 Task: Look for space in Cabinda, Angola from 5th June, 2023 to 16th June, 2023 for 2 adults in price range Rs.14000 to Rs.18000. Place can be entire place with 1  bedroom having 1 bed and 1 bathroom. Property type can be house, flat, hotel. Amenities needed are: air conditioning, bbq grill, smoking allowed. Booking option can be shelf check-in. Required host language is English.
Action: Mouse moved to (399, 78)
Screenshot: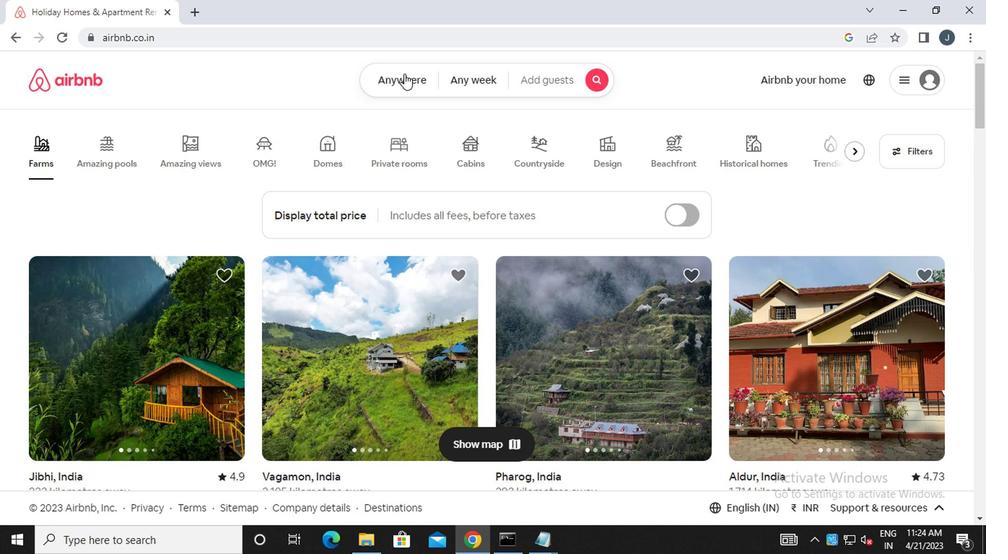 
Action: Mouse pressed left at (399, 78)
Screenshot: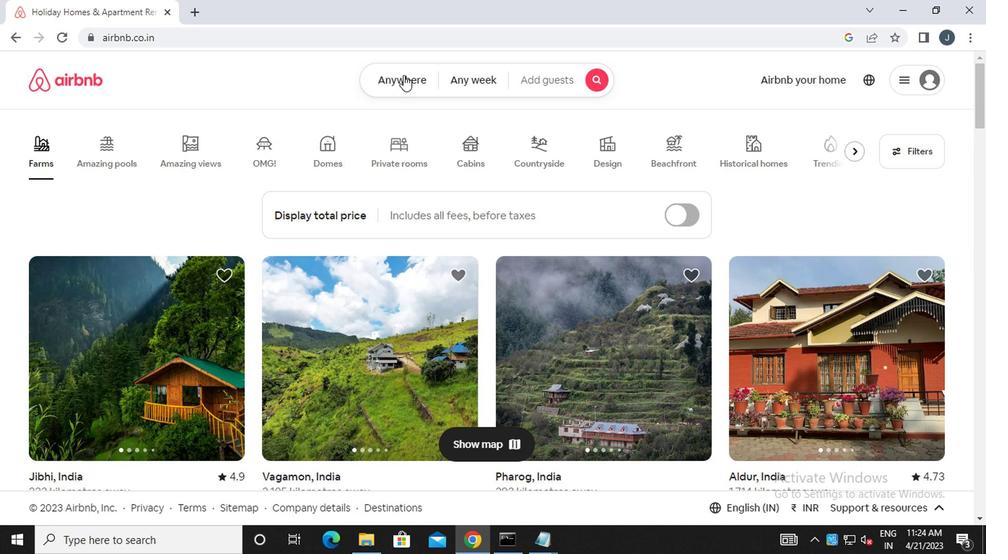 
Action: Mouse moved to (292, 141)
Screenshot: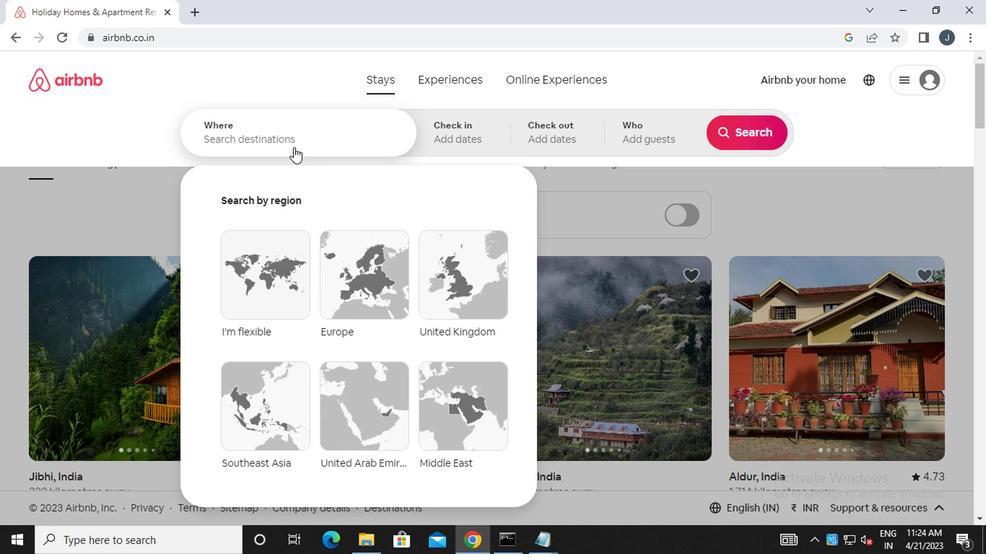 
Action: Mouse pressed left at (292, 141)
Screenshot: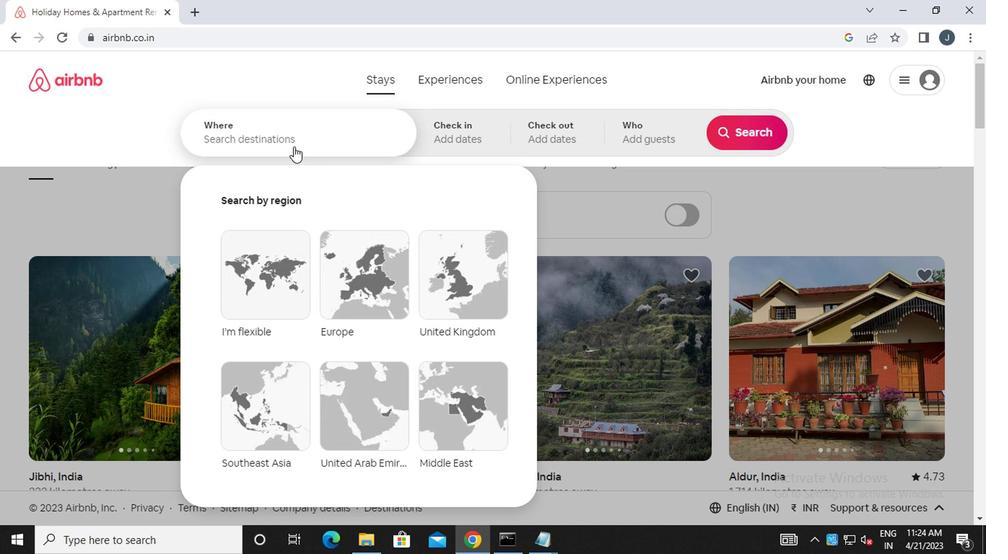 
Action: Mouse moved to (293, 141)
Screenshot: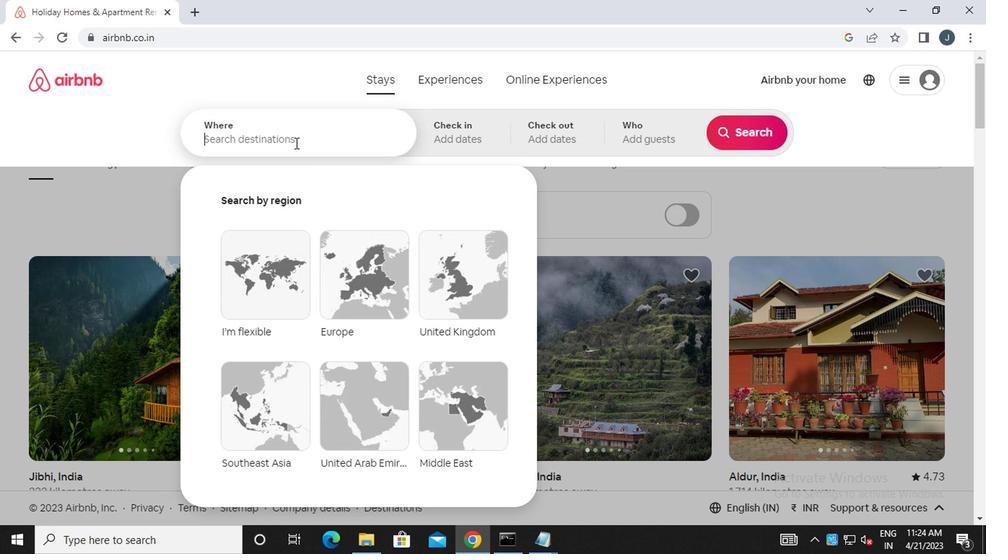 
Action: Key pressed c<Key.caps_lock>abinda
Screenshot: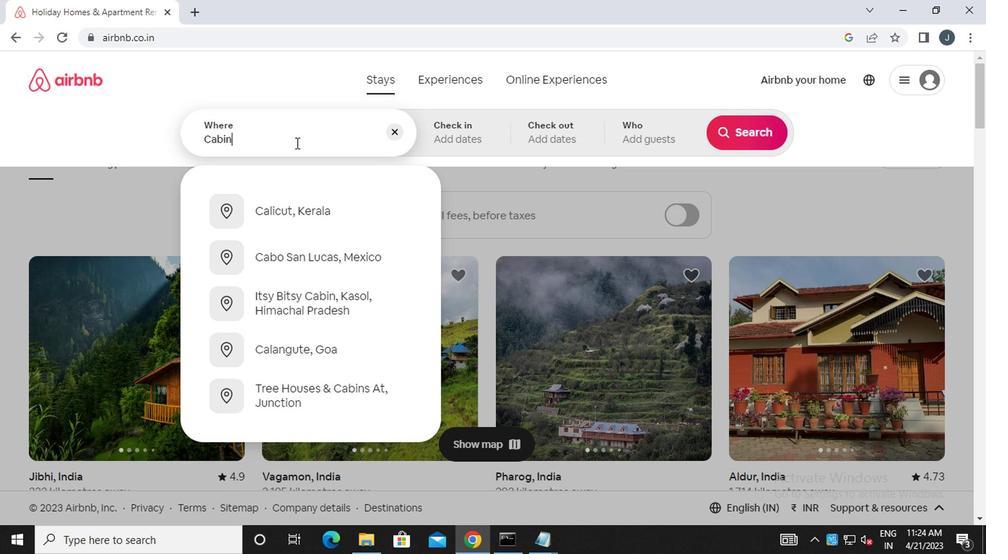 
Action: Mouse moved to (293, 142)
Screenshot: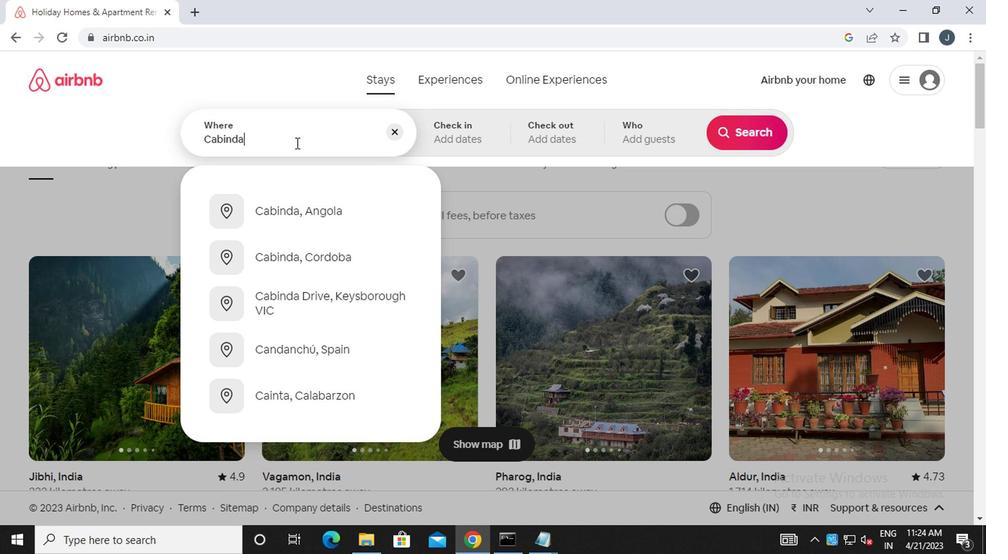
Action: Mouse scrolled (293, 141) with delta (0, -1)
Screenshot: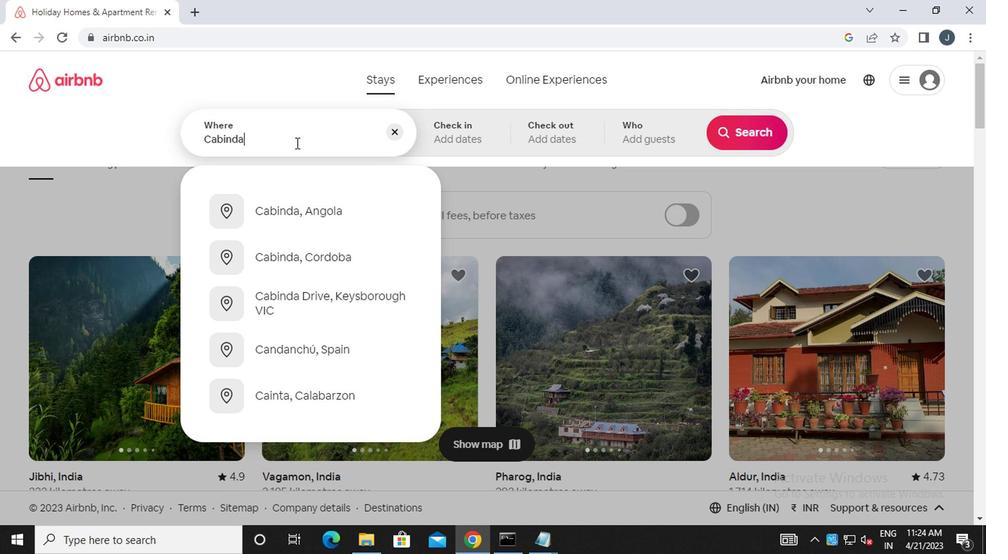 
Action: Mouse moved to (247, 173)
Screenshot: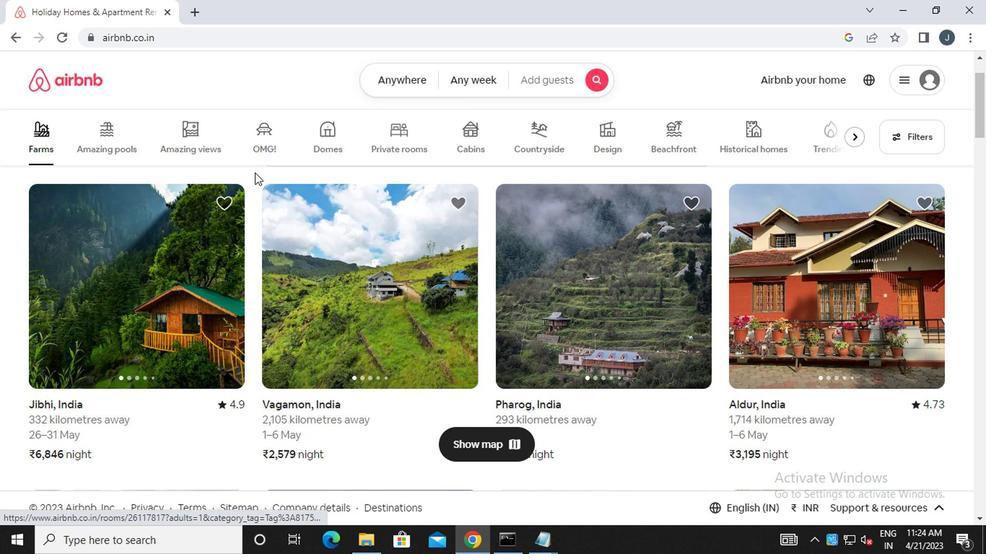 
Action: Mouse scrolled (247, 173) with delta (0, 0)
Screenshot: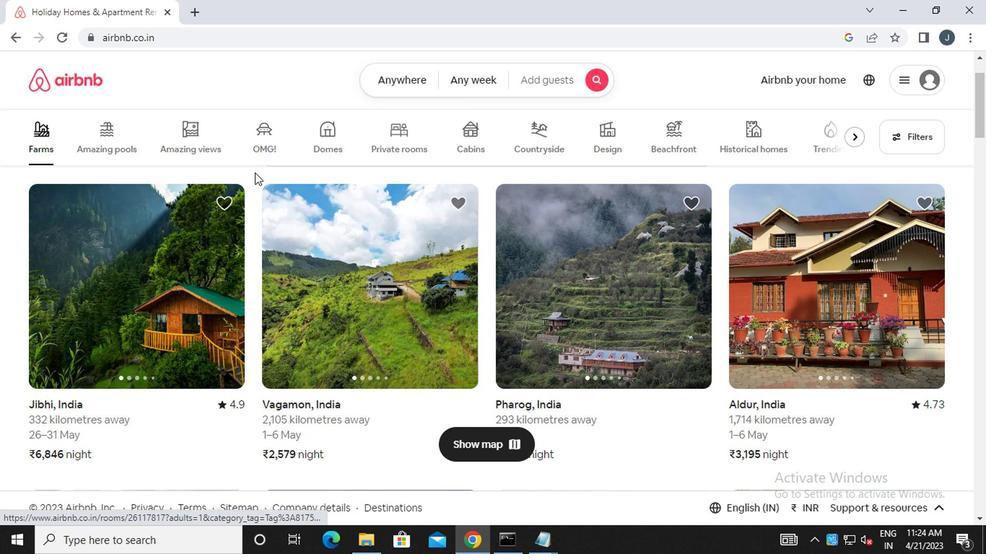 
Action: Mouse scrolled (247, 173) with delta (0, 0)
Screenshot: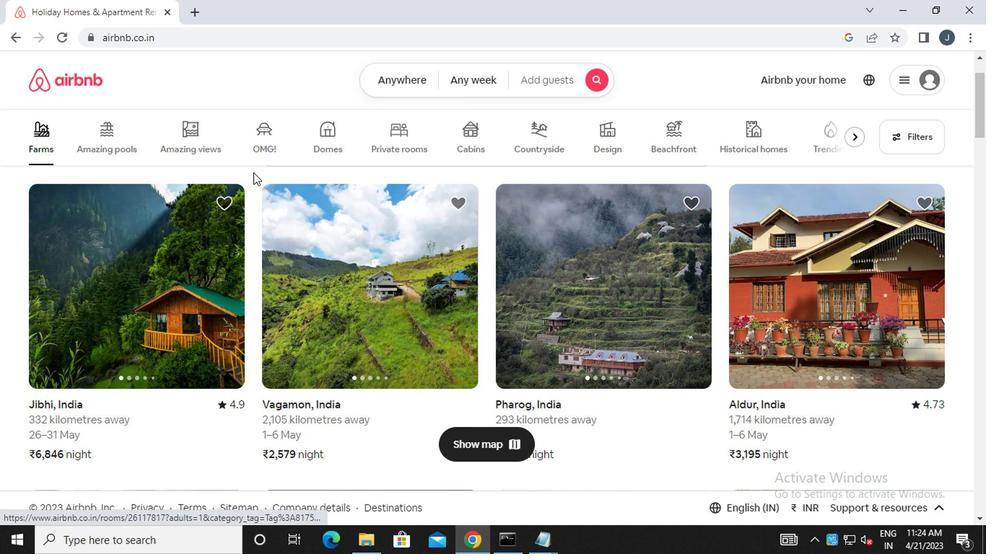 
Action: Mouse moved to (322, 316)
Screenshot: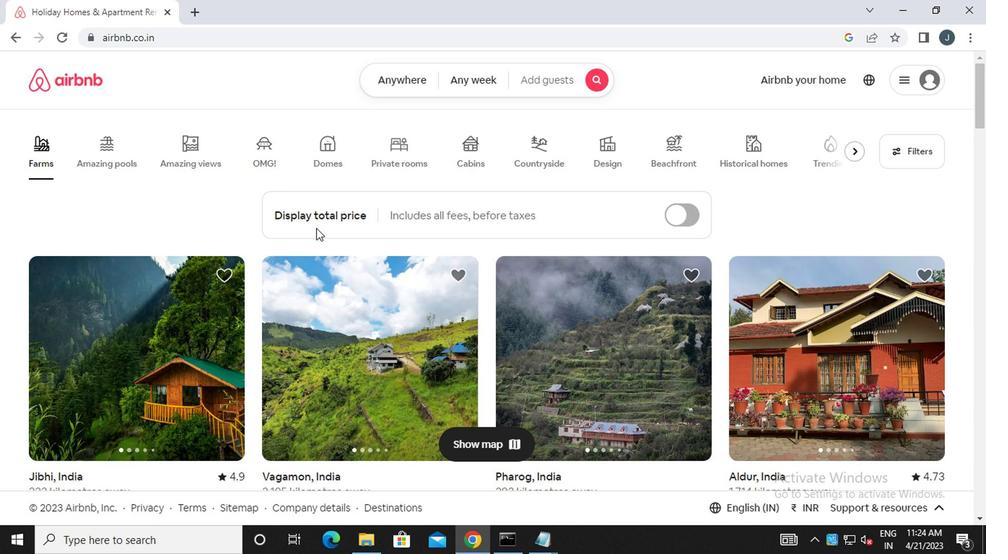 
Action: Mouse scrolled (322, 317) with delta (0, 1)
Screenshot: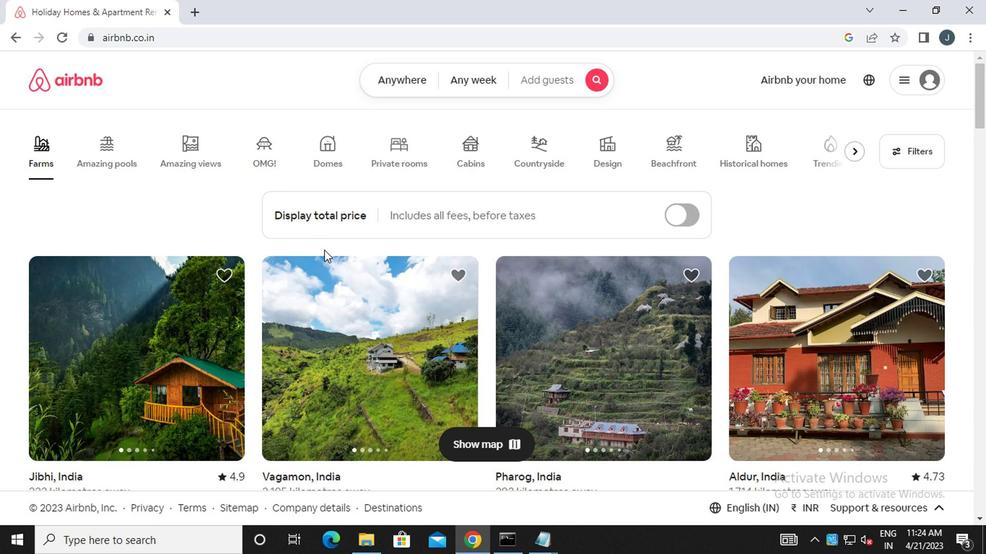 
Action: Mouse scrolled (322, 317) with delta (0, 1)
Screenshot: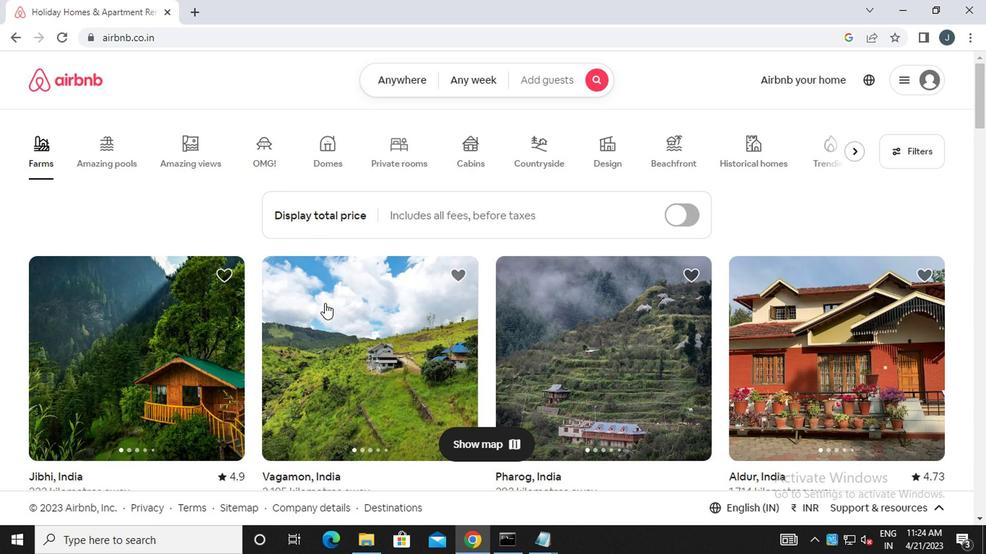 
Action: Mouse moved to (312, 194)
Screenshot: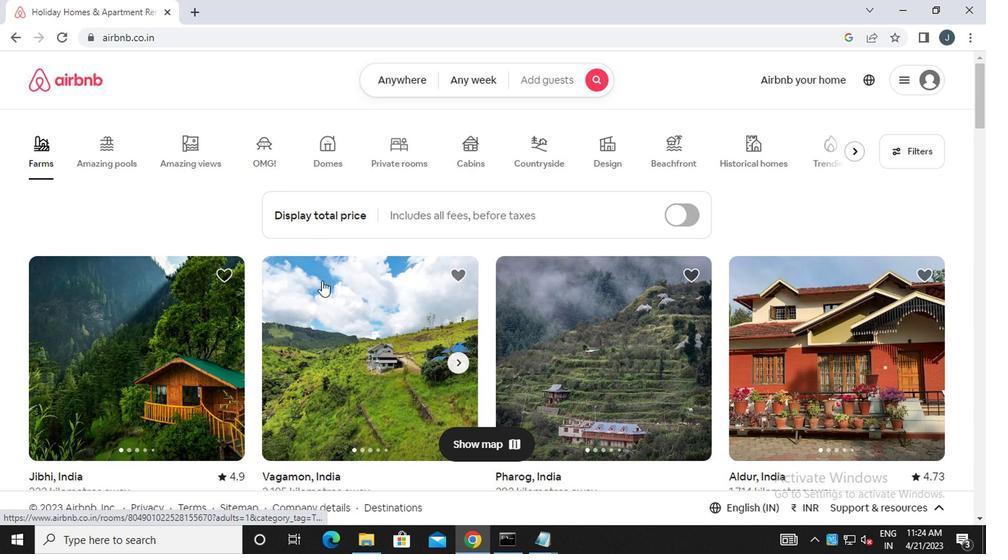 
Action: Mouse scrolled (312, 194) with delta (0, 0)
Screenshot: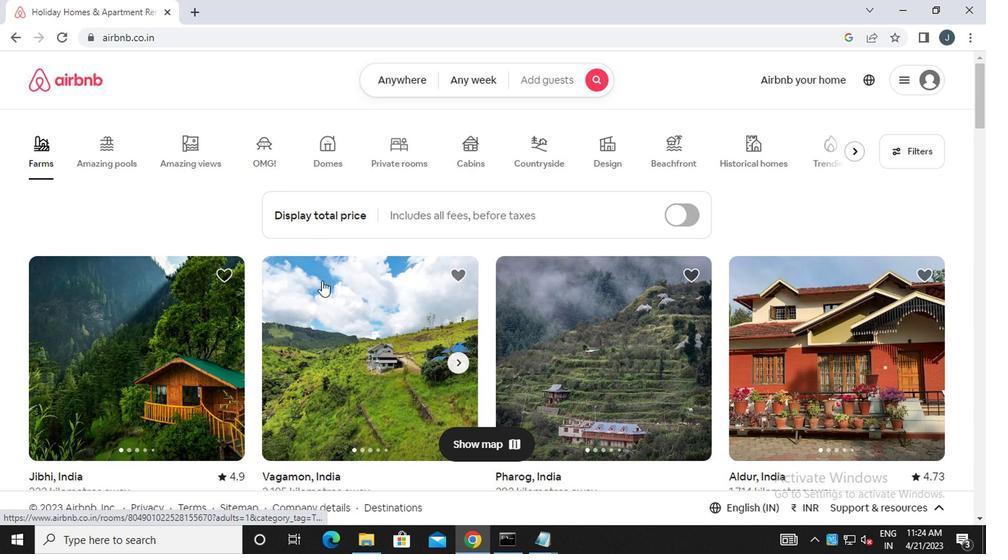 
Action: Mouse moved to (377, 81)
Screenshot: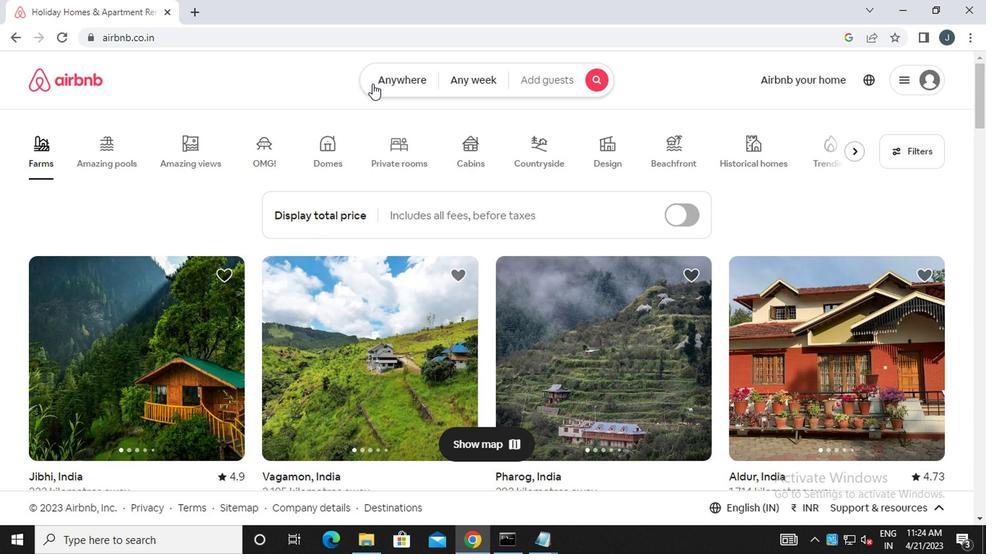
Action: Mouse pressed left at (377, 81)
Screenshot: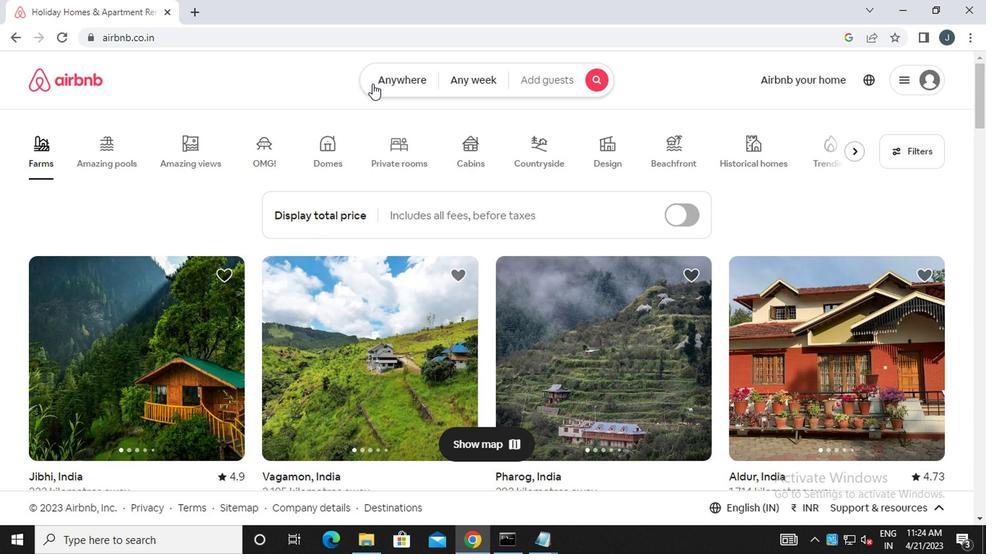 
Action: Mouse moved to (302, 145)
Screenshot: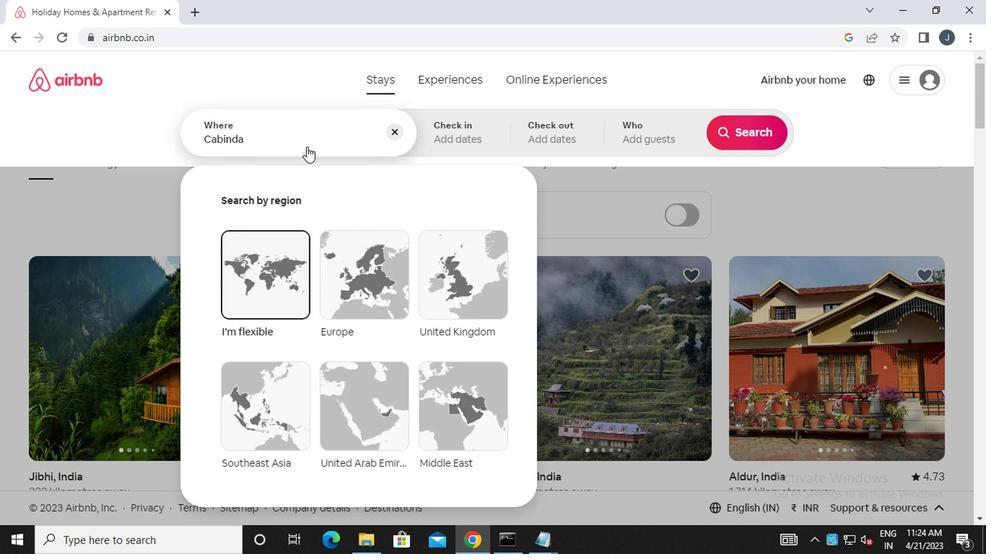 
Action: Mouse pressed left at (302, 145)
Screenshot: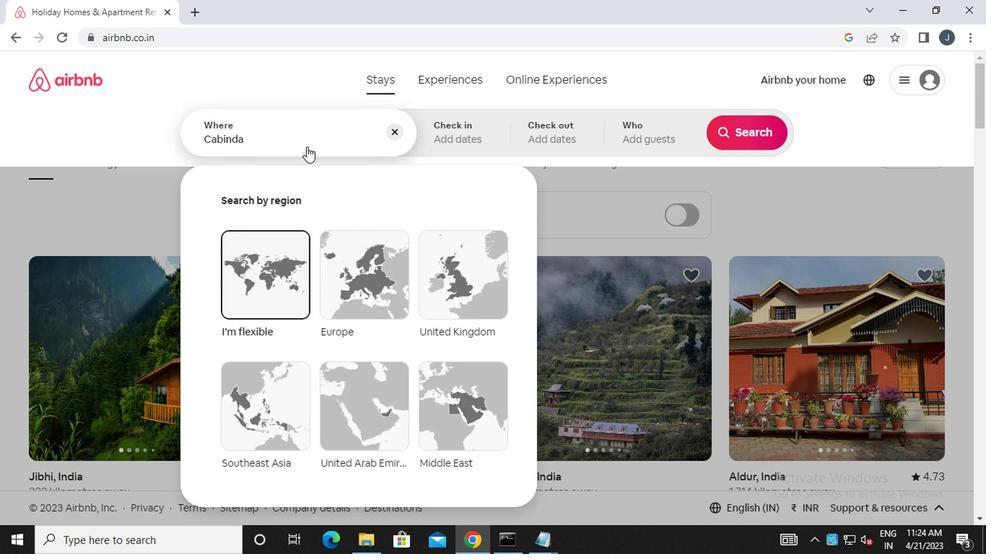 
Action: Mouse moved to (302, 141)
Screenshot: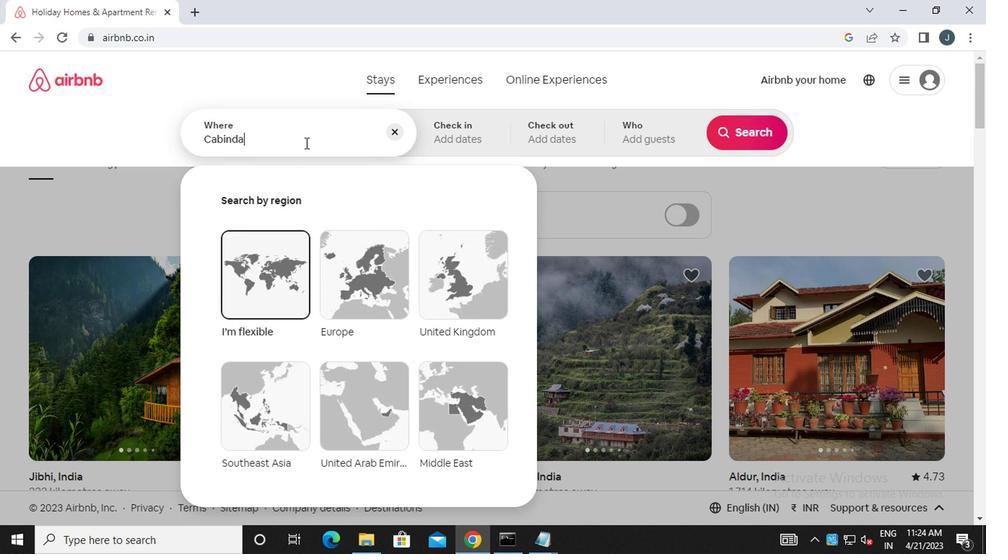 
Action: Key pressed <Key.space>
Screenshot: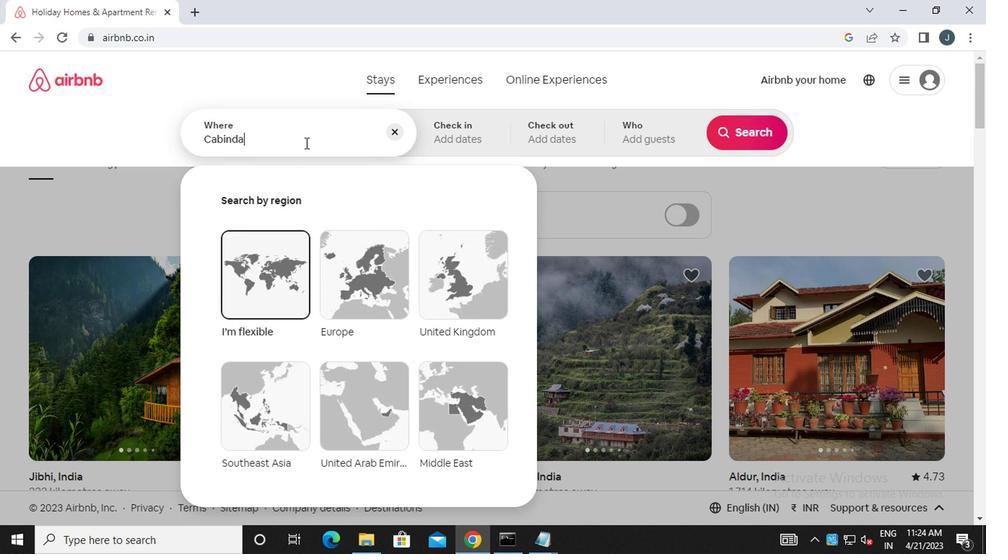 
Action: Mouse moved to (318, 207)
Screenshot: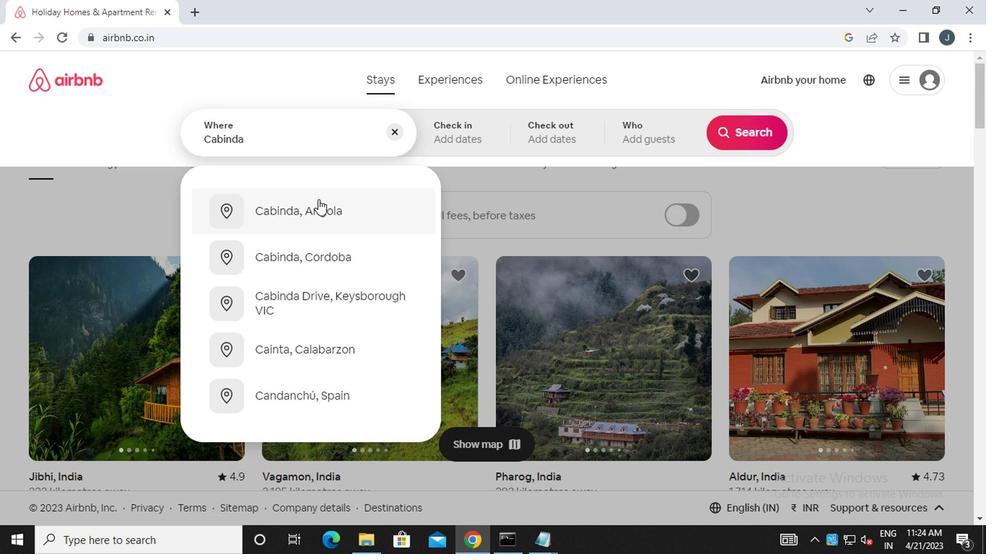 
Action: Mouse pressed left at (318, 207)
Screenshot: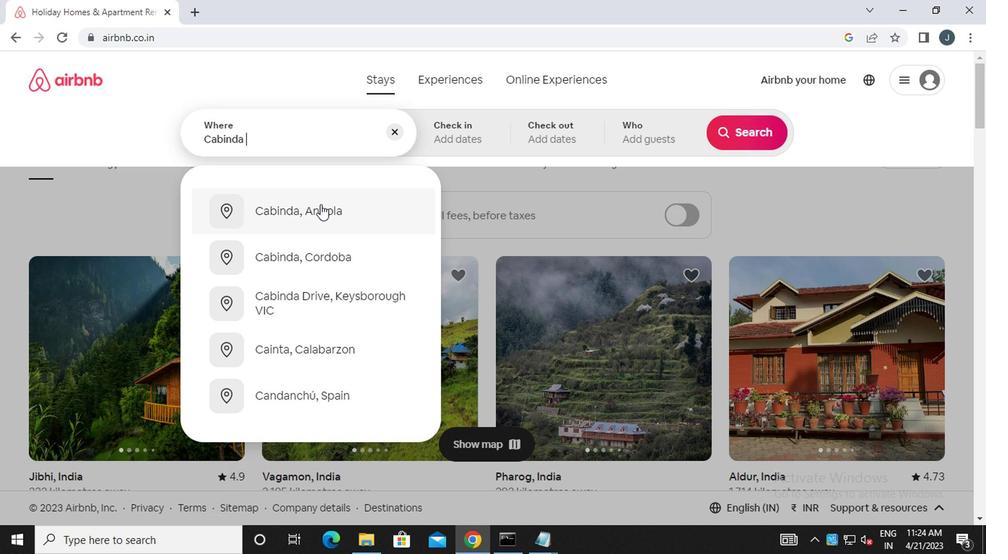 
Action: Mouse moved to (734, 243)
Screenshot: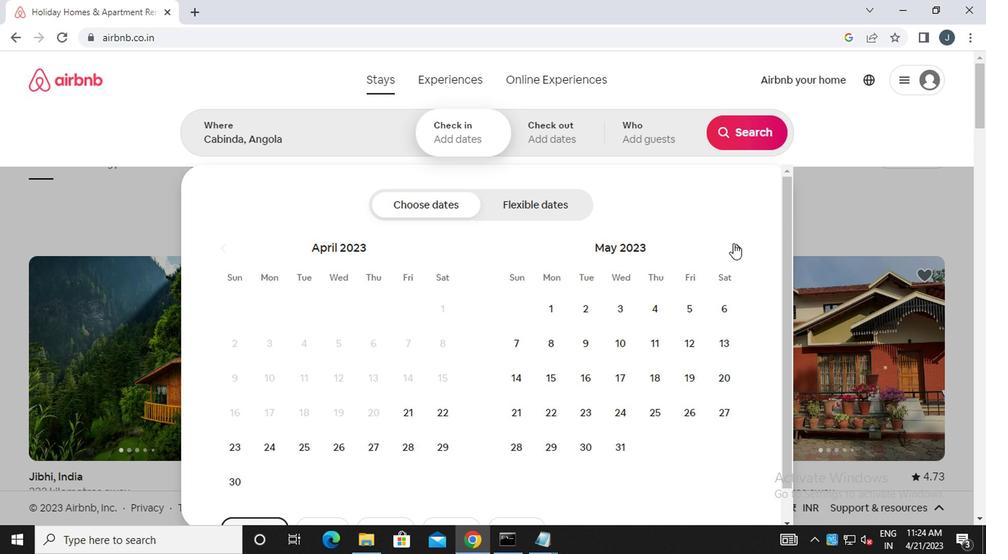 
Action: Mouse pressed left at (734, 243)
Screenshot: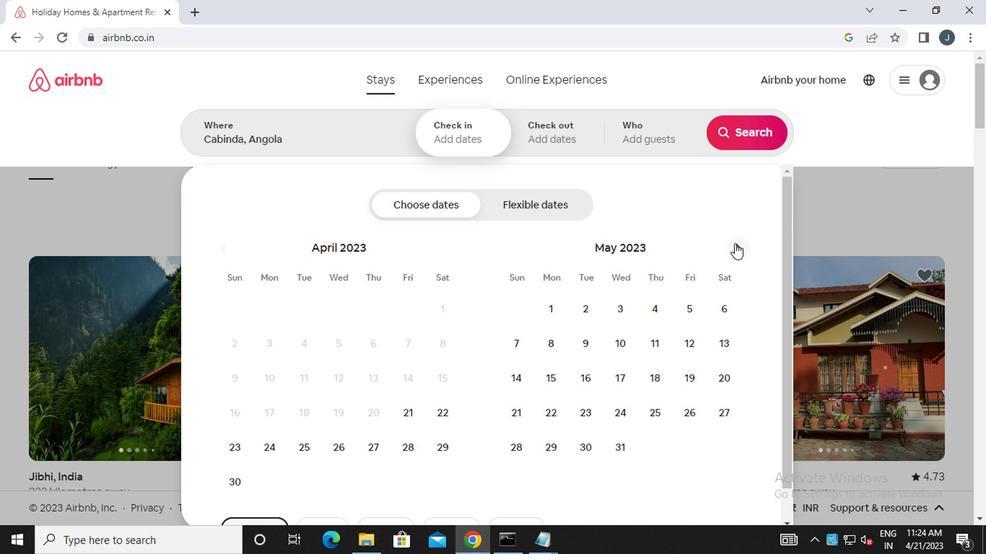 
Action: Mouse moved to (549, 349)
Screenshot: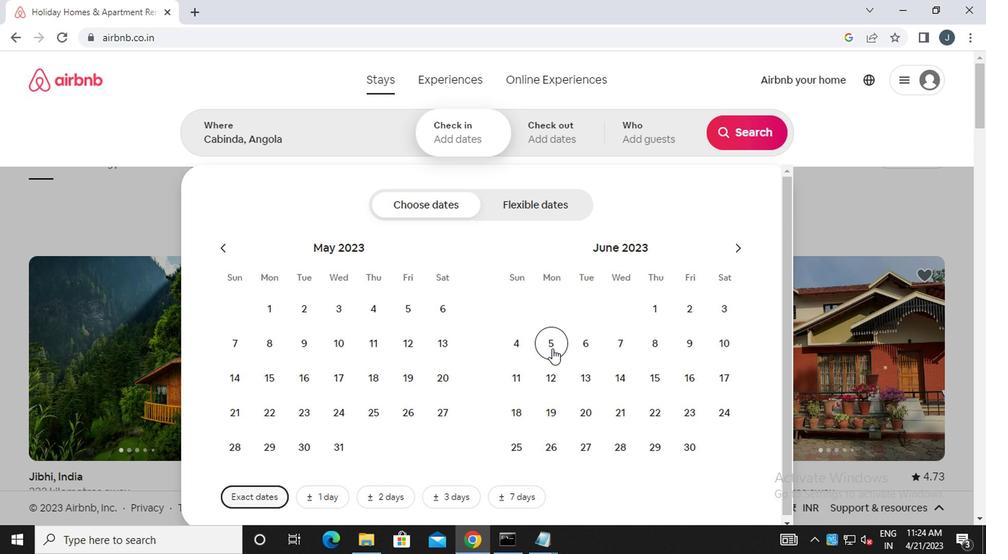 
Action: Mouse pressed left at (549, 349)
Screenshot: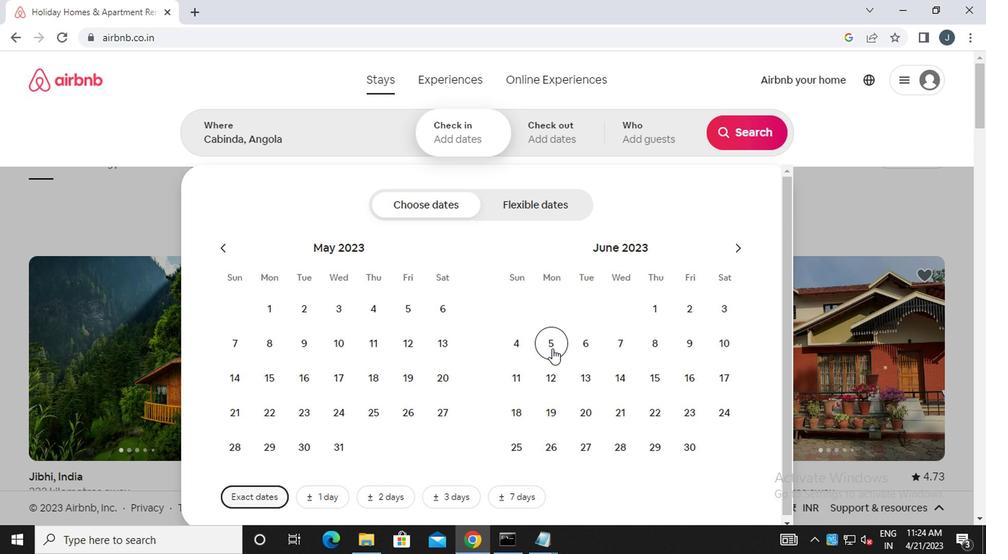 
Action: Mouse moved to (673, 379)
Screenshot: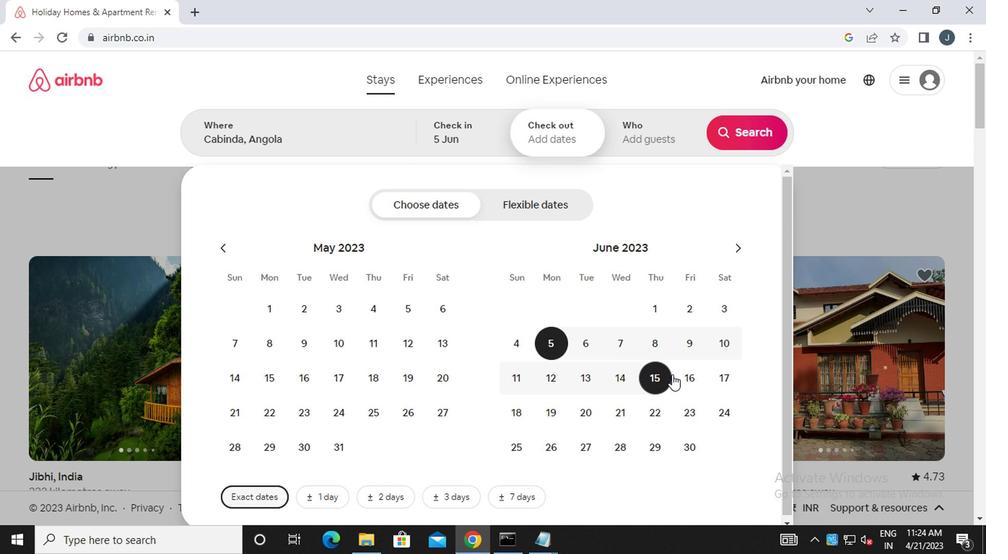 
Action: Mouse pressed left at (673, 379)
Screenshot: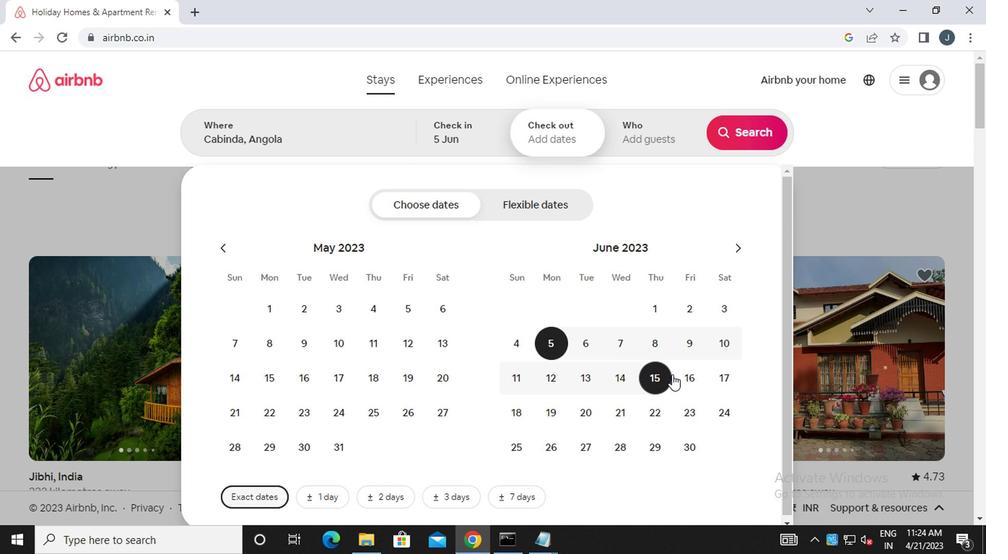 
Action: Mouse moved to (644, 135)
Screenshot: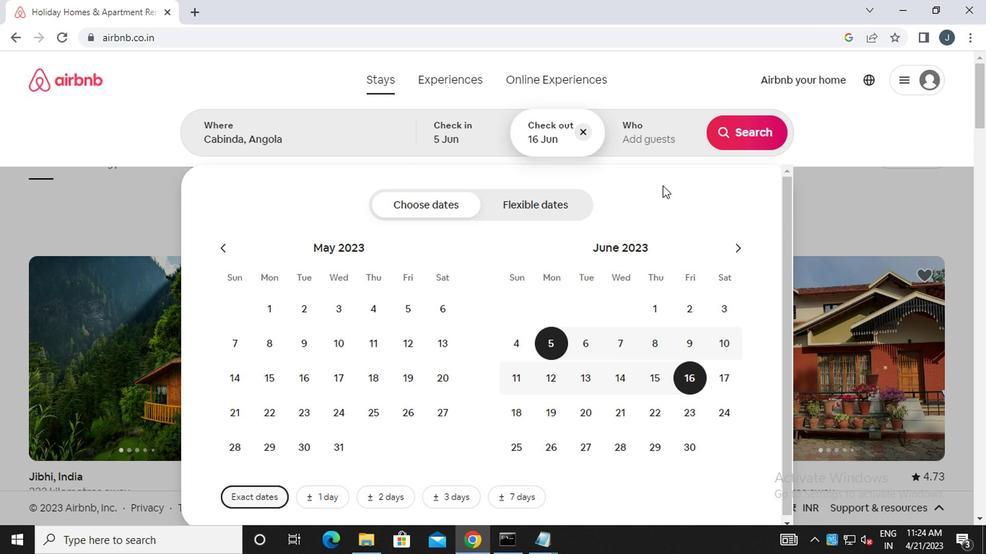 
Action: Mouse pressed left at (644, 135)
Screenshot: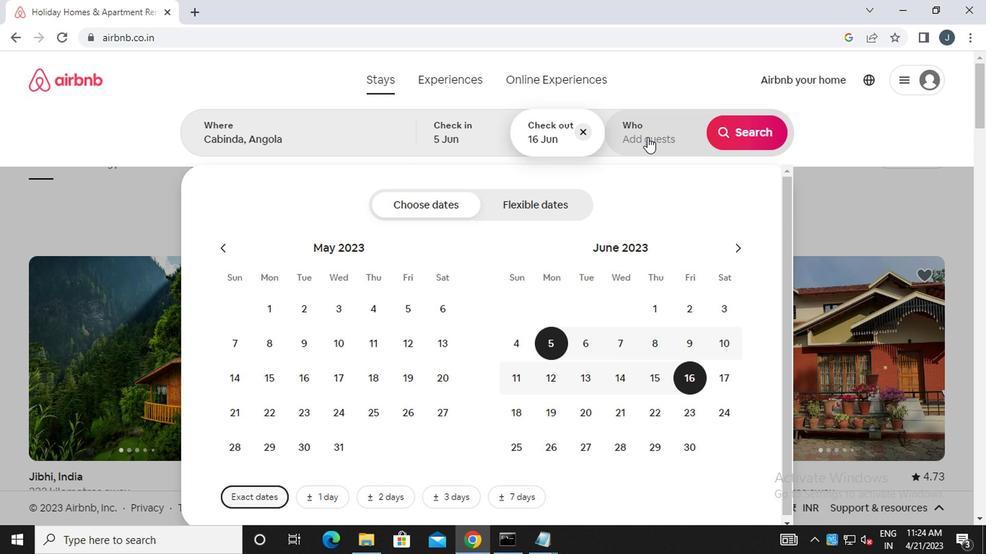 
Action: Mouse moved to (747, 205)
Screenshot: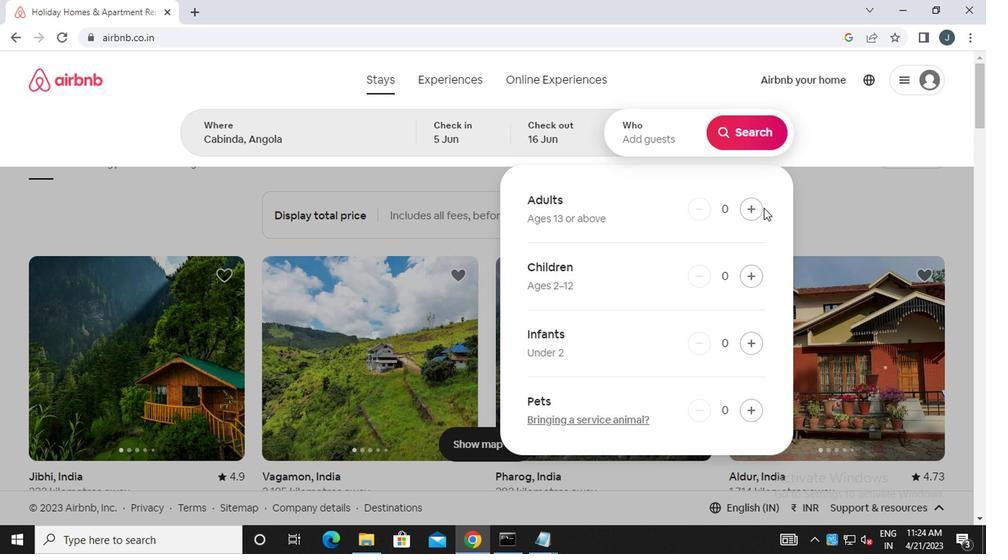 
Action: Mouse pressed left at (747, 205)
Screenshot: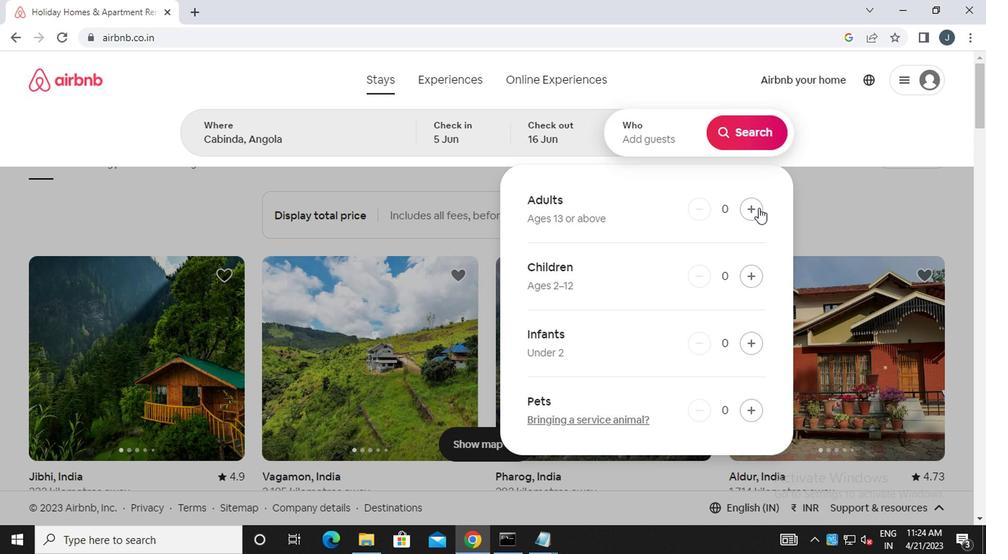 
Action: Mouse moved to (747, 205)
Screenshot: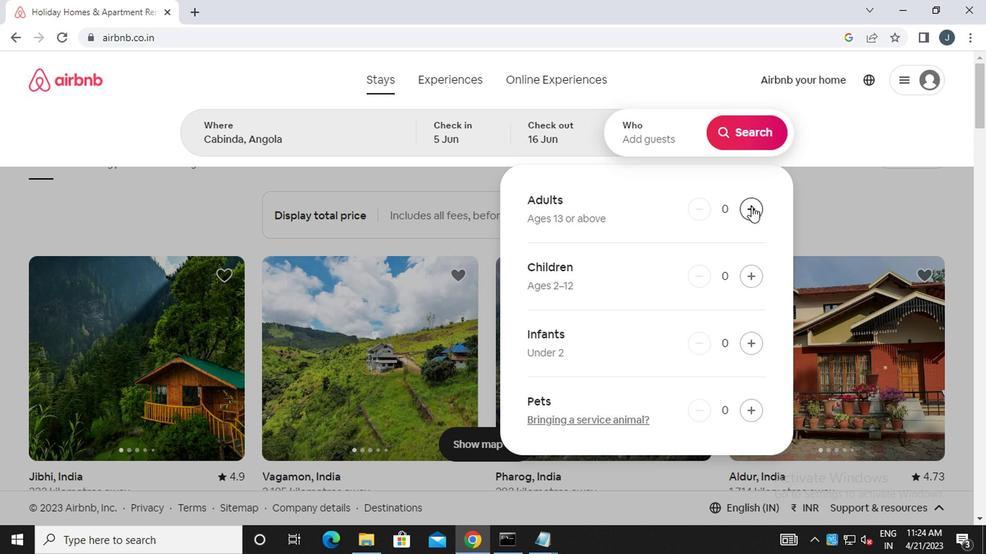 
Action: Mouse pressed left at (747, 205)
Screenshot: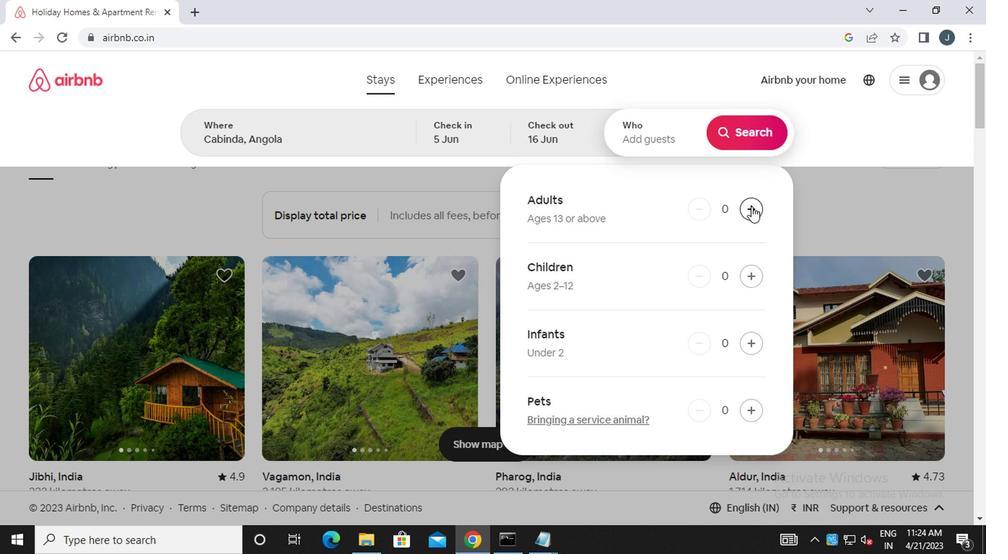 
Action: Mouse moved to (737, 121)
Screenshot: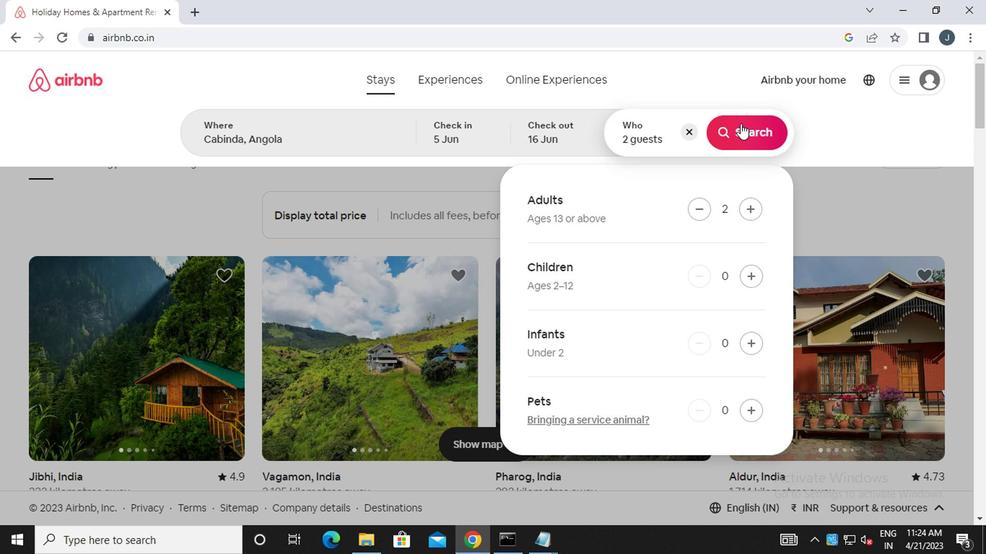 
Action: Mouse pressed left at (737, 121)
Screenshot: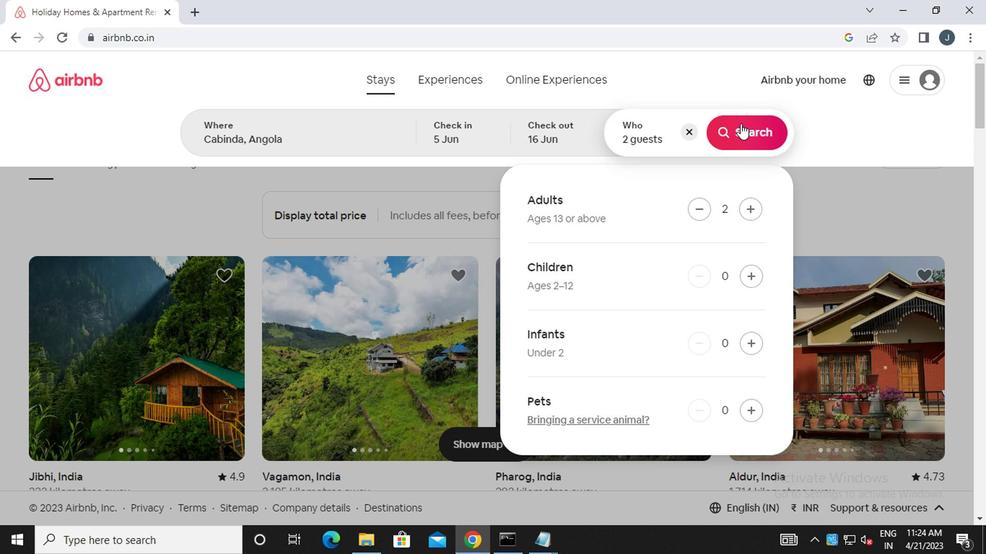 
Action: Mouse moved to (916, 143)
Screenshot: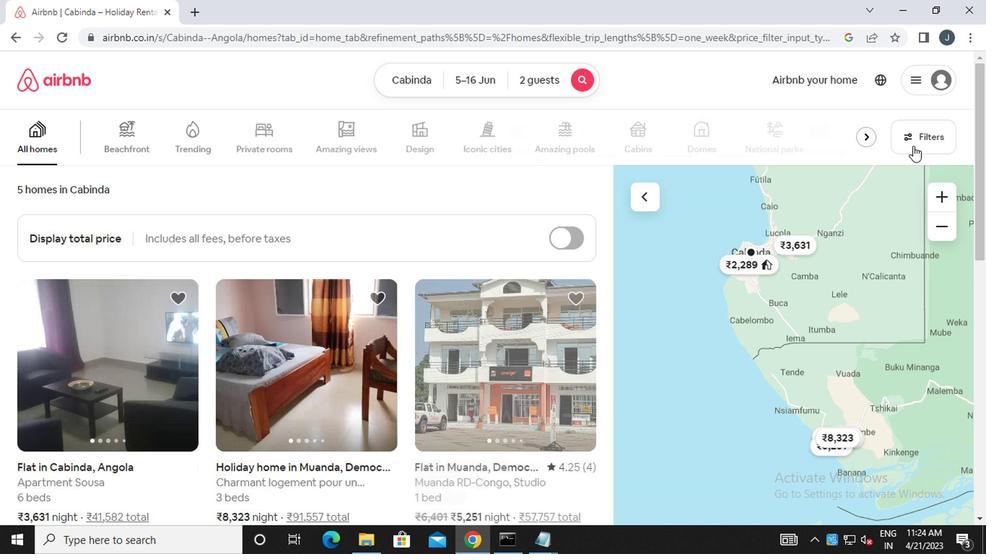 
Action: Mouse pressed left at (916, 143)
Screenshot: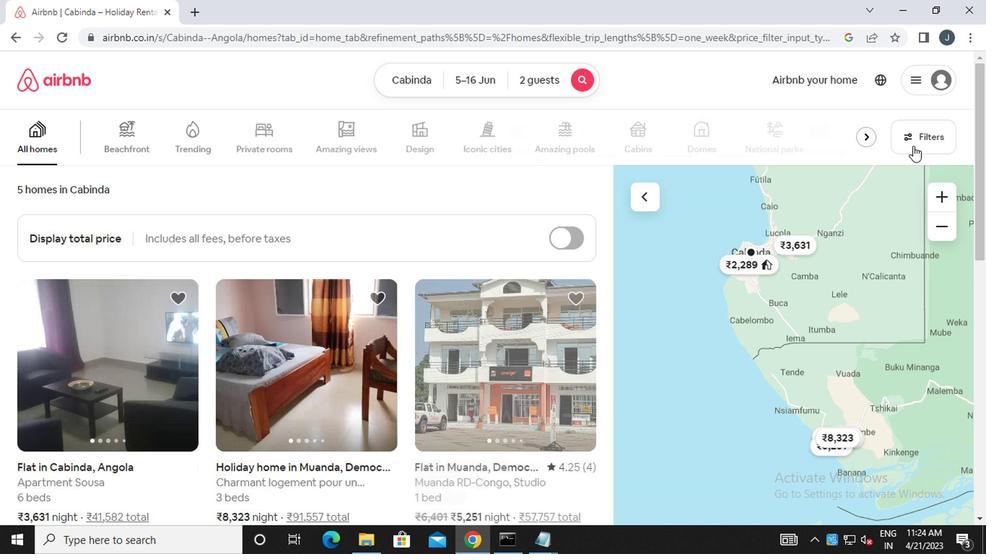 
Action: Mouse moved to (314, 314)
Screenshot: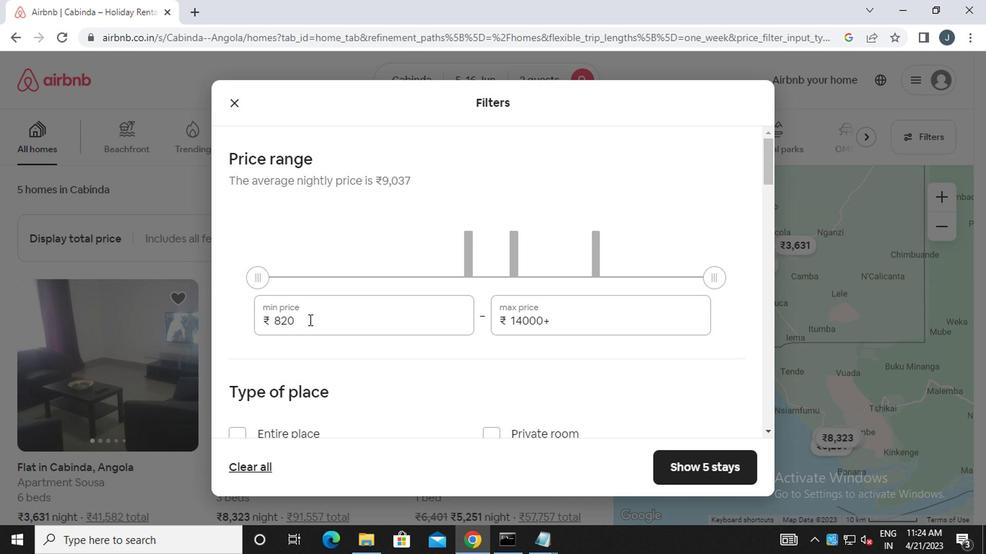 
Action: Mouse pressed left at (314, 314)
Screenshot: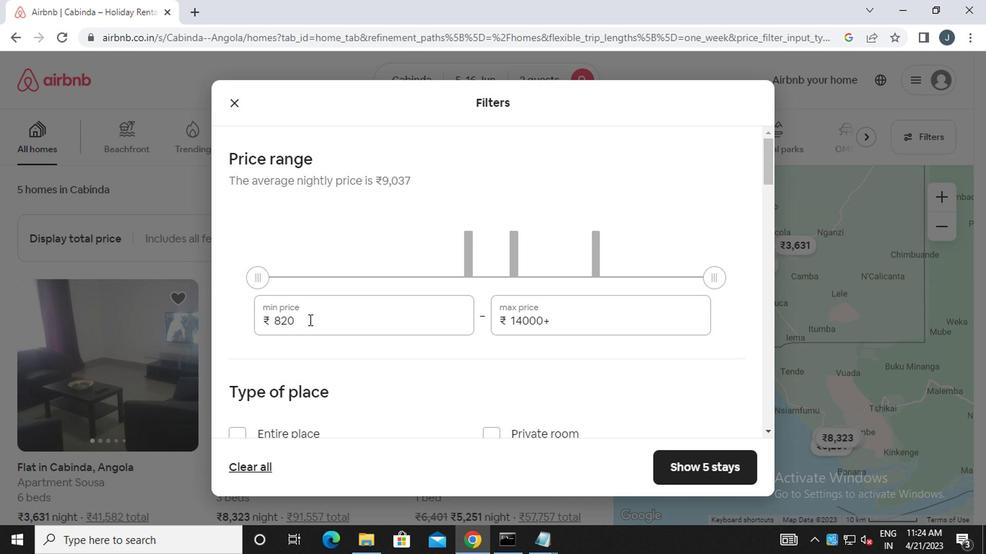 
Action: Mouse moved to (311, 314)
Screenshot: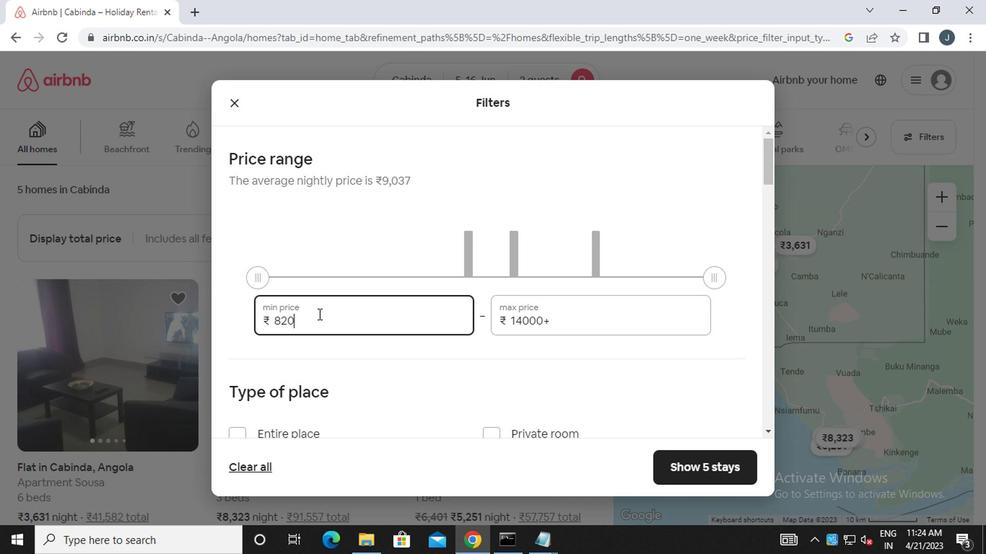 
Action: Key pressed <Key.backspace><Key.backspace><Key.backspace>14000
Screenshot: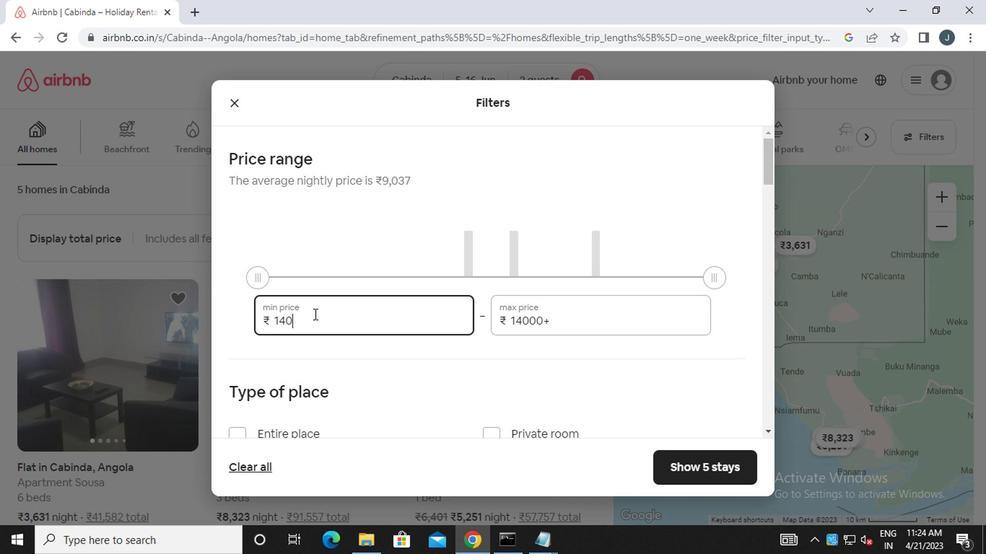 
Action: Mouse moved to (584, 323)
Screenshot: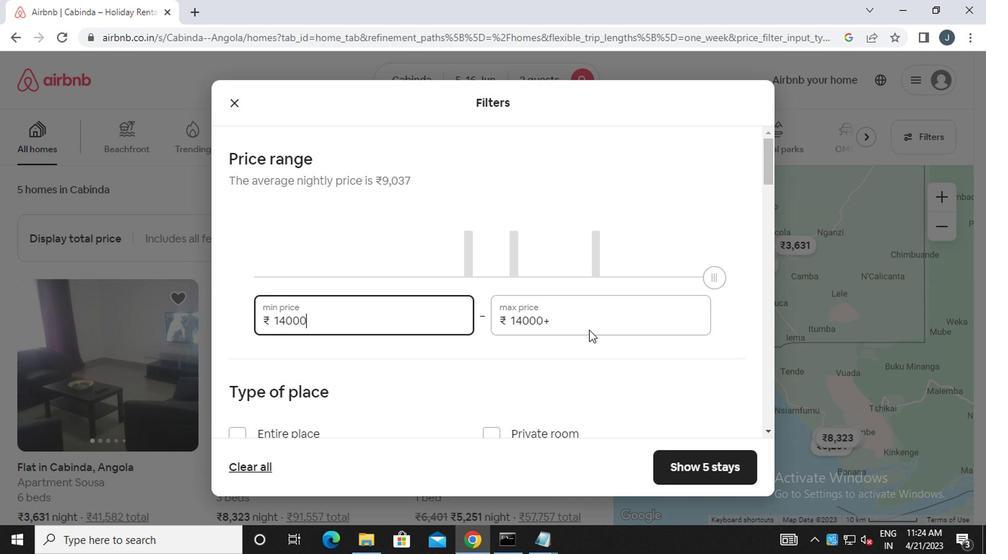 
Action: Mouse pressed left at (584, 323)
Screenshot: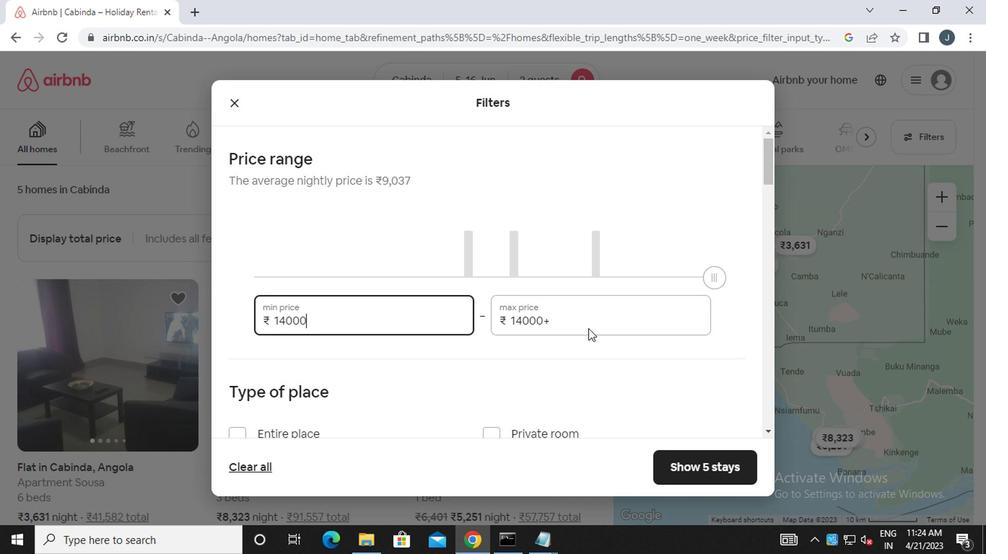 
Action: Mouse moved to (574, 322)
Screenshot: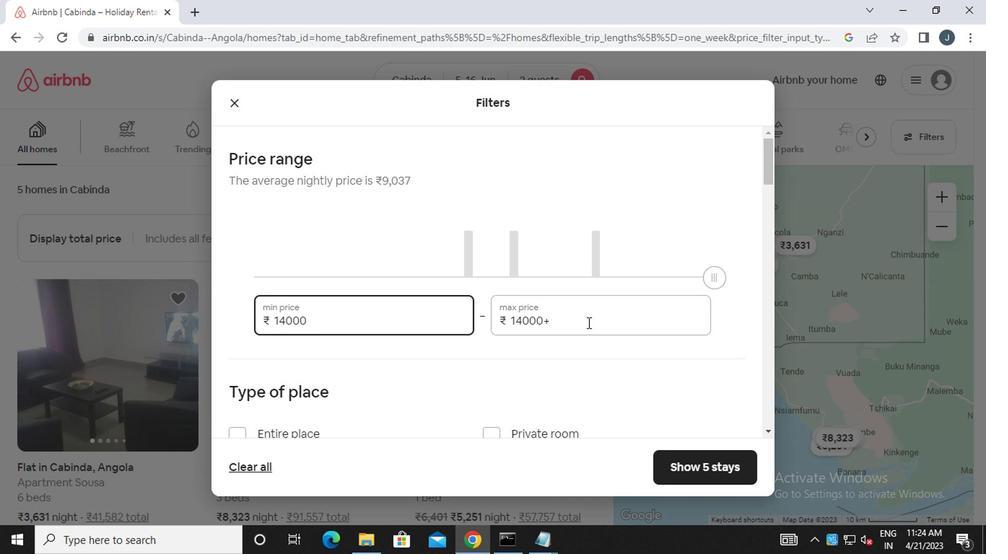 
Action: Key pressed <Key.backspace><Key.backspace><Key.backspace><Key.backspace><Key.backspace>8000
Screenshot: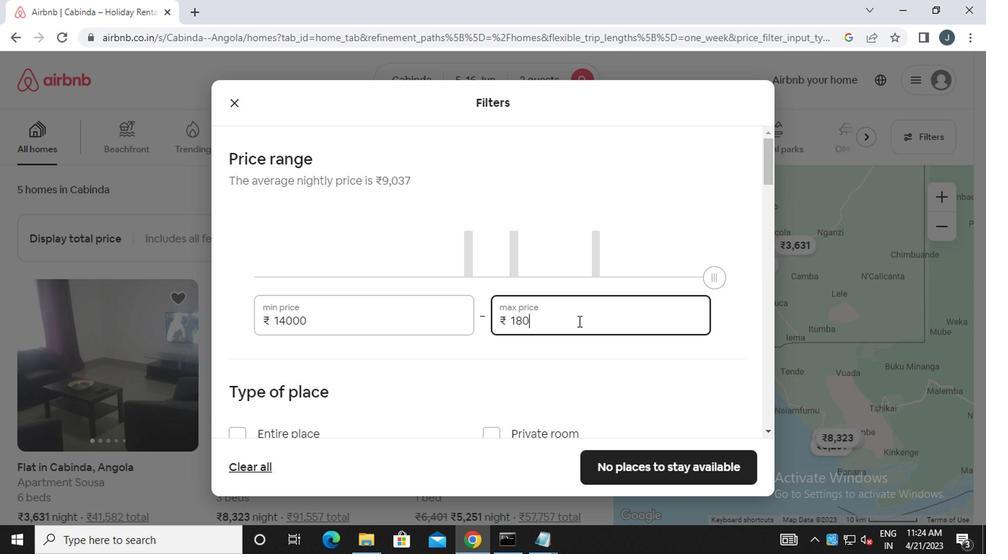 
Action: Mouse moved to (508, 328)
Screenshot: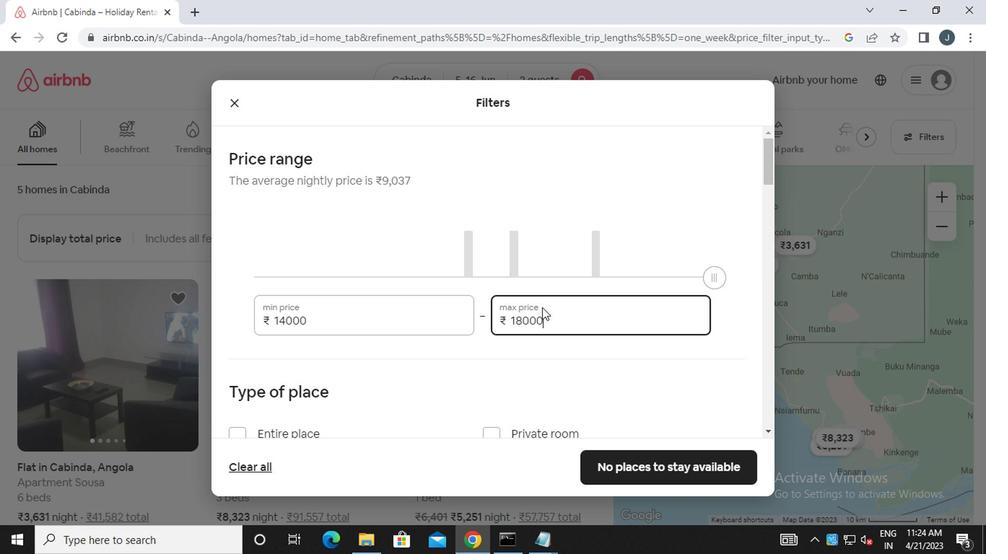 
Action: Mouse scrolled (508, 328) with delta (0, 0)
Screenshot: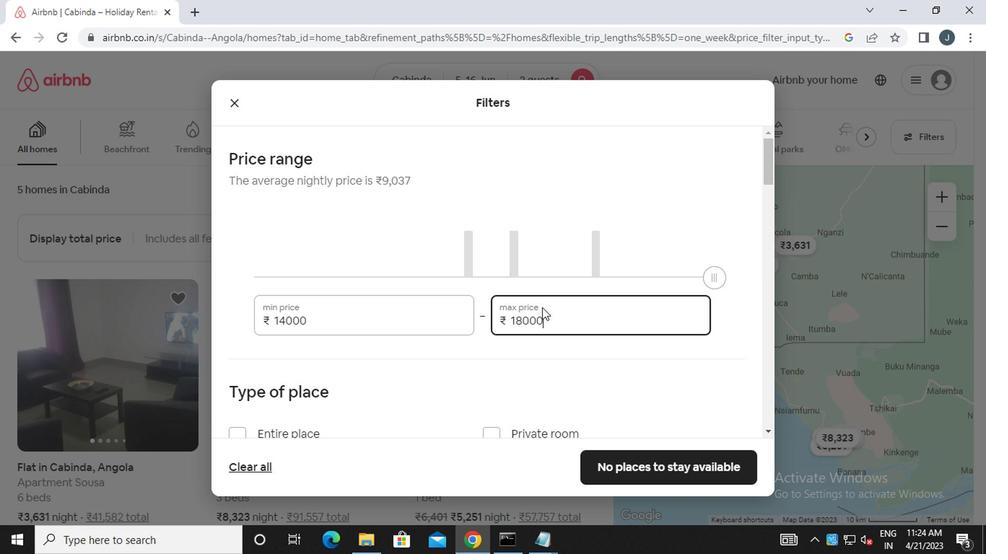 
Action: Mouse moved to (504, 331)
Screenshot: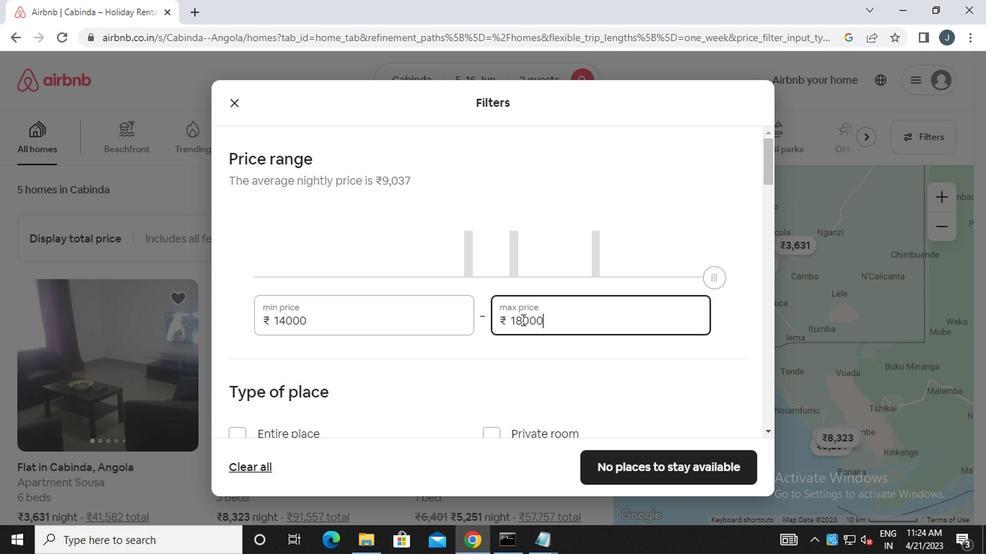 
Action: Mouse scrolled (504, 330) with delta (0, -1)
Screenshot: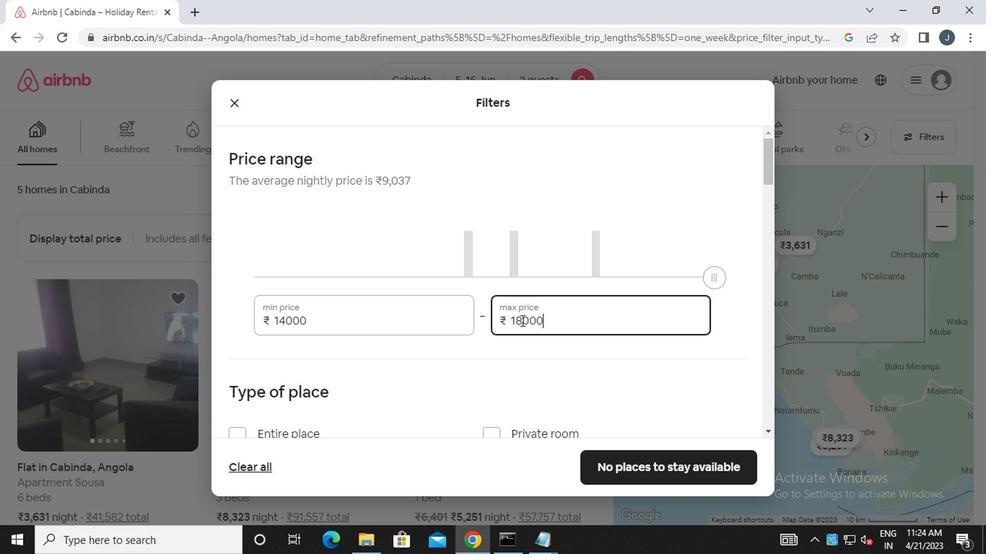 
Action: Mouse moved to (500, 337)
Screenshot: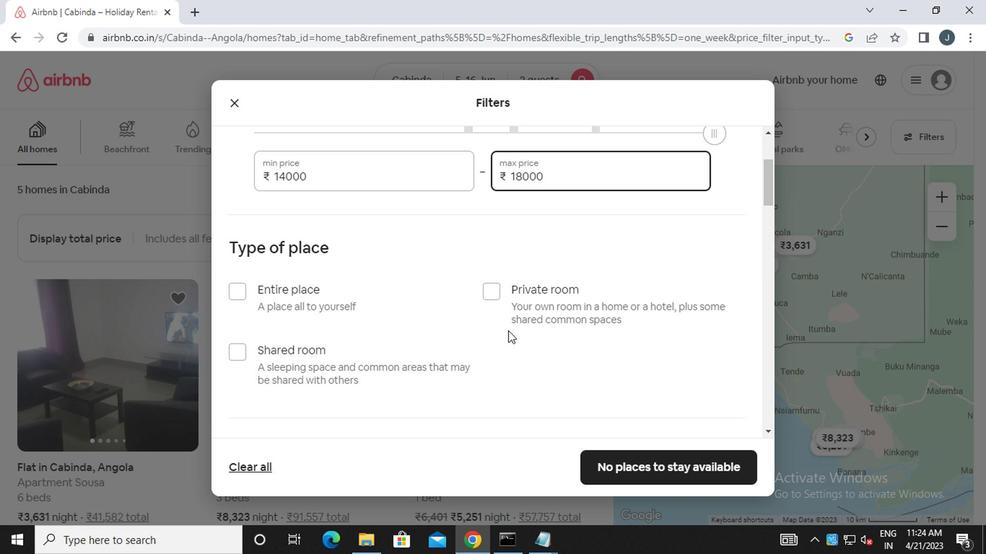 
Action: Mouse scrolled (500, 336) with delta (0, 0)
Screenshot: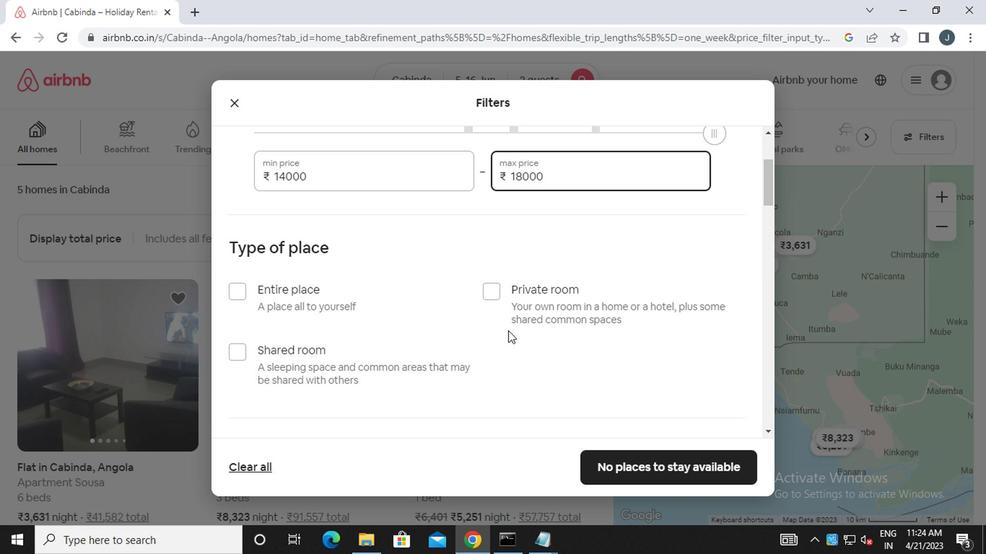 
Action: Mouse moved to (363, 239)
Screenshot: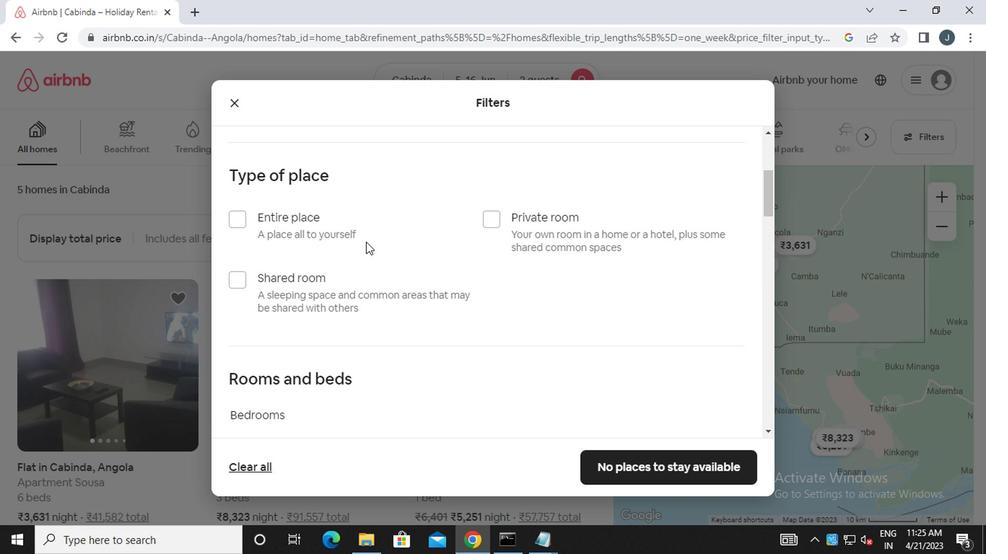 
Action: Mouse pressed left at (363, 239)
Screenshot: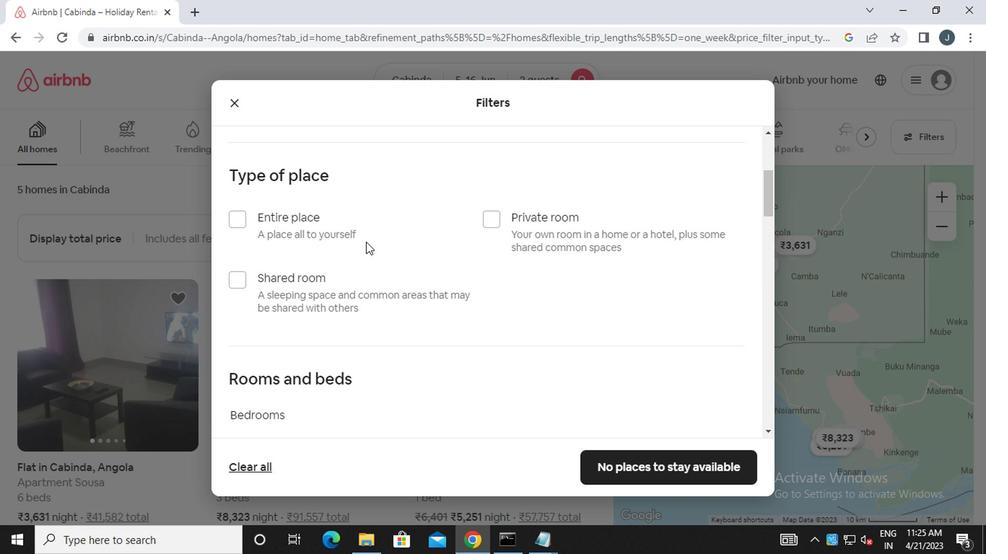 
Action: Mouse moved to (370, 255)
Screenshot: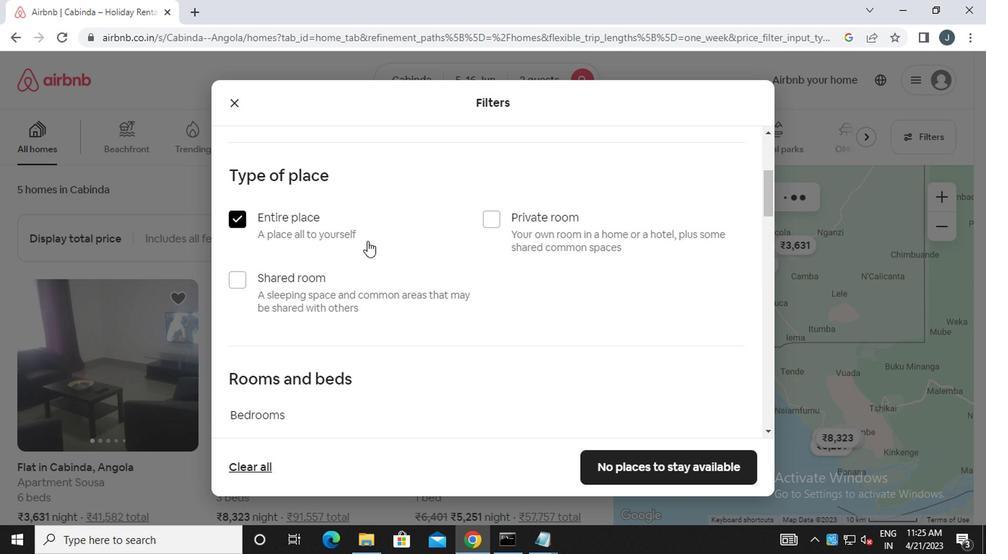 
Action: Mouse scrolled (370, 254) with delta (0, -1)
Screenshot: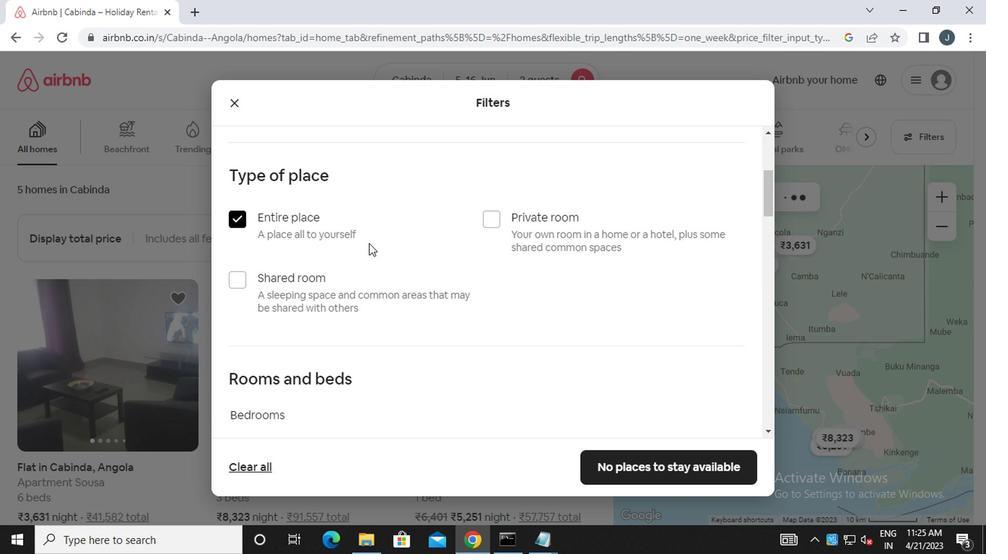 
Action: Mouse moved to (371, 257)
Screenshot: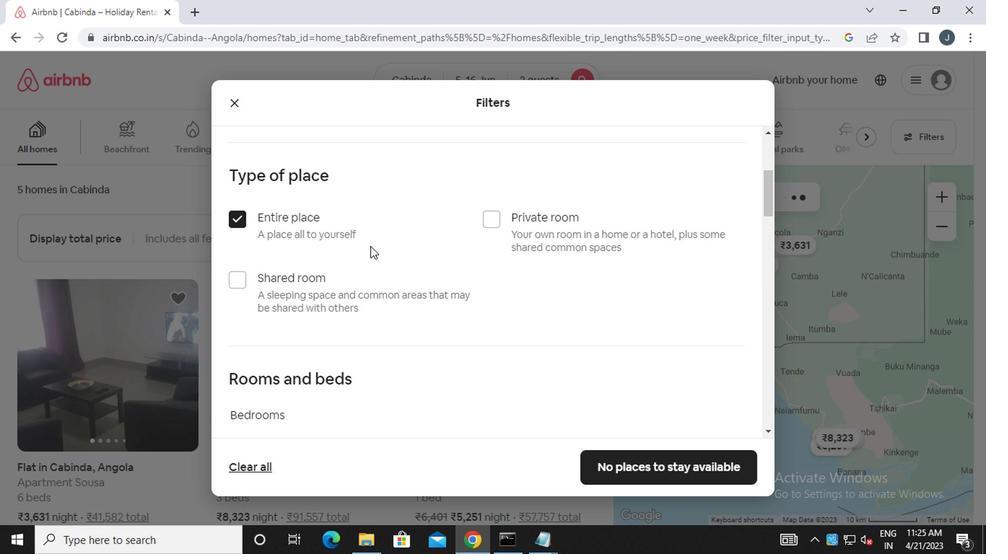 
Action: Mouse scrolled (371, 256) with delta (0, -1)
Screenshot: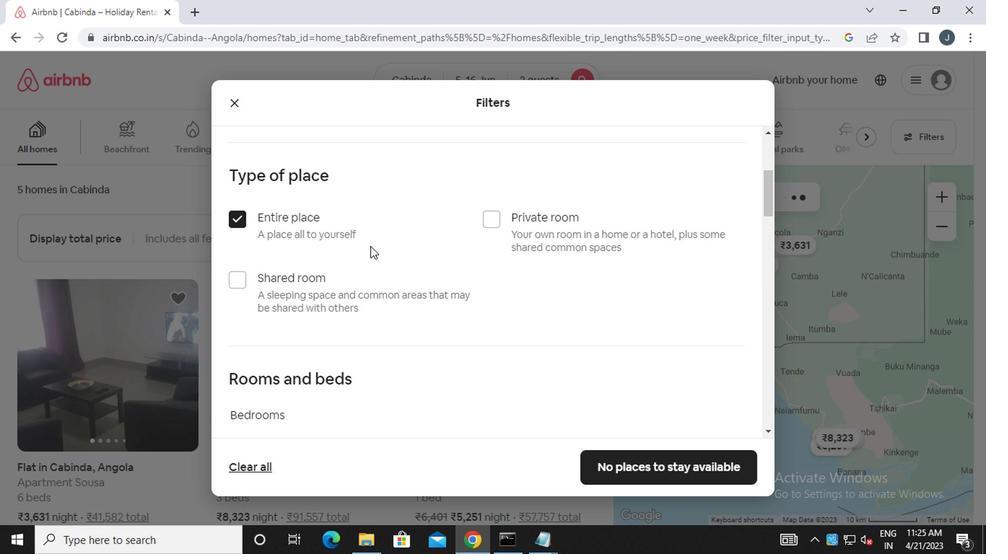 
Action: Mouse moved to (372, 259)
Screenshot: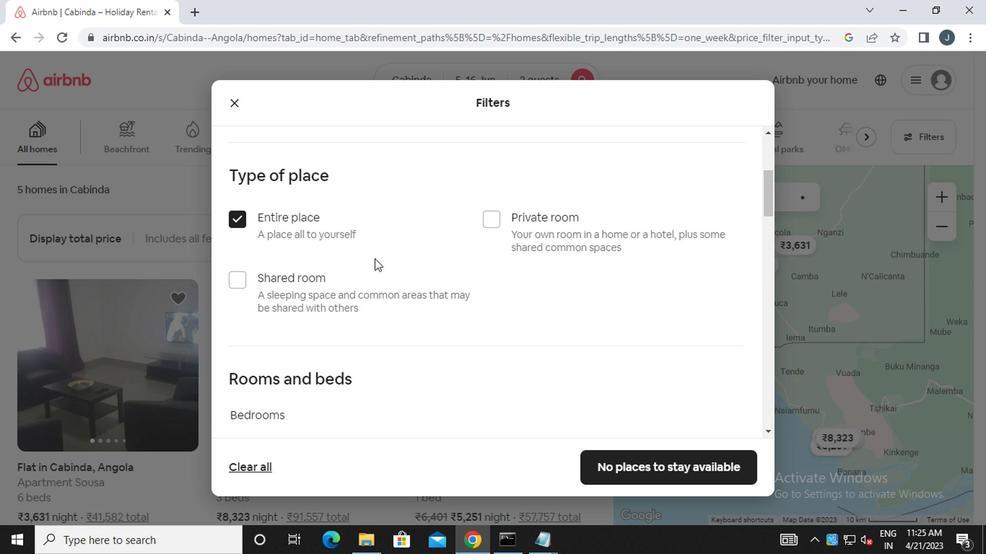 
Action: Mouse scrolled (372, 259) with delta (0, 0)
Screenshot: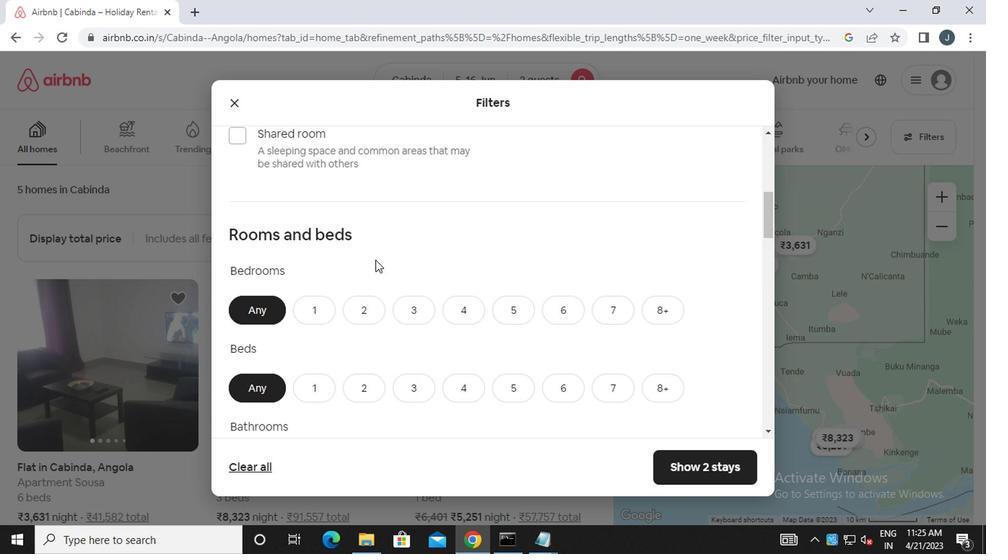 
Action: Mouse scrolled (372, 259) with delta (0, 0)
Screenshot: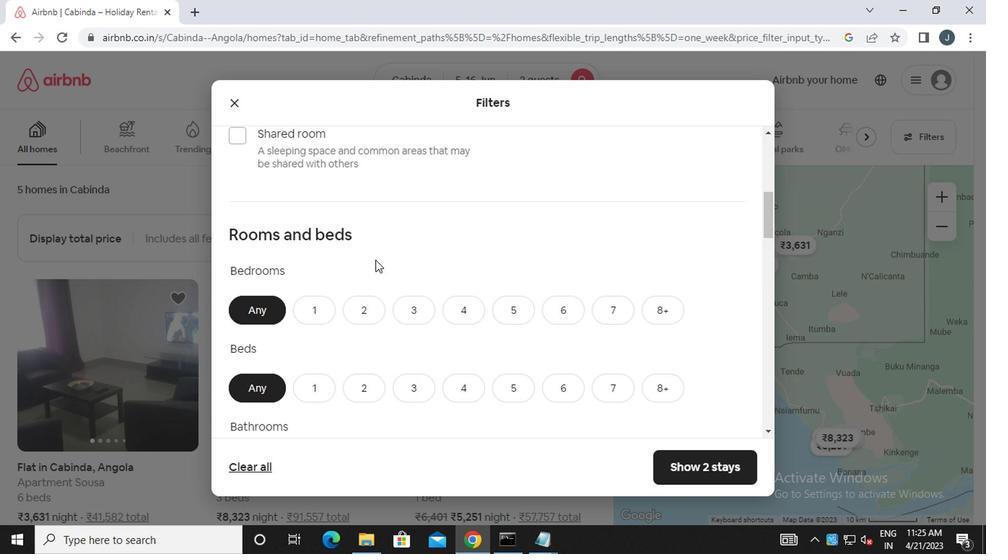 
Action: Mouse moved to (371, 264)
Screenshot: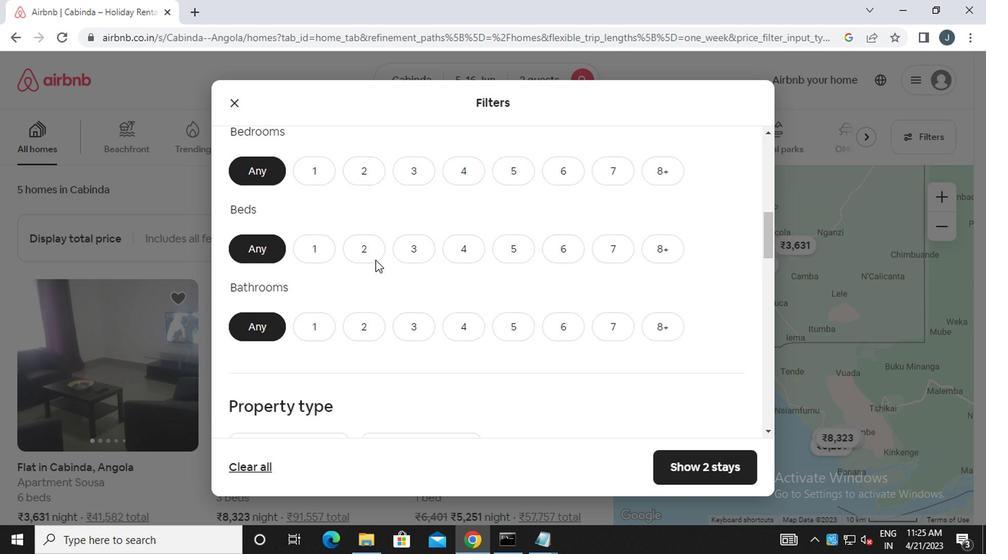 
Action: Mouse scrolled (371, 263) with delta (0, -1)
Screenshot: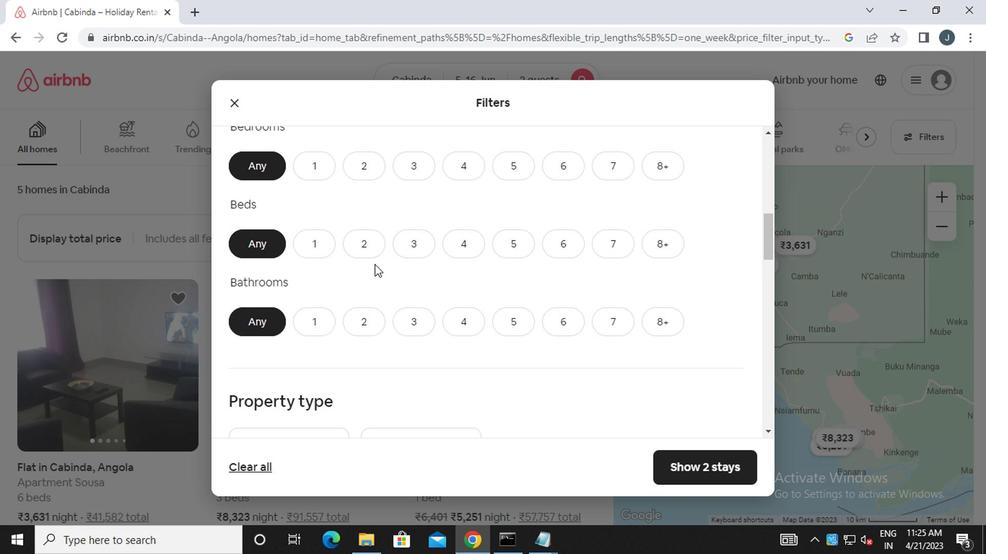 
Action: Mouse moved to (332, 179)
Screenshot: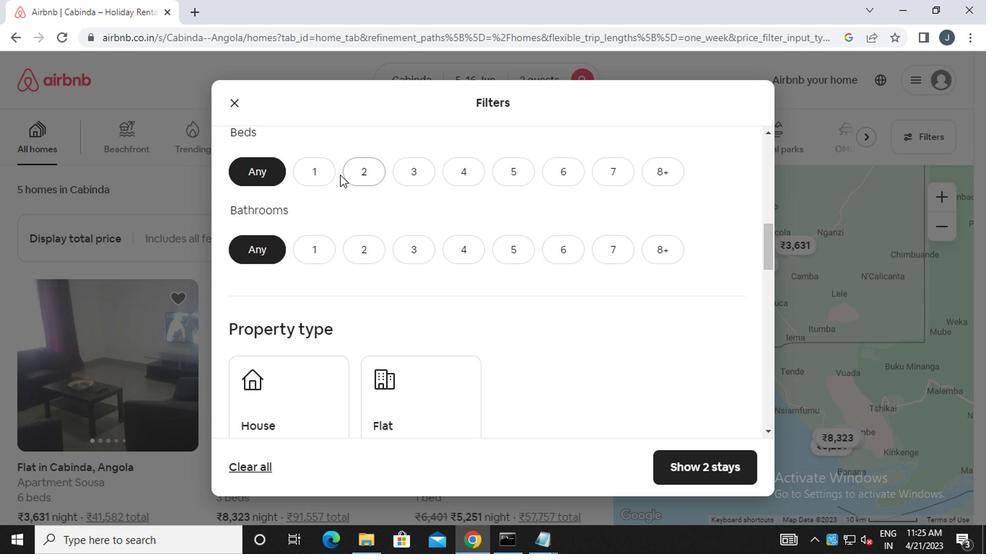 
Action: Mouse scrolled (332, 180) with delta (0, 0)
Screenshot: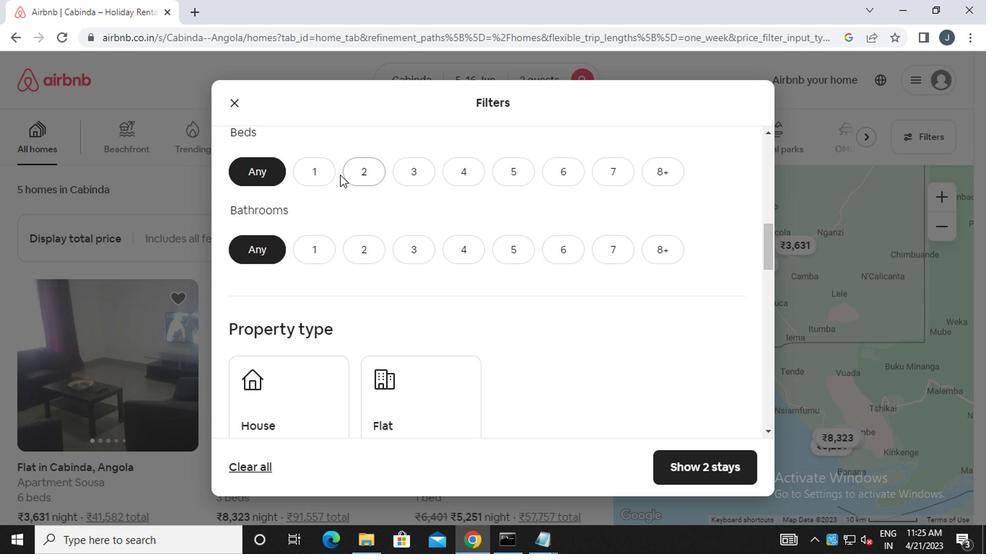 
Action: Mouse moved to (322, 172)
Screenshot: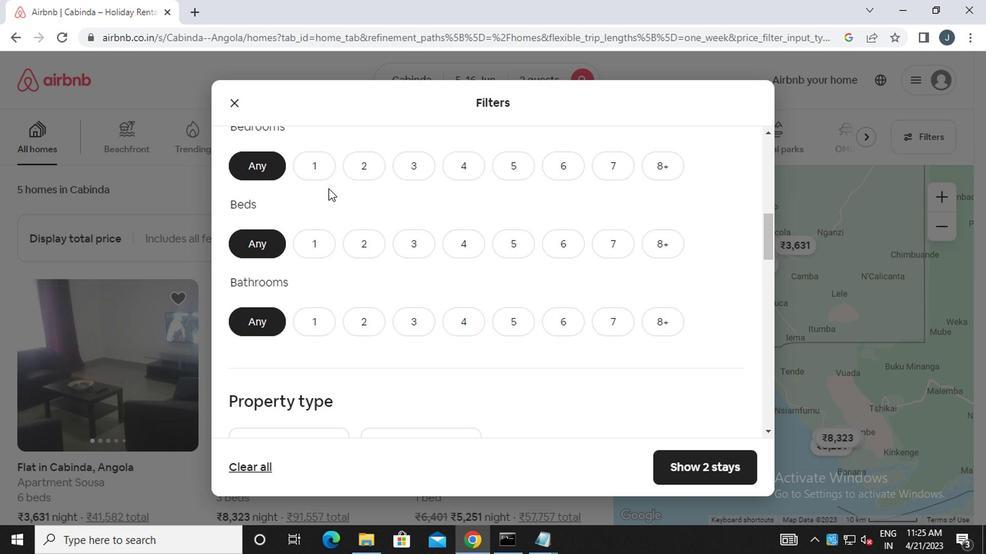 
Action: Mouse pressed left at (322, 172)
Screenshot: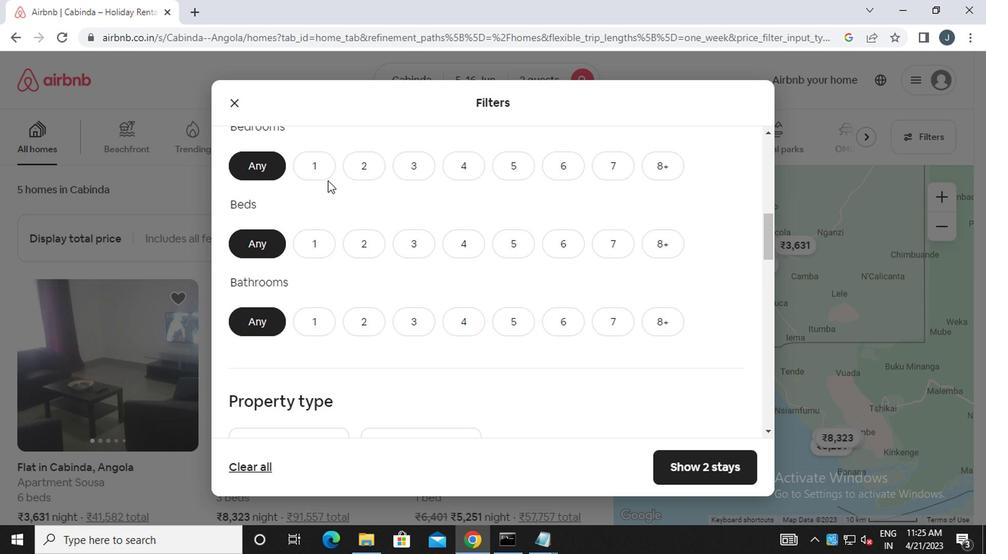 
Action: Mouse moved to (315, 247)
Screenshot: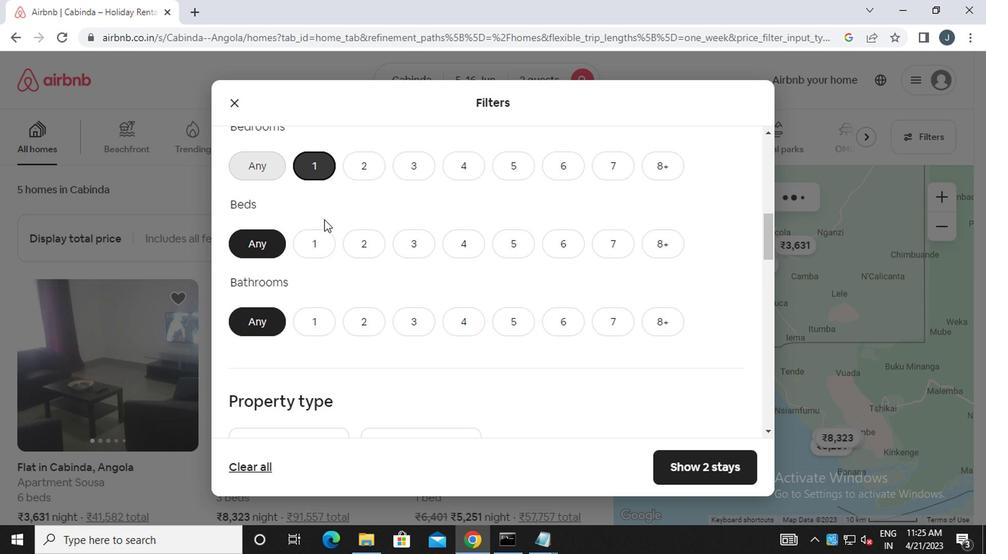 
Action: Mouse pressed left at (315, 247)
Screenshot: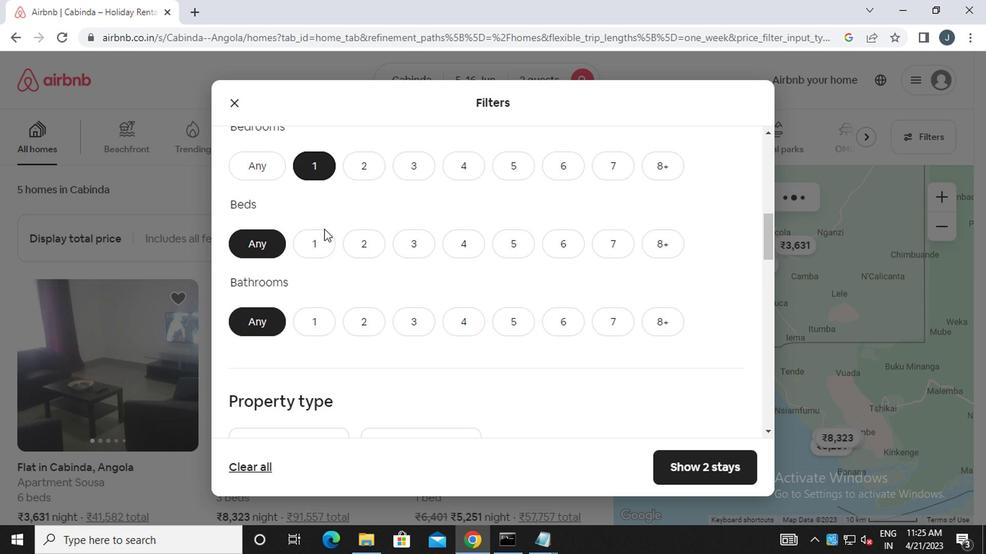
Action: Mouse moved to (316, 324)
Screenshot: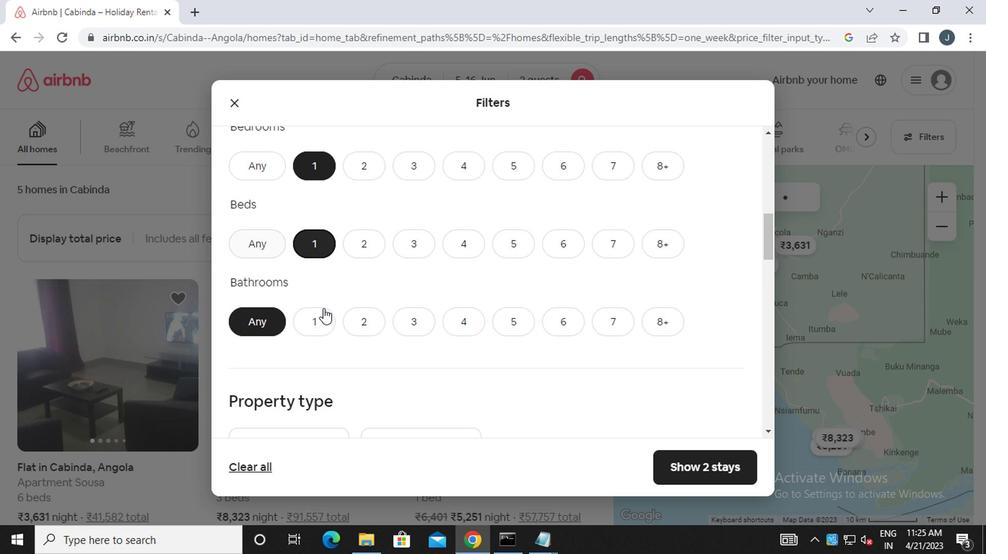 
Action: Mouse pressed left at (316, 324)
Screenshot: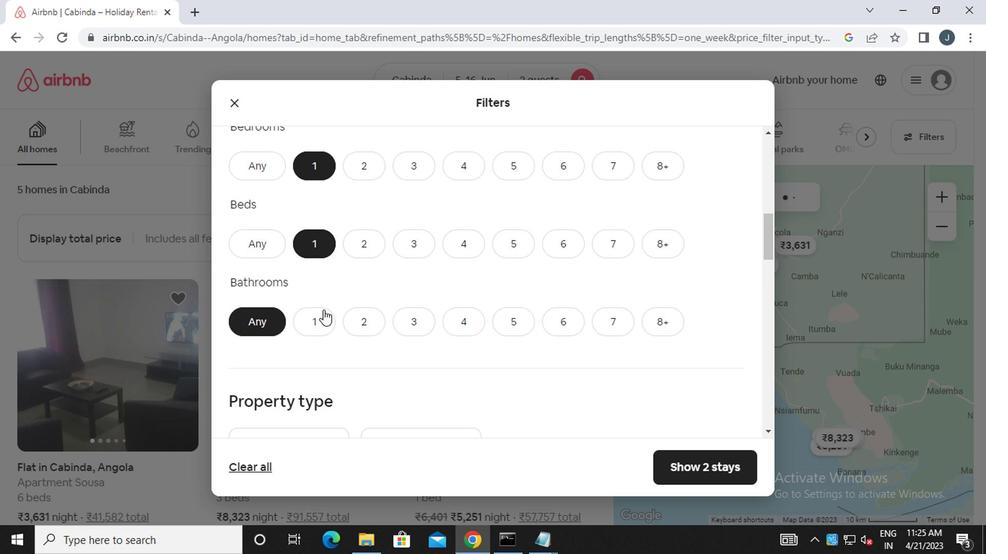 
Action: Mouse moved to (446, 389)
Screenshot: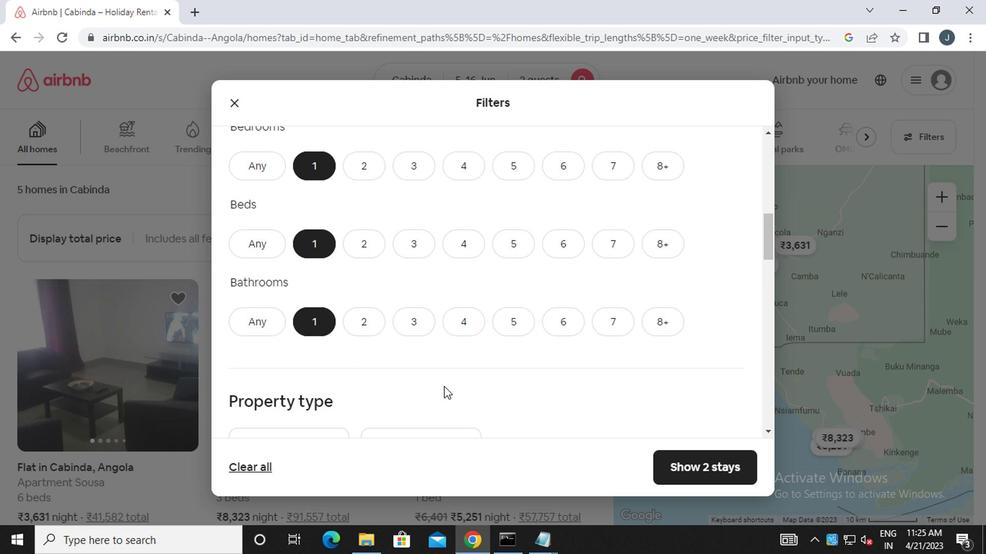
Action: Mouse scrolled (446, 388) with delta (0, 0)
Screenshot: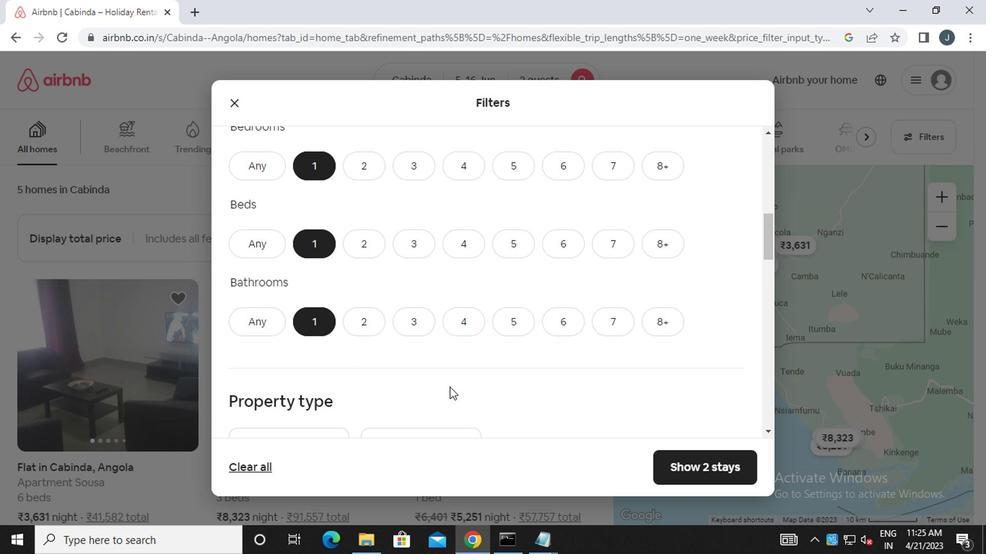 
Action: Mouse moved to (379, 338)
Screenshot: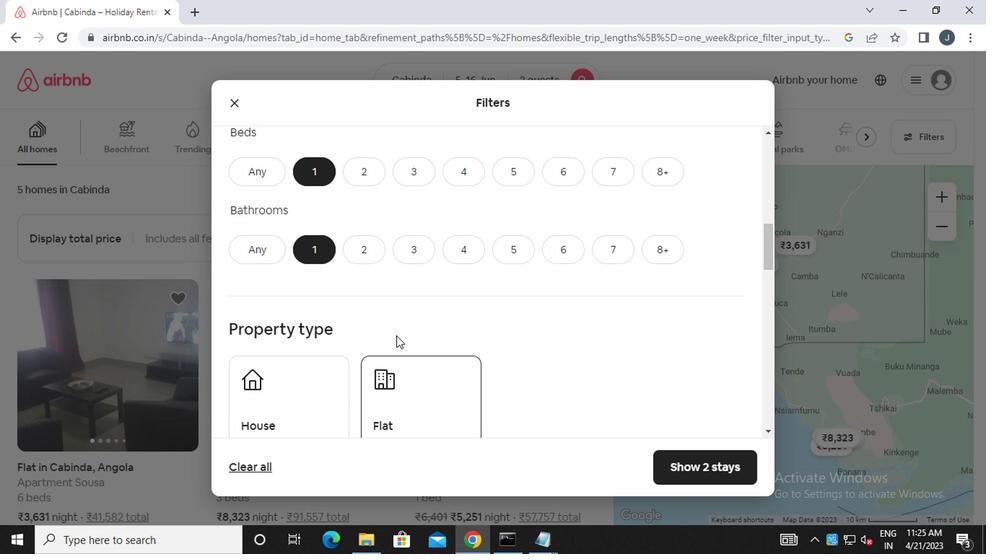 
Action: Mouse scrolled (379, 337) with delta (0, -1)
Screenshot: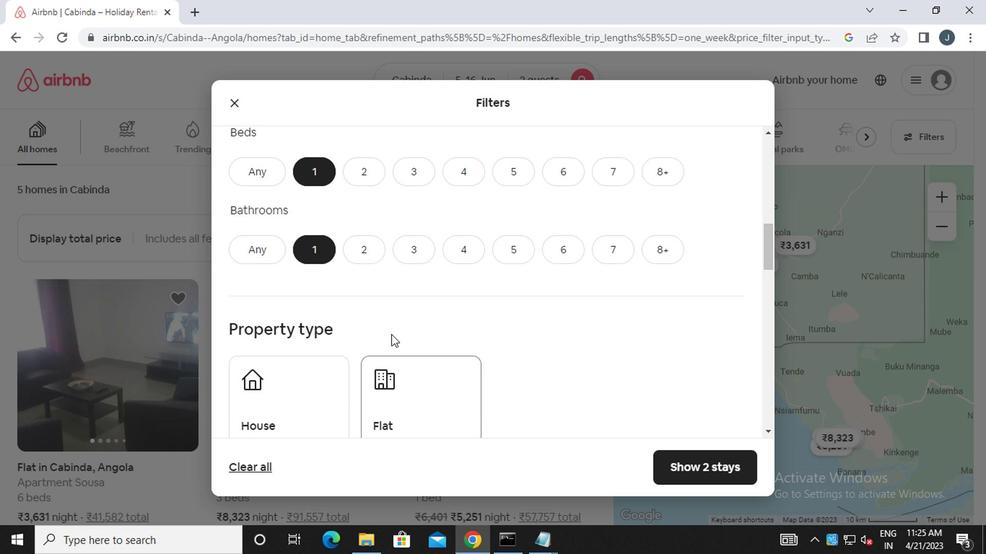 
Action: Mouse moved to (307, 347)
Screenshot: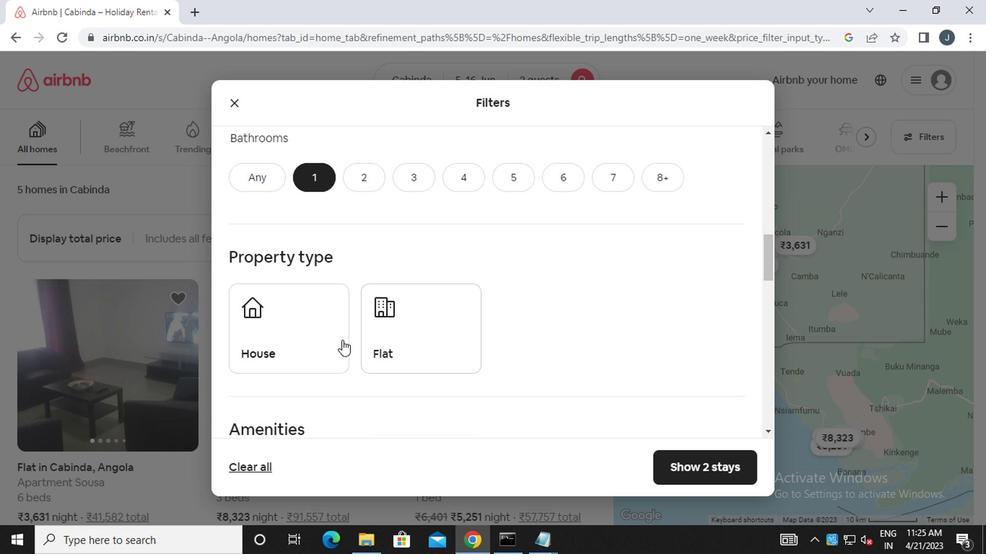 
Action: Mouse pressed left at (307, 347)
Screenshot: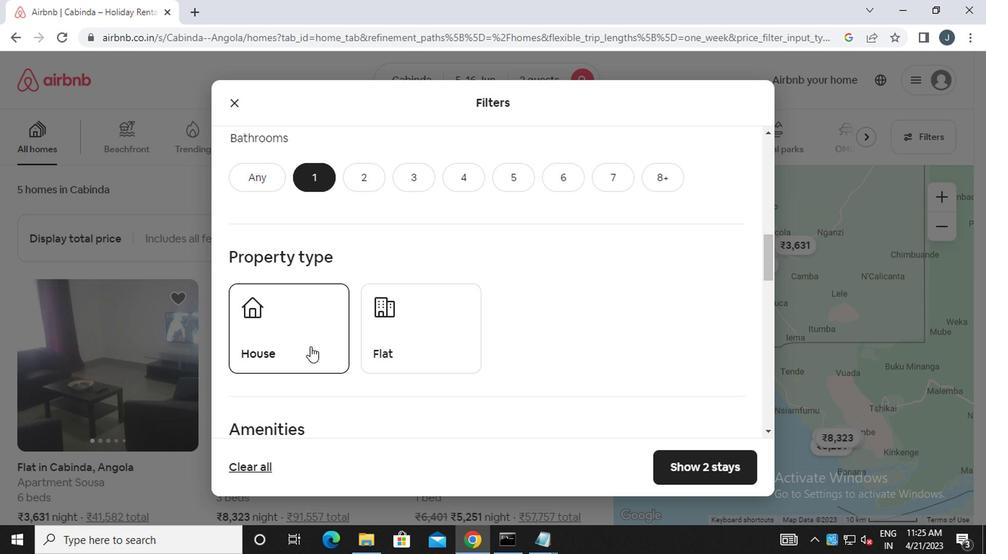 
Action: Mouse moved to (433, 347)
Screenshot: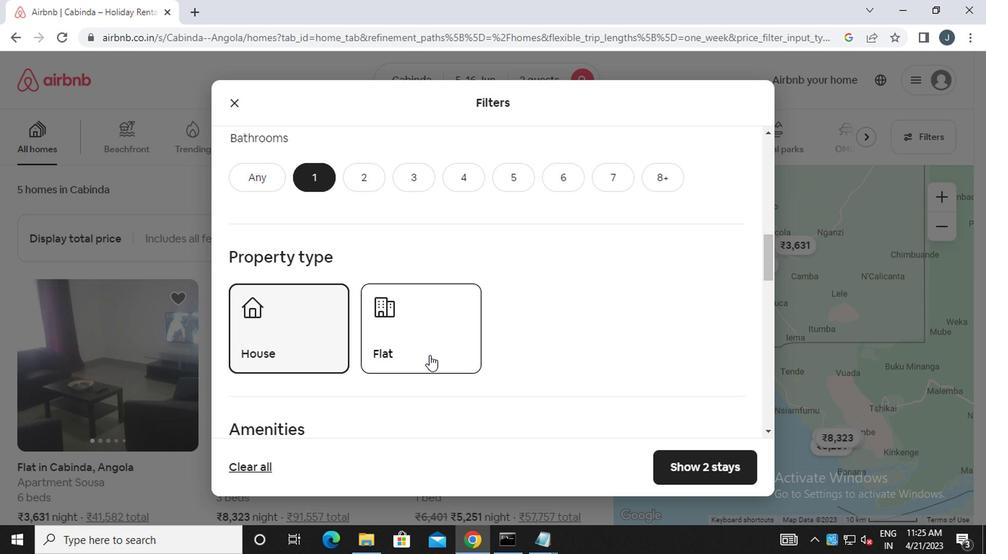 
Action: Mouse pressed left at (433, 347)
Screenshot: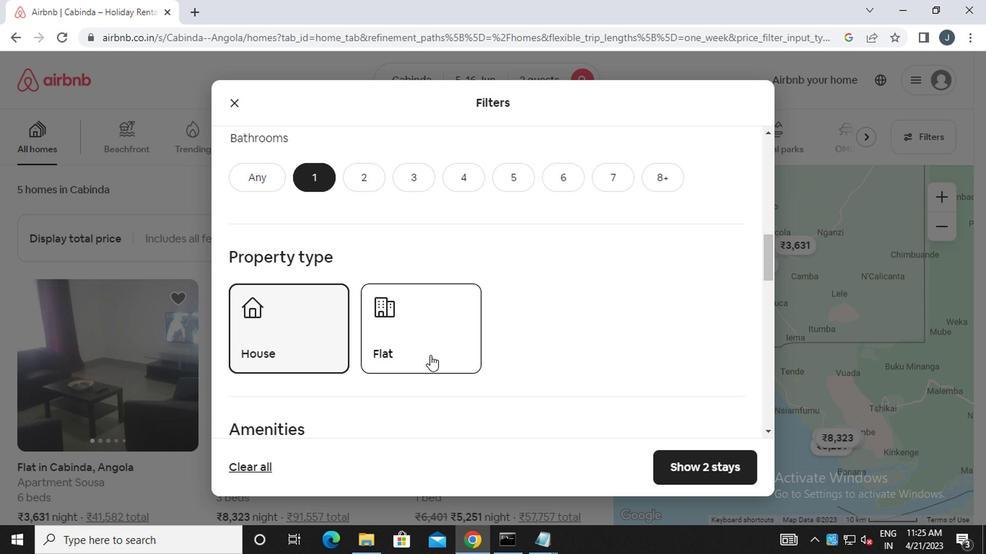 
Action: Mouse moved to (480, 357)
Screenshot: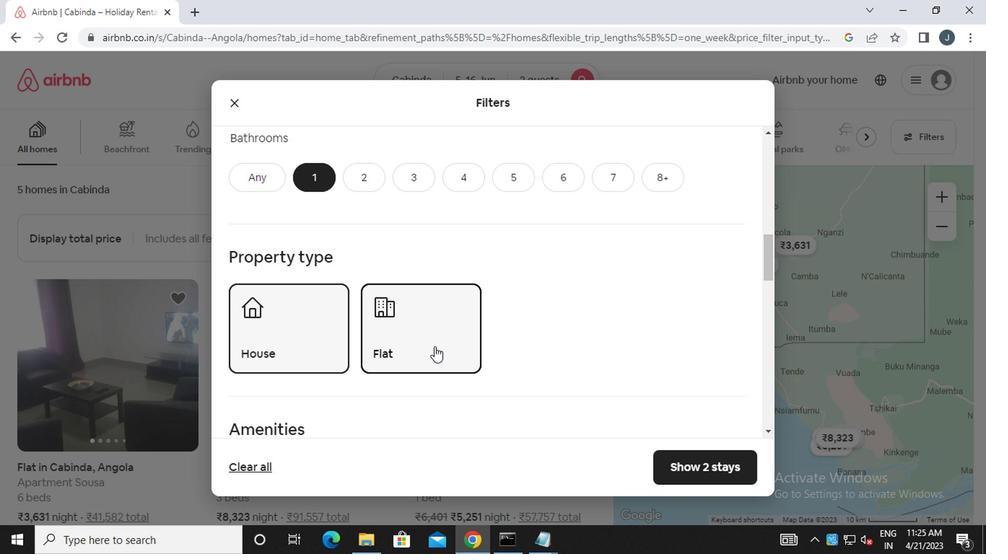 
Action: Mouse scrolled (480, 356) with delta (0, -1)
Screenshot: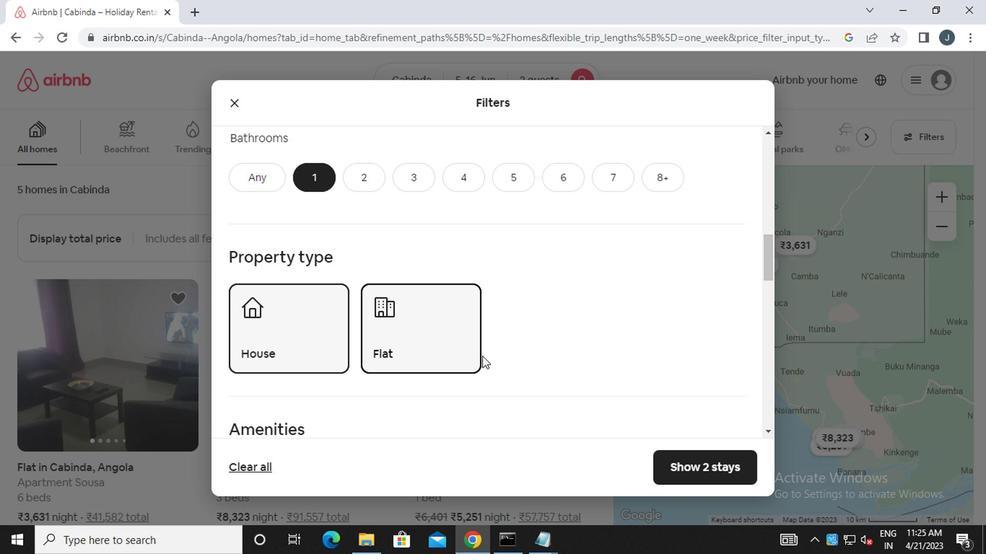
Action: Mouse moved to (474, 358)
Screenshot: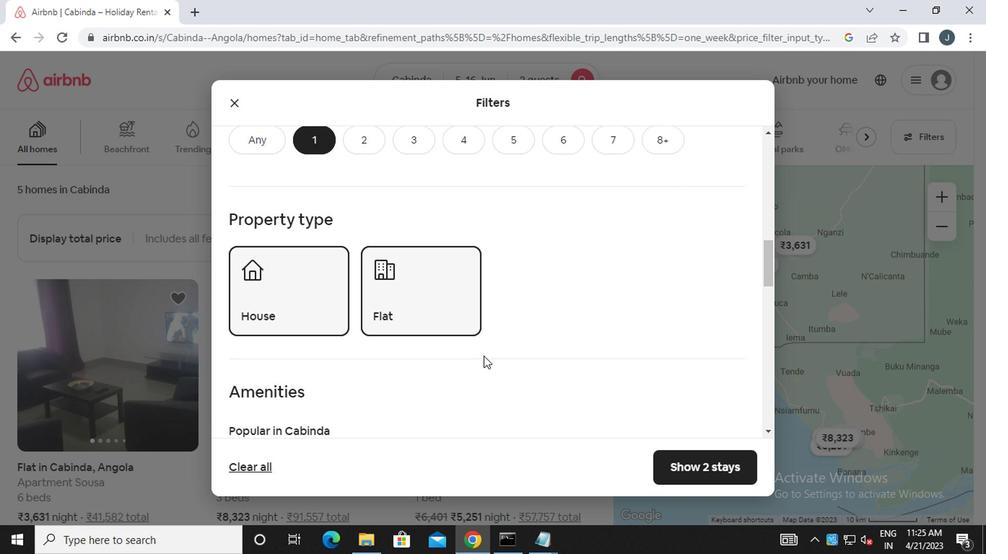 
Action: Mouse scrolled (474, 357) with delta (0, 0)
Screenshot: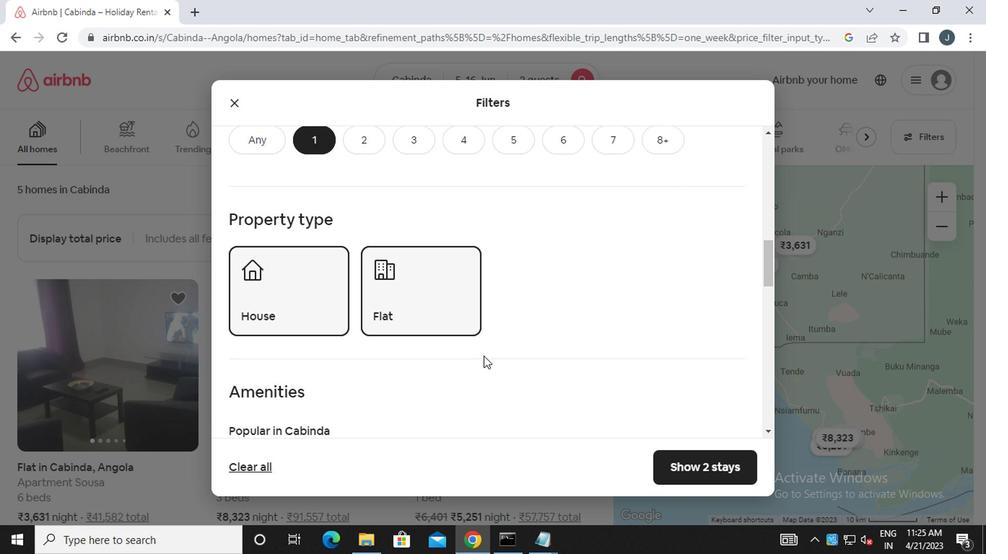 
Action: Mouse moved to (474, 358)
Screenshot: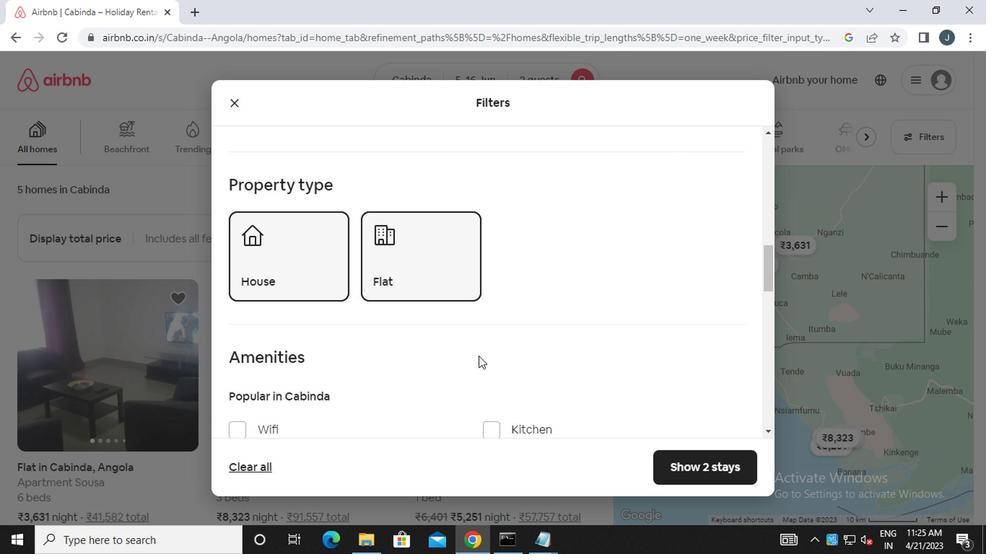 
Action: Mouse scrolled (474, 357) with delta (0, 0)
Screenshot: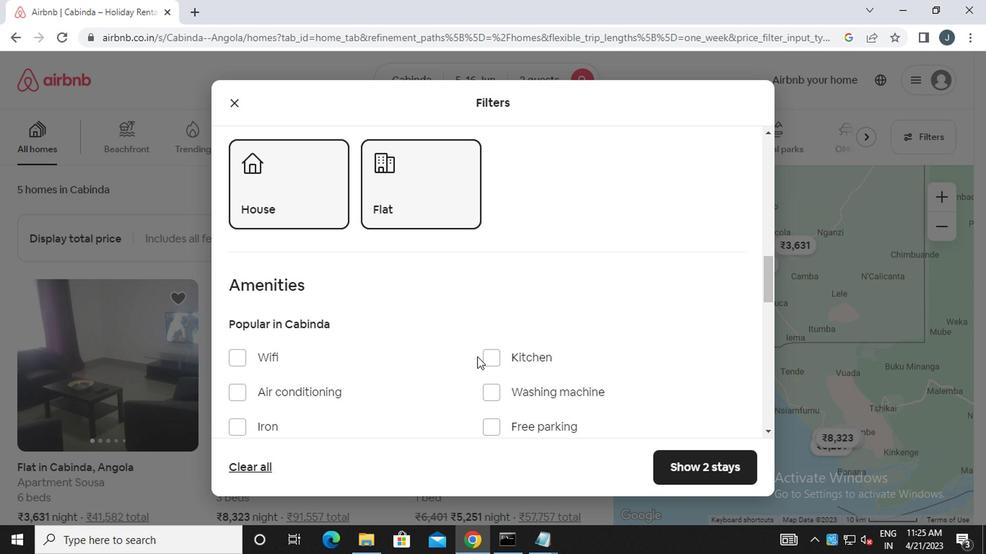 
Action: Mouse scrolled (474, 357) with delta (0, 0)
Screenshot: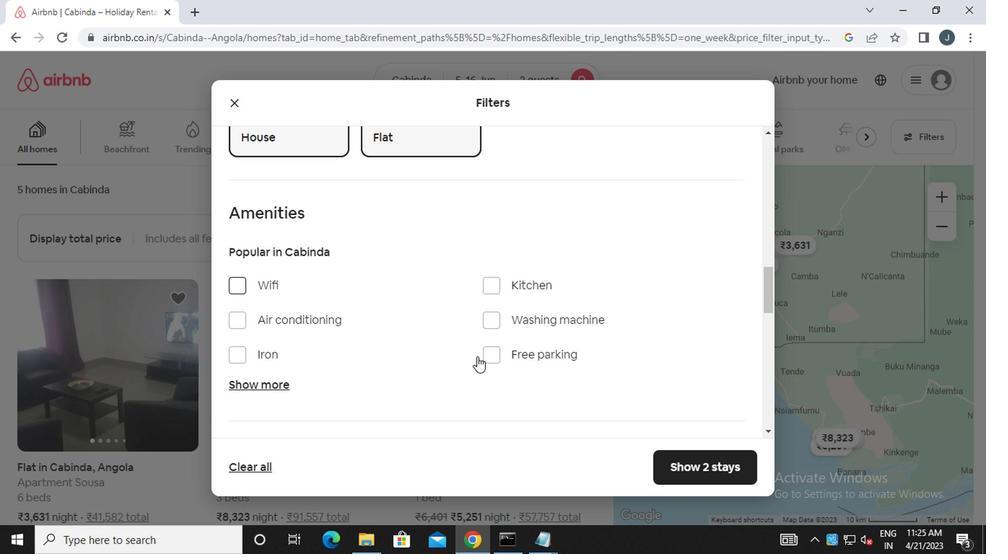 
Action: Mouse moved to (365, 249)
Screenshot: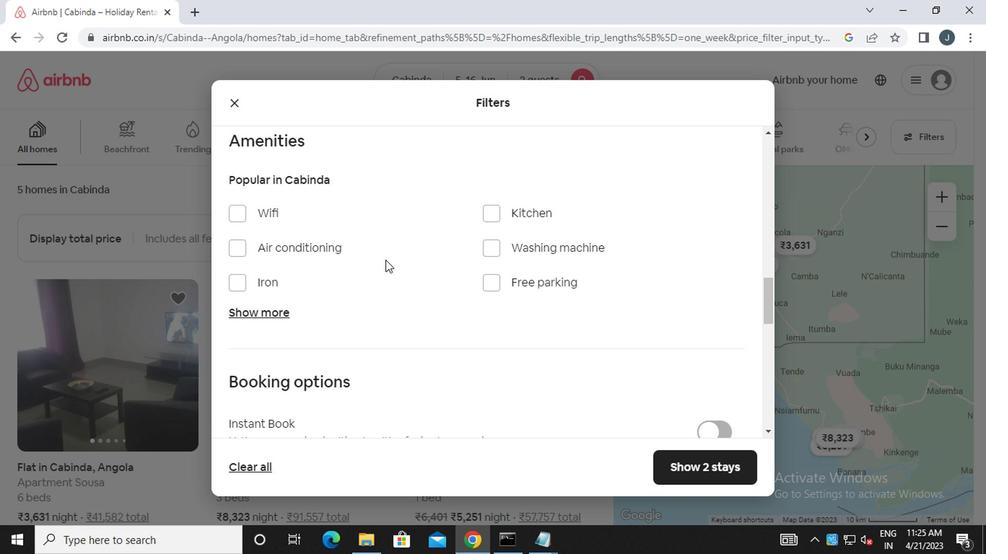 
Action: Mouse pressed left at (365, 249)
Screenshot: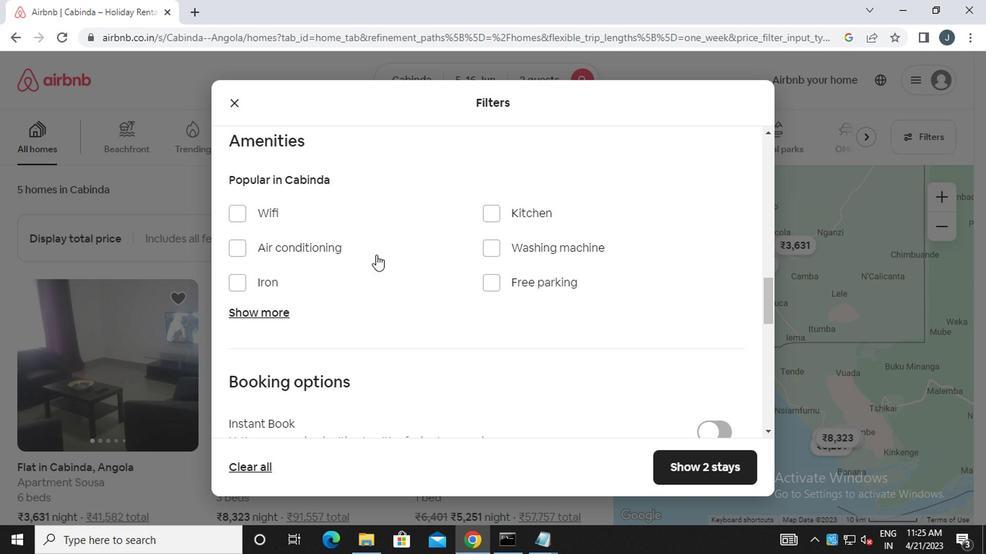 
Action: Mouse moved to (280, 314)
Screenshot: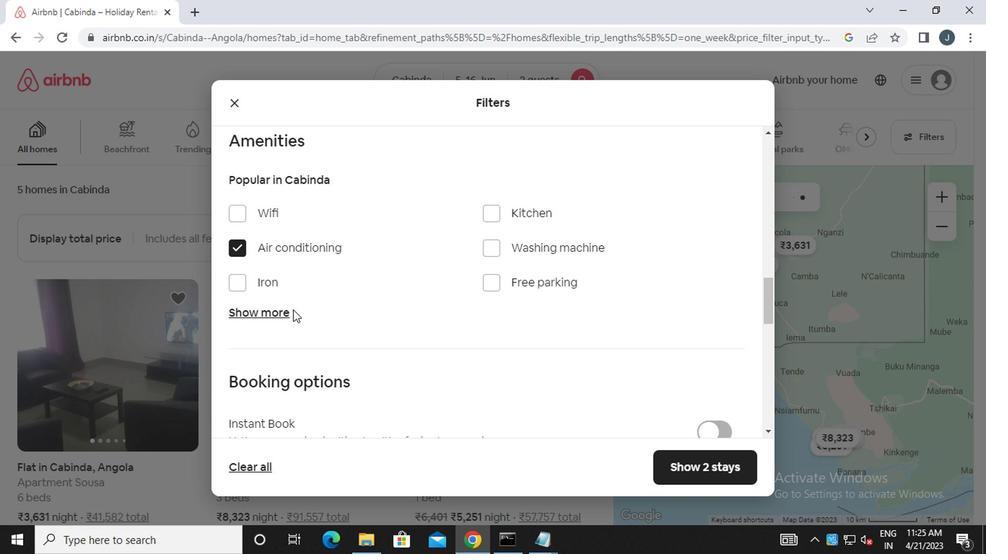 
Action: Mouse pressed left at (280, 314)
Screenshot: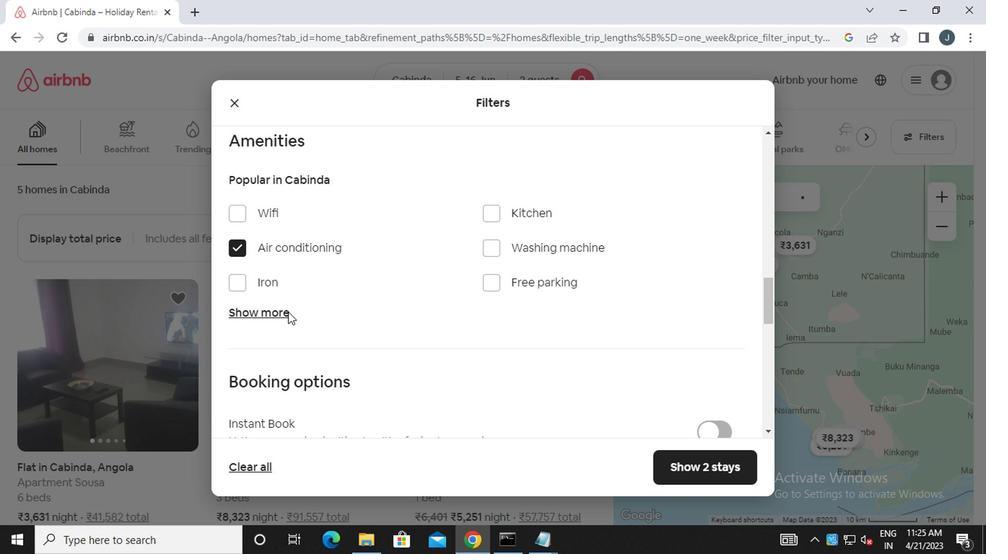 
Action: Mouse moved to (347, 371)
Screenshot: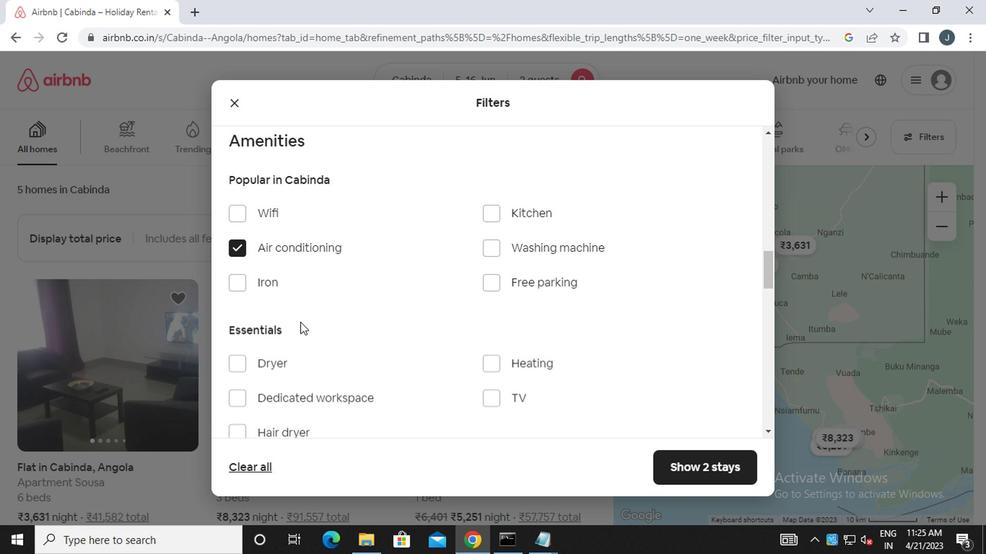 
Action: Mouse scrolled (347, 371) with delta (0, 0)
Screenshot: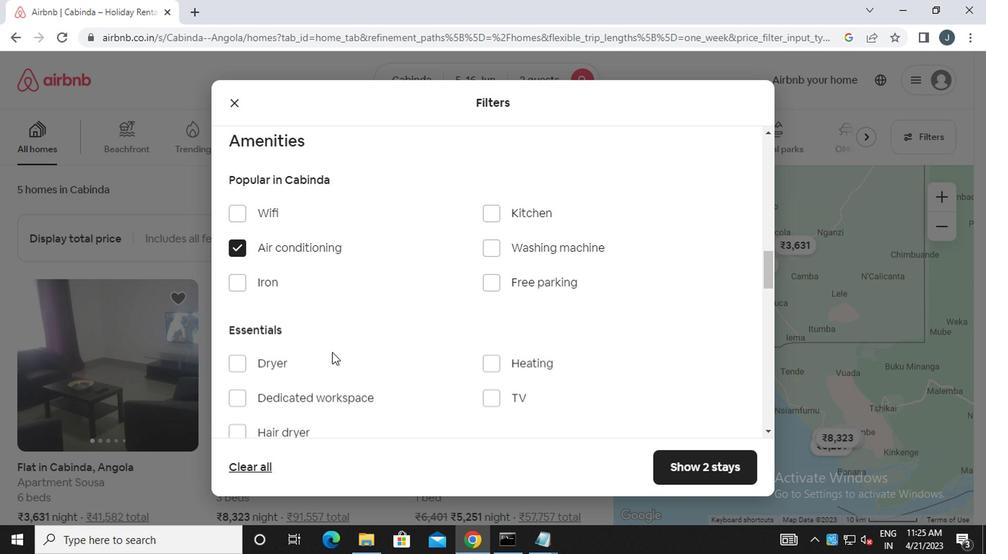 
Action: Mouse scrolled (347, 371) with delta (0, 0)
Screenshot: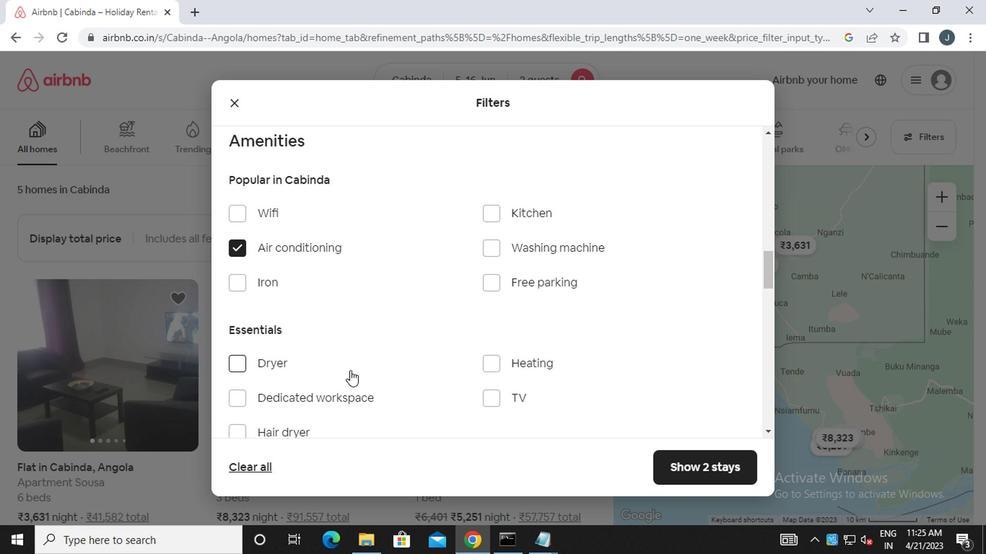 
Action: Mouse moved to (336, 385)
Screenshot: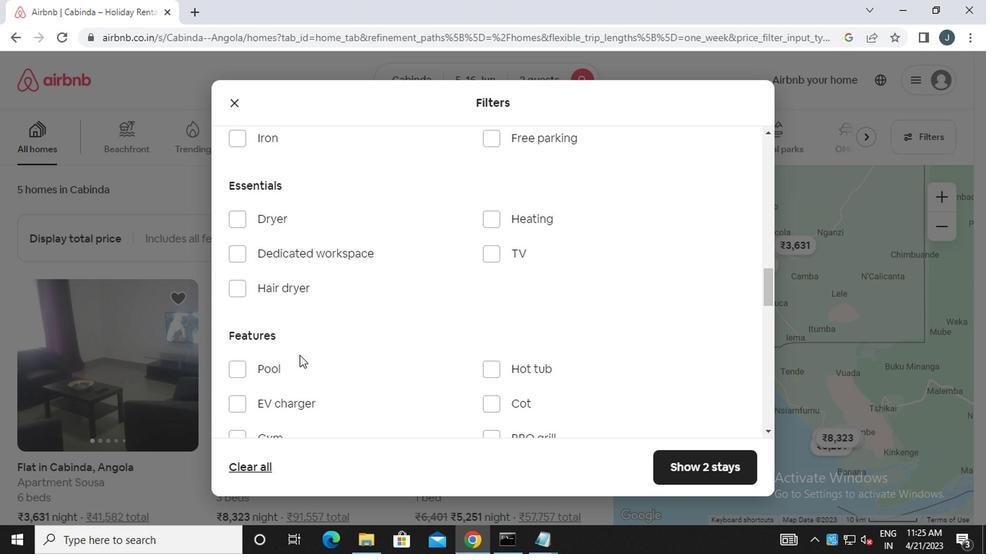 
Action: Mouse scrolled (336, 385) with delta (0, 0)
Screenshot: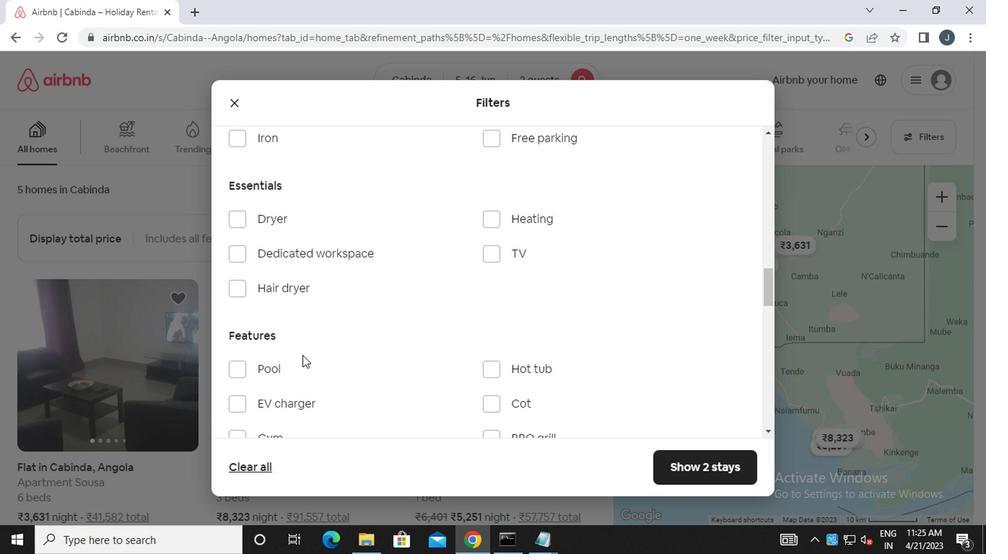 
Action: Mouse moved to (535, 361)
Screenshot: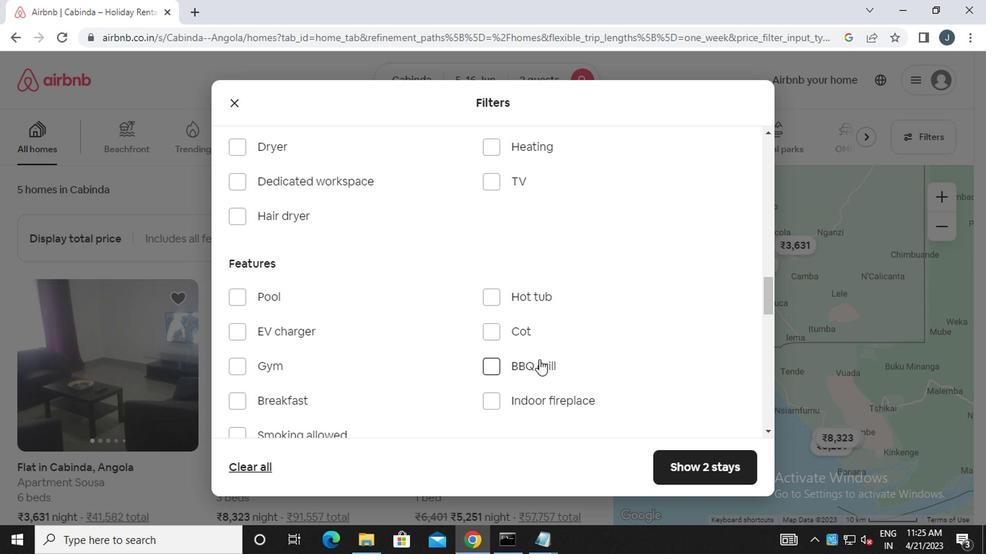 
Action: Mouse pressed left at (535, 361)
Screenshot: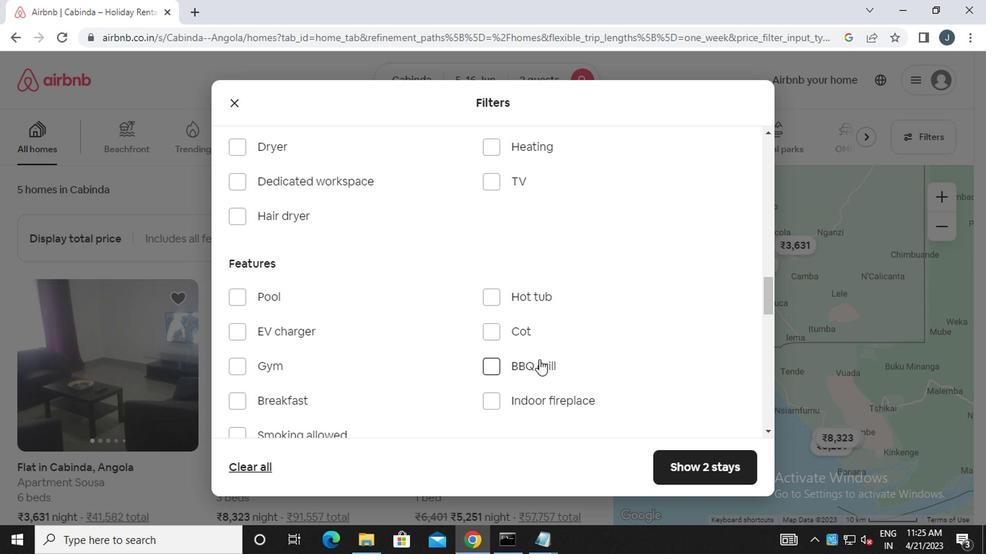 
Action: Mouse moved to (533, 361)
Screenshot: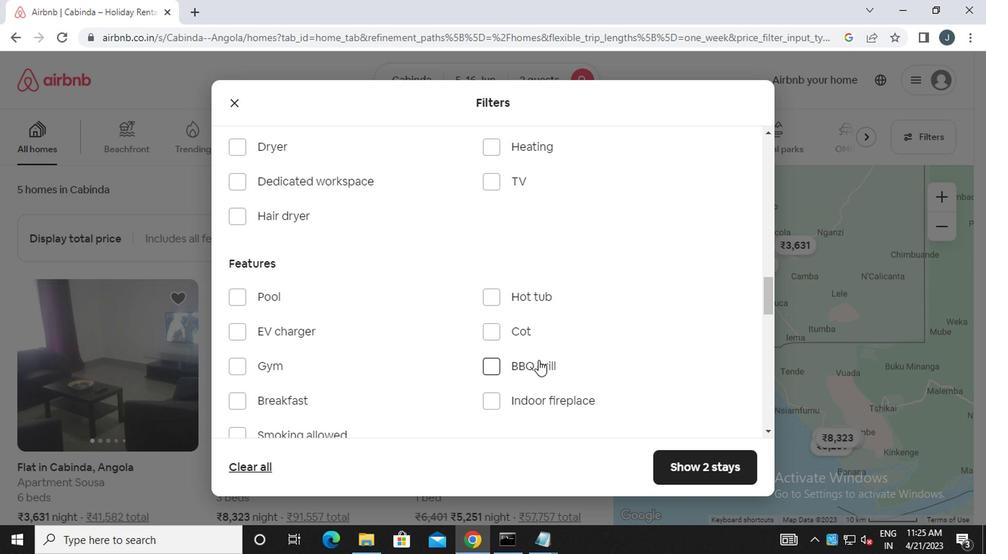 
Action: Mouse scrolled (533, 361) with delta (0, 0)
Screenshot: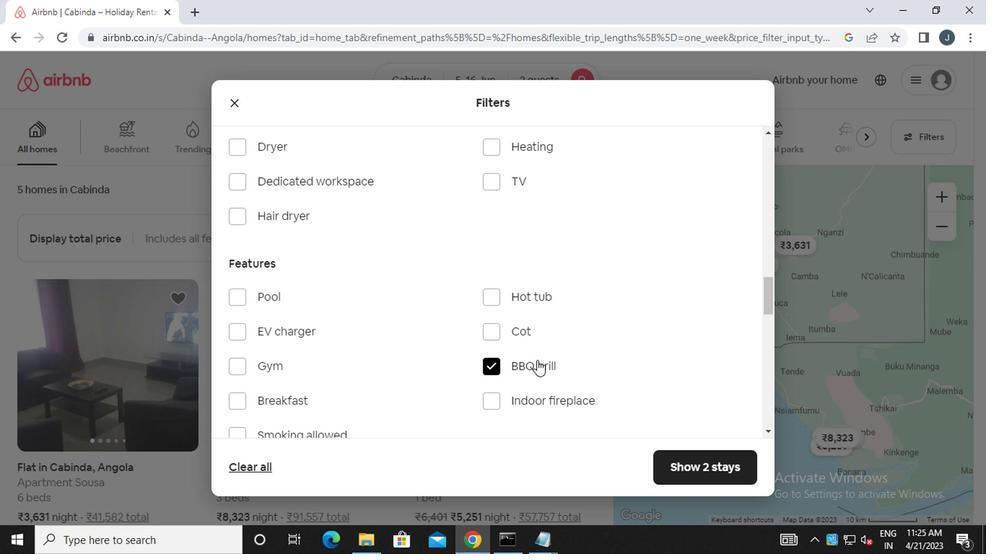 
Action: Mouse moved to (532, 361)
Screenshot: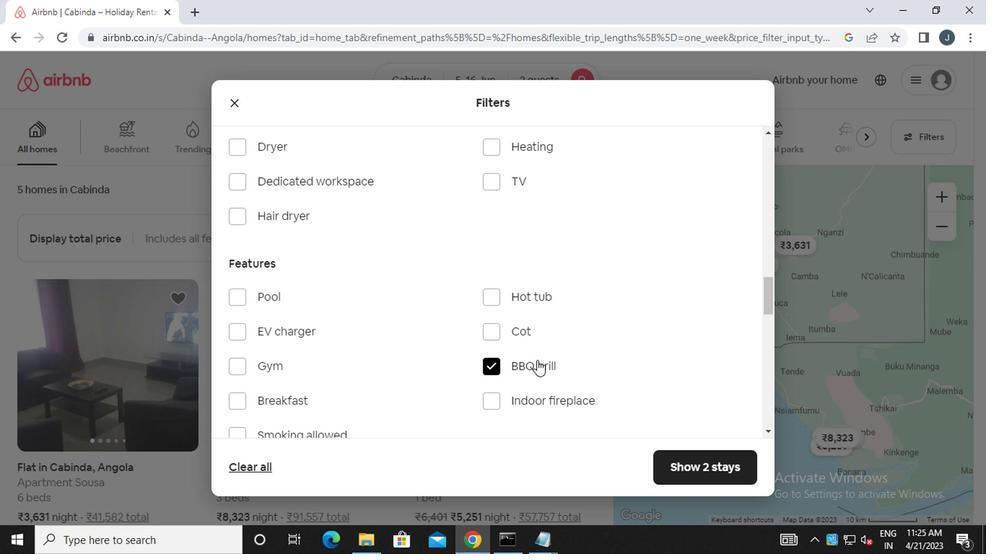 
Action: Mouse scrolled (532, 361) with delta (0, 0)
Screenshot: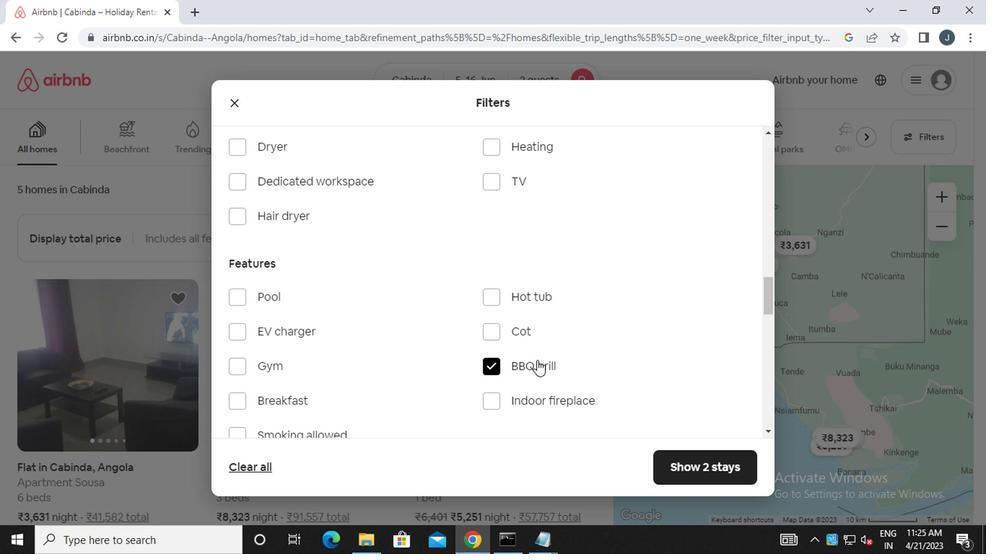 
Action: Mouse moved to (304, 286)
Screenshot: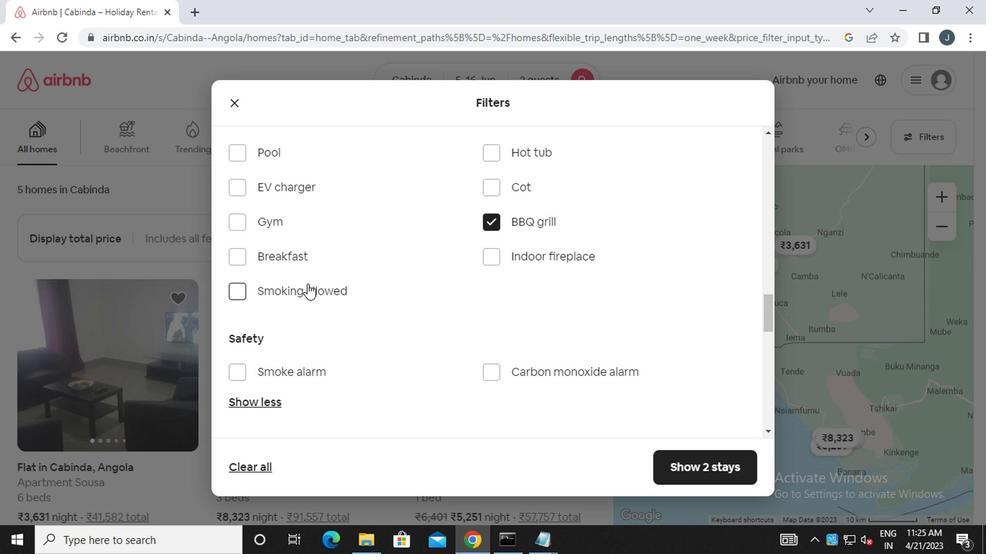 
Action: Mouse pressed left at (304, 286)
Screenshot: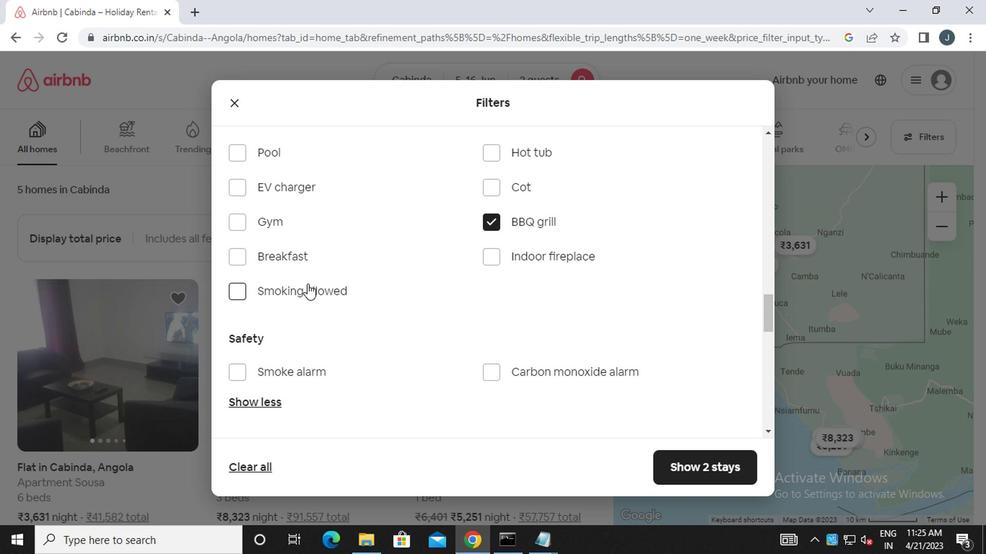 
Action: Mouse moved to (302, 286)
Screenshot: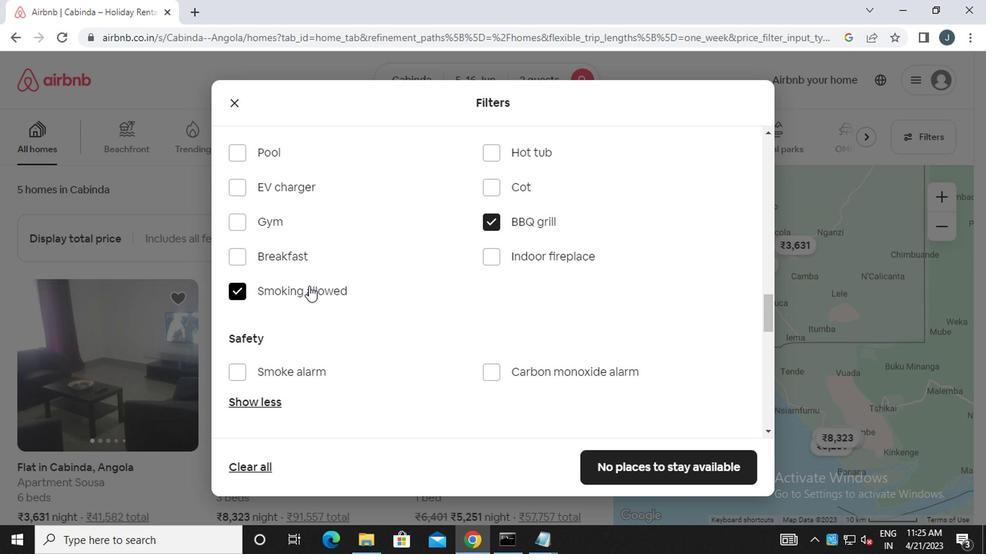 
Action: Mouse scrolled (302, 285) with delta (0, 0)
Screenshot: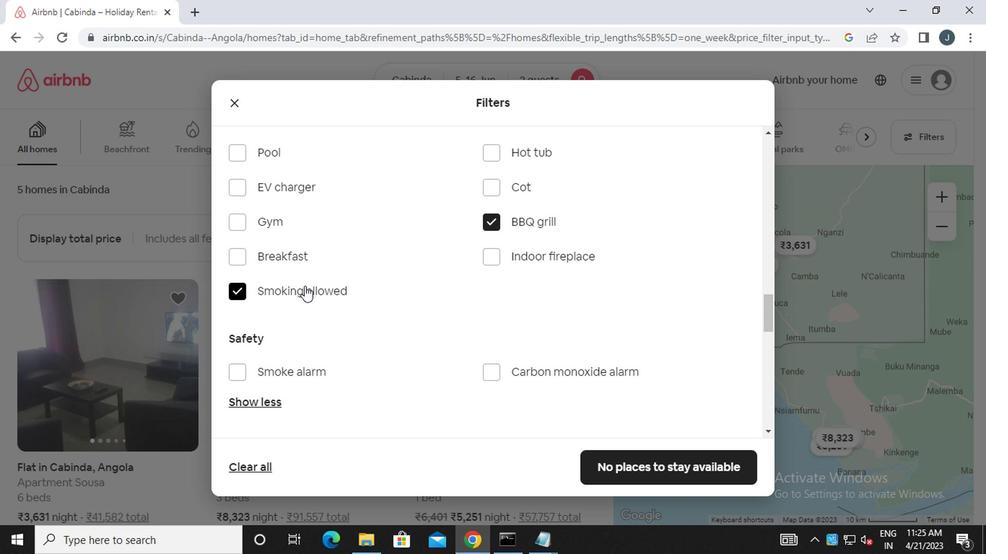 
Action: Mouse scrolled (302, 285) with delta (0, 0)
Screenshot: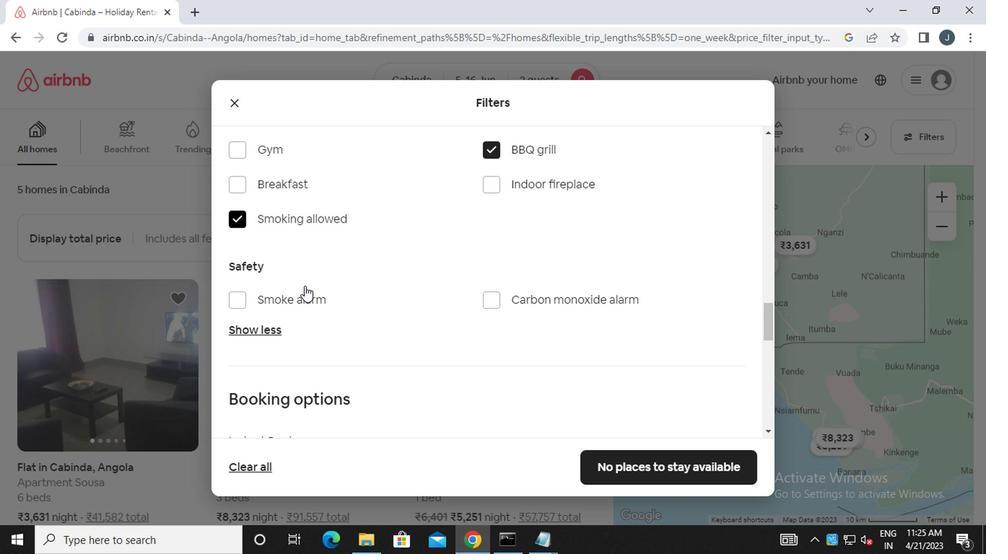 
Action: Mouse scrolled (302, 285) with delta (0, 0)
Screenshot: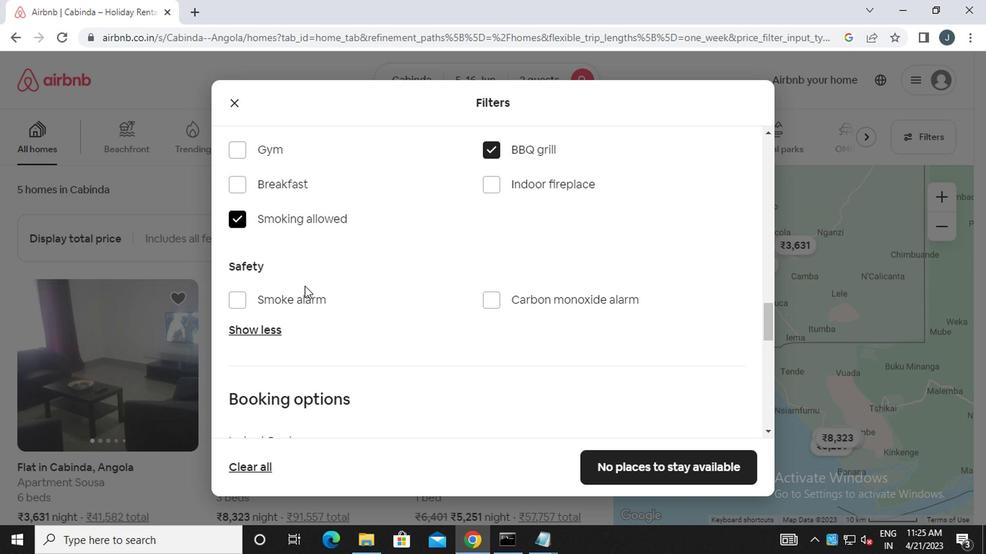 
Action: Mouse scrolled (302, 285) with delta (0, 0)
Screenshot: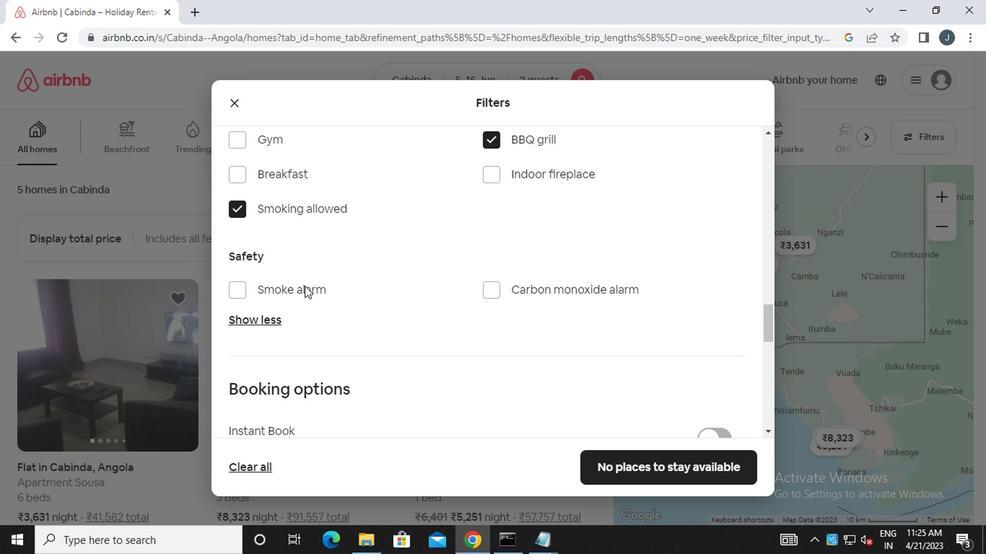
Action: Mouse scrolled (302, 285) with delta (0, 0)
Screenshot: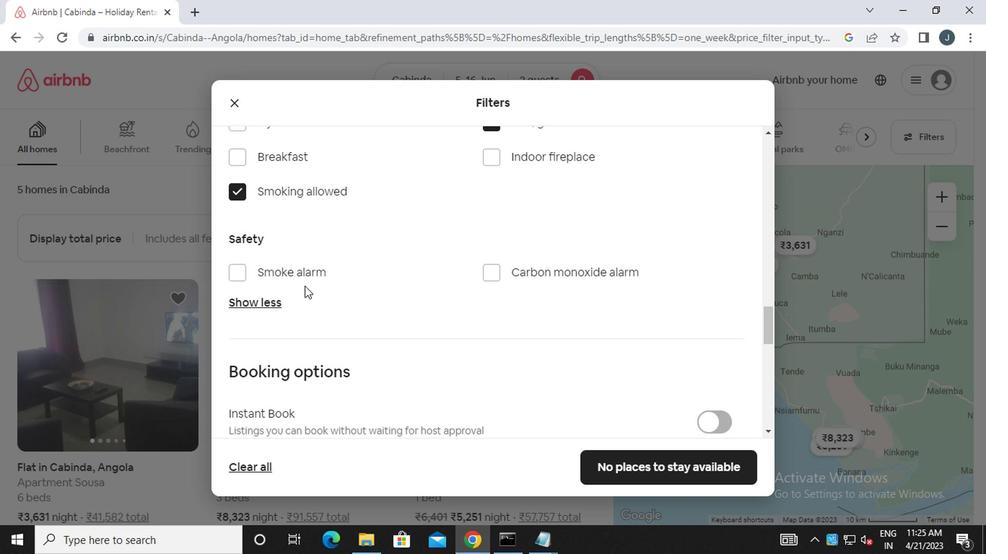 
Action: Mouse scrolled (302, 287) with delta (0, 1)
Screenshot: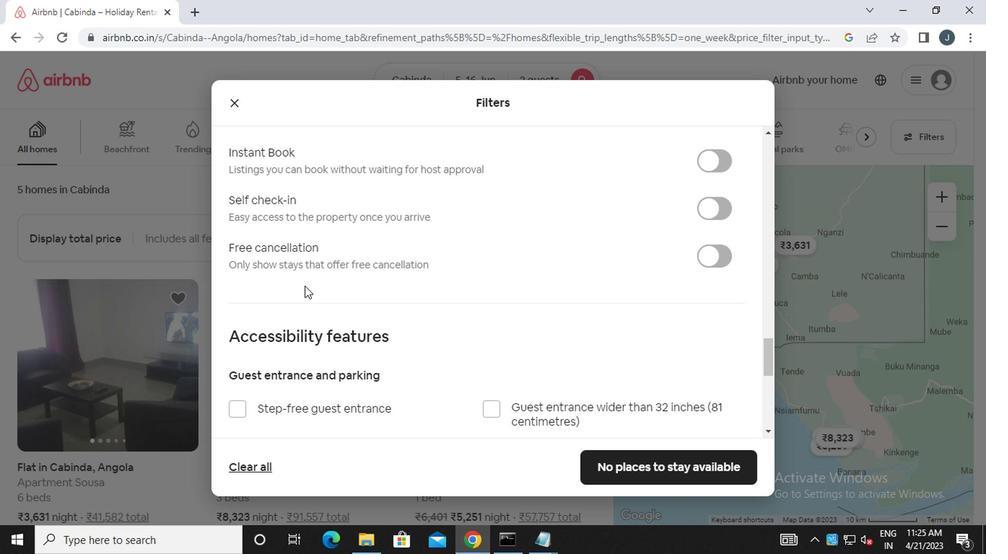 
Action: Mouse moved to (708, 290)
Screenshot: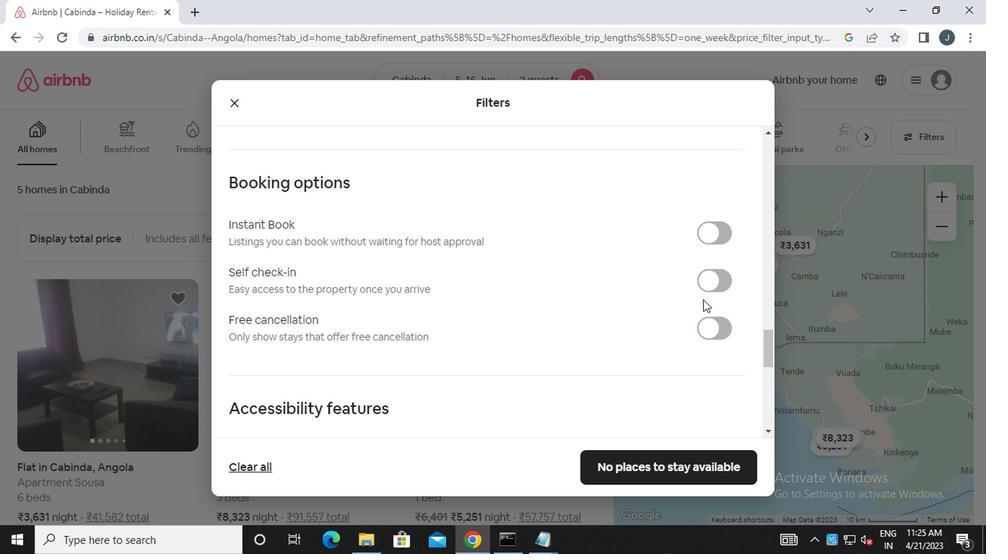 
Action: Mouse pressed left at (708, 290)
Screenshot: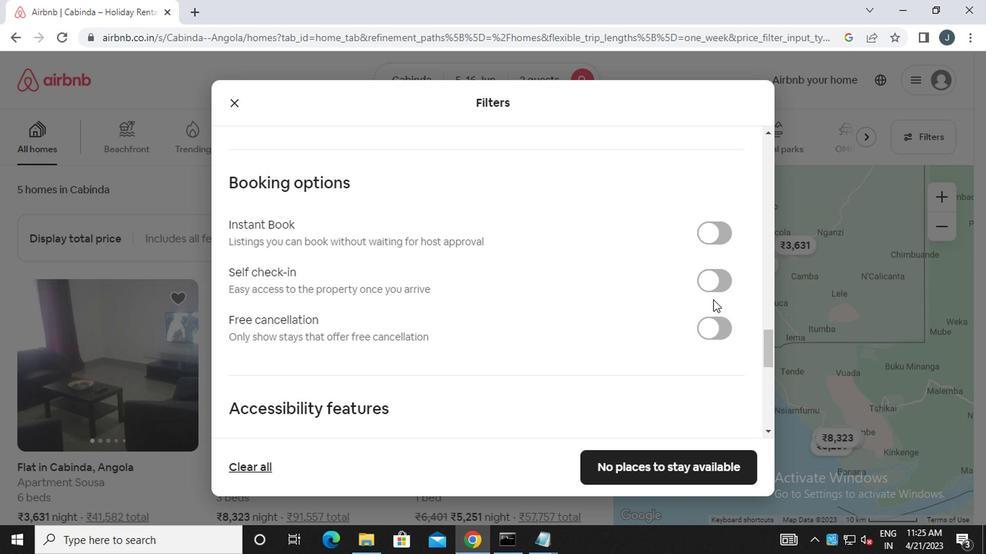 
Action: Mouse moved to (410, 363)
Screenshot: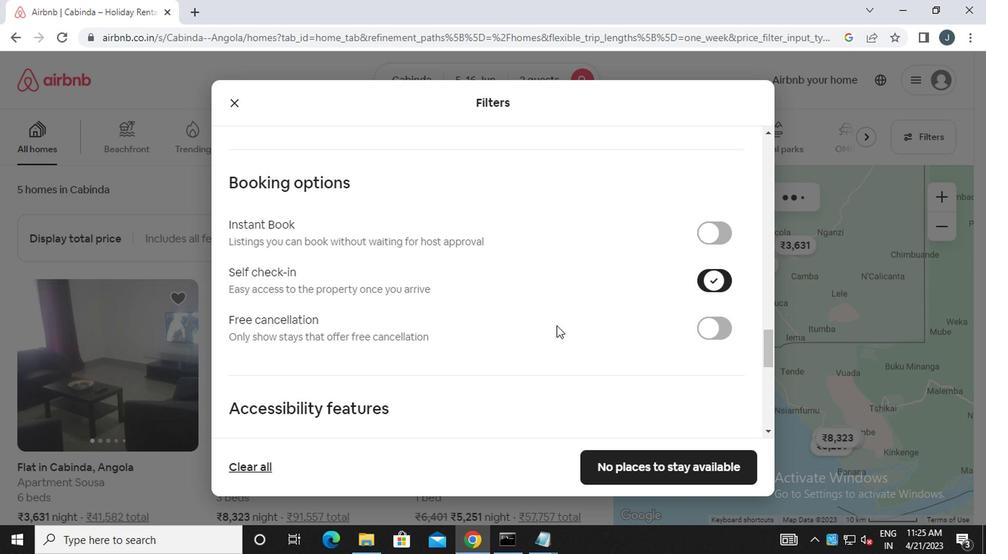 
Action: Mouse scrolled (410, 363) with delta (0, 0)
Screenshot: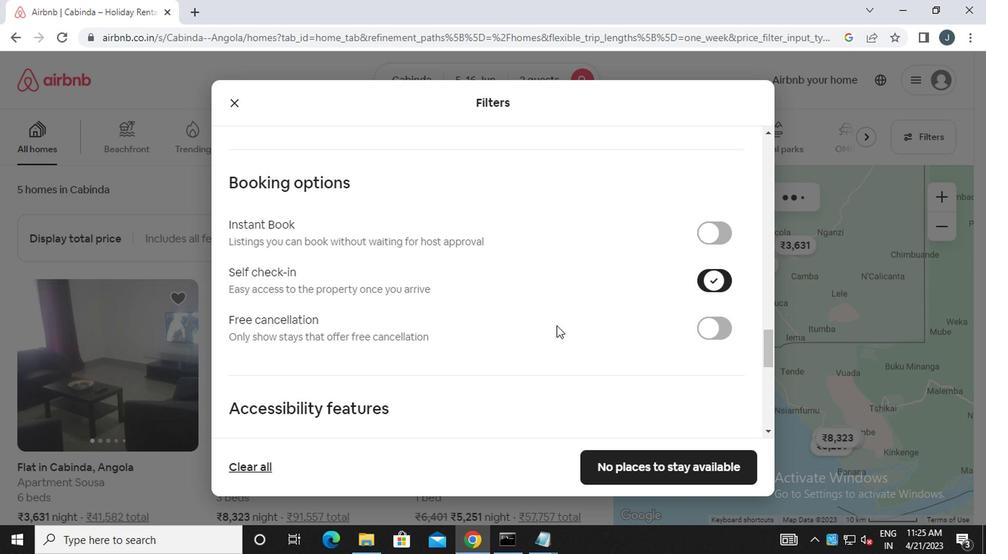 
Action: Mouse moved to (408, 365)
Screenshot: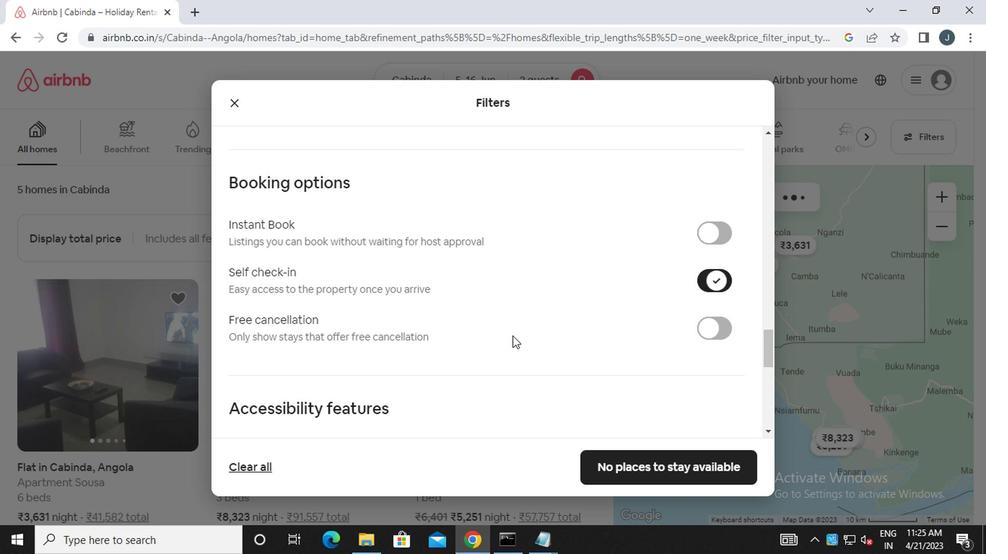 
Action: Mouse scrolled (408, 364) with delta (0, 0)
Screenshot: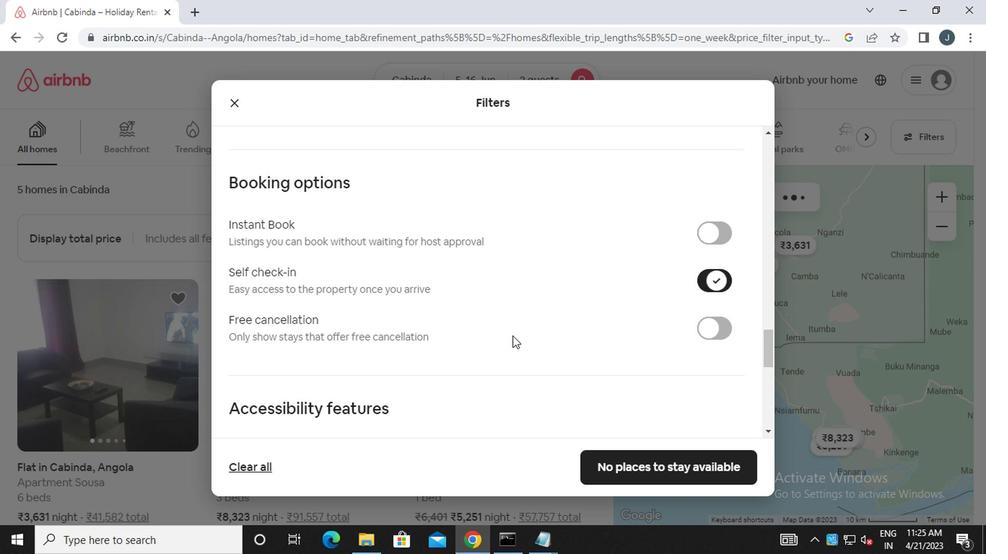 
Action: Mouse moved to (407, 366)
Screenshot: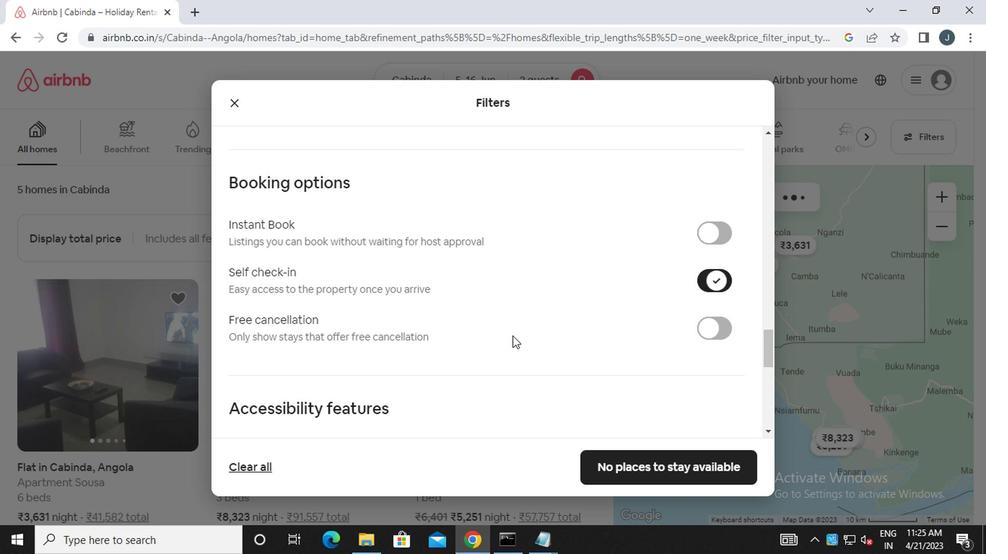 
Action: Mouse scrolled (407, 365) with delta (0, -1)
Screenshot: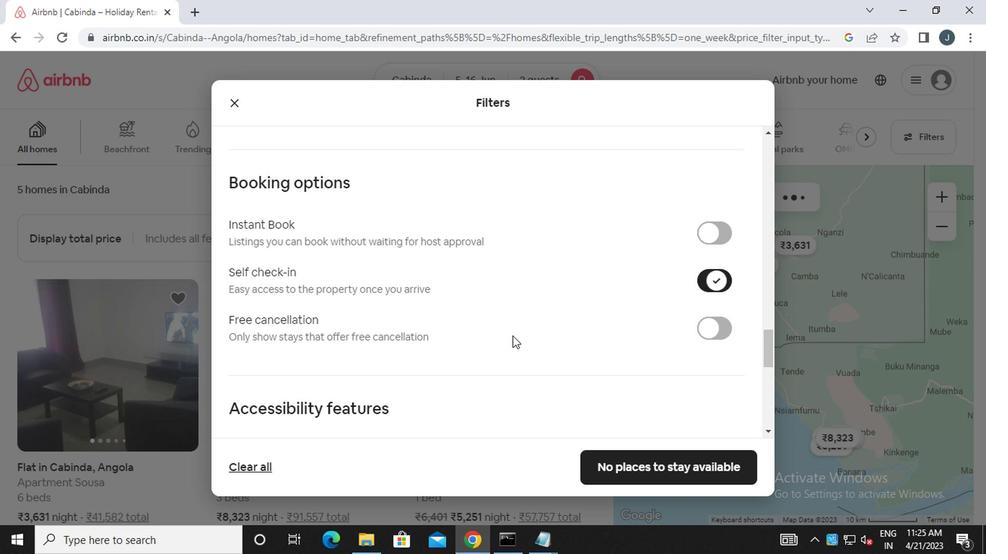 
Action: Mouse scrolled (407, 365) with delta (0, -1)
Screenshot: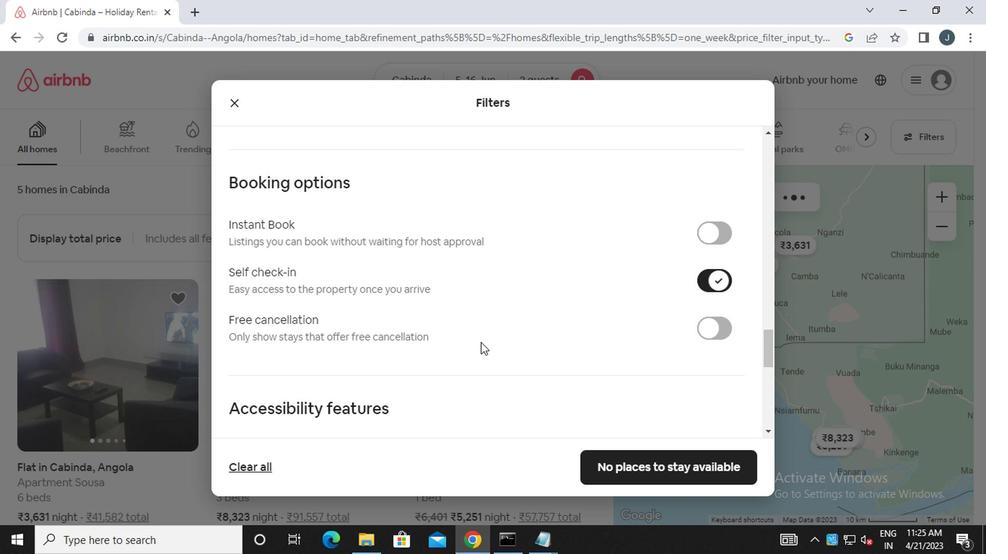 
Action: Mouse scrolled (407, 365) with delta (0, -1)
Screenshot: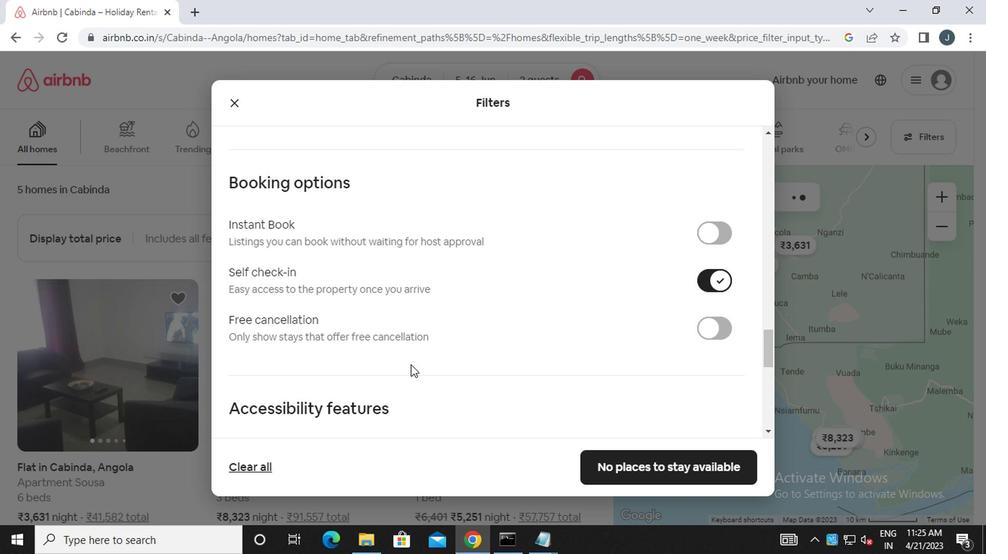 
Action: Mouse scrolled (407, 365) with delta (0, -1)
Screenshot: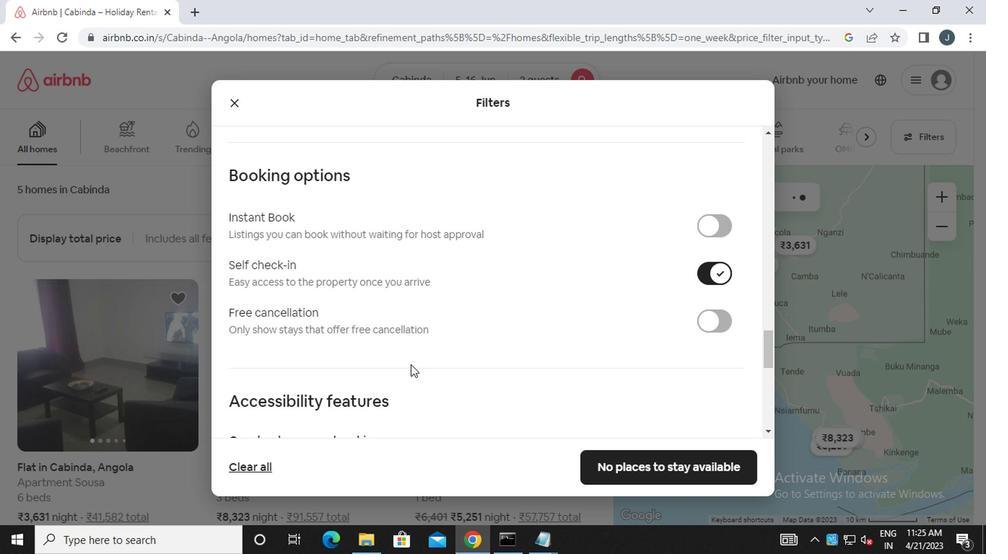 
Action: Mouse scrolled (407, 365) with delta (0, -1)
Screenshot: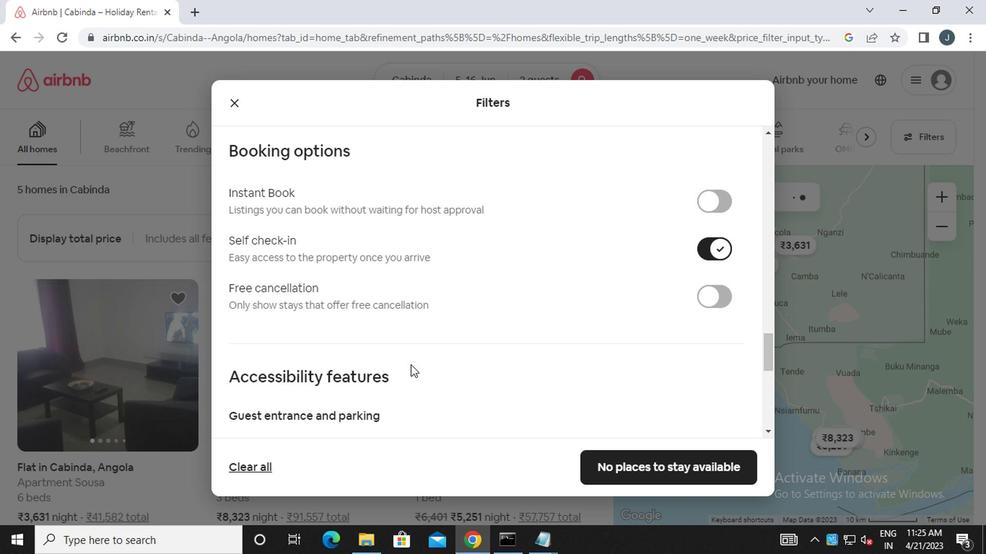 
Action: Mouse scrolled (407, 365) with delta (0, -1)
Screenshot: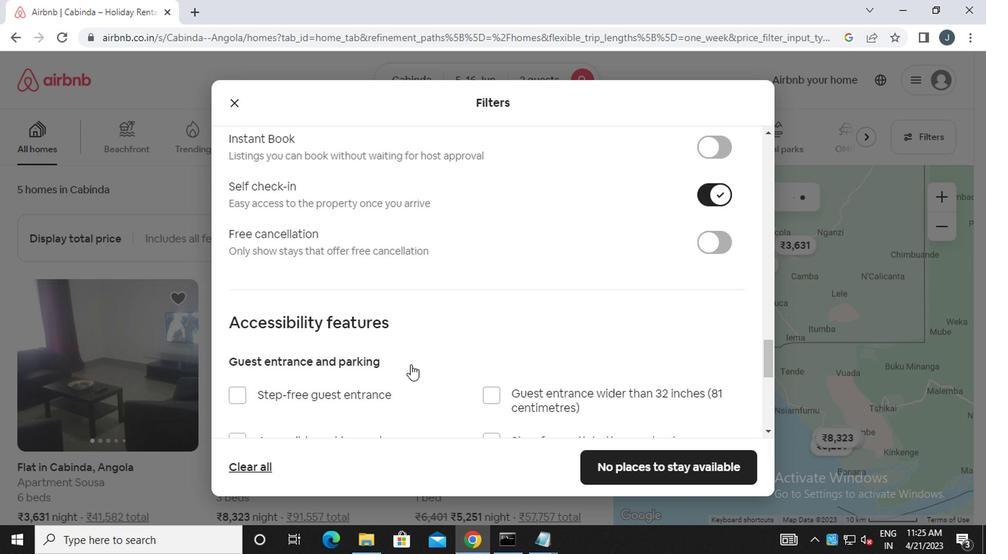 
Action: Mouse moved to (407, 366)
Screenshot: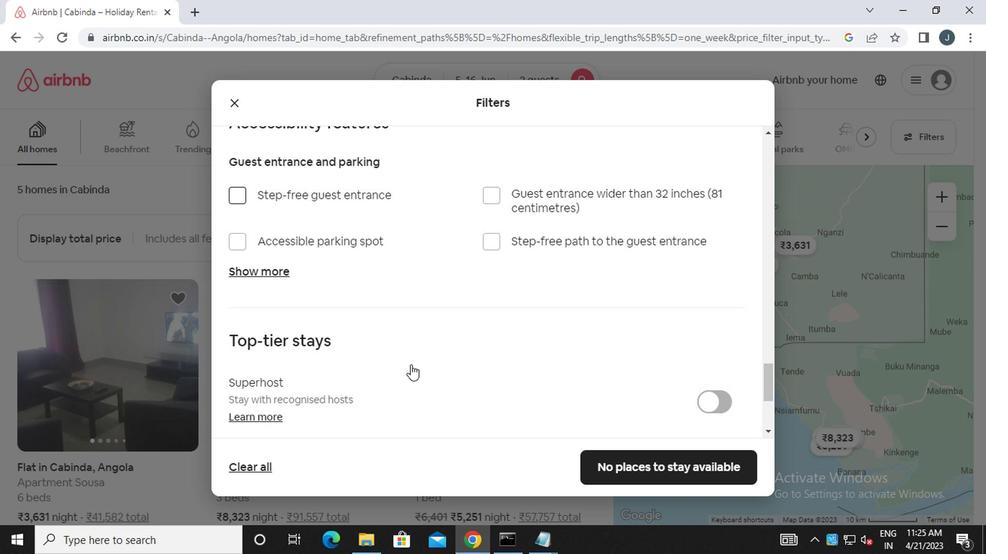 
Action: Mouse scrolled (407, 365) with delta (0, -1)
Screenshot: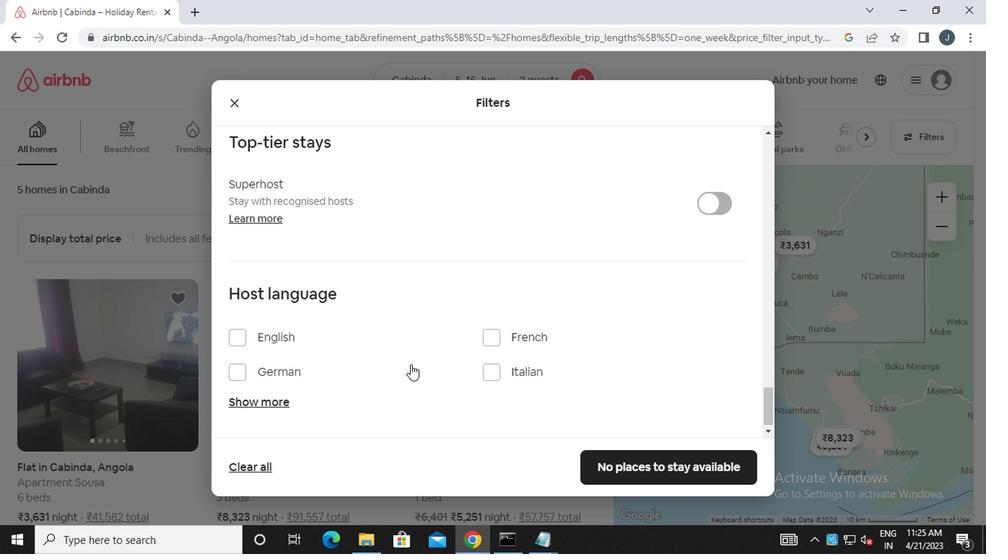
Action: Mouse scrolled (407, 365) with delta (0, -1)
Screenshot: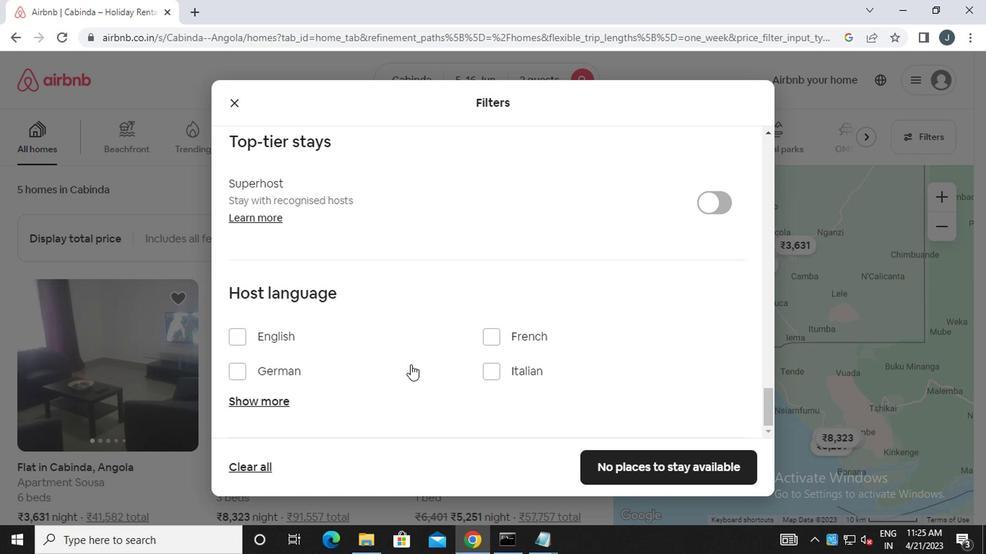 
Action: Mouse scrolled (407, 365) with delta (0, -1)
Screenshot: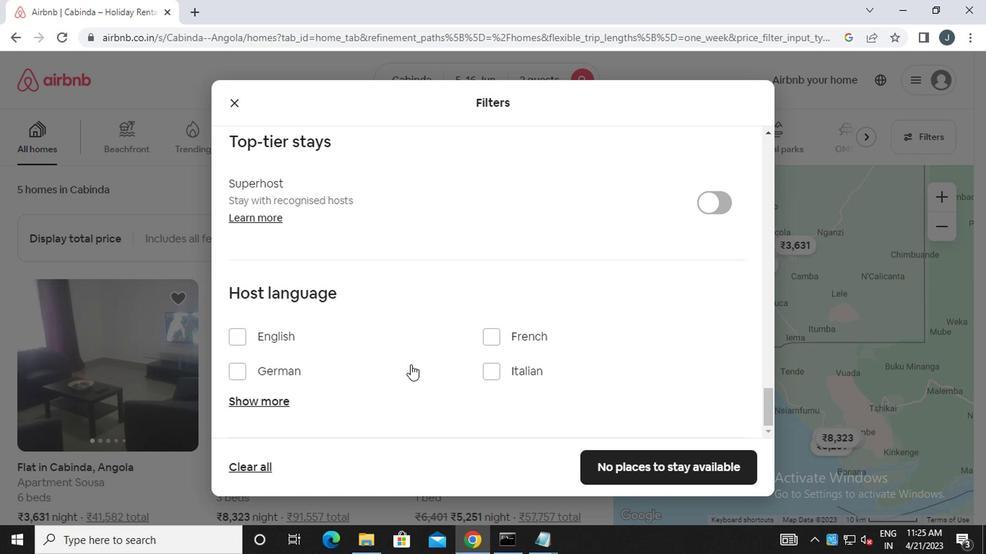 
Action: Mouse moved to (325, 338)
Screenshot: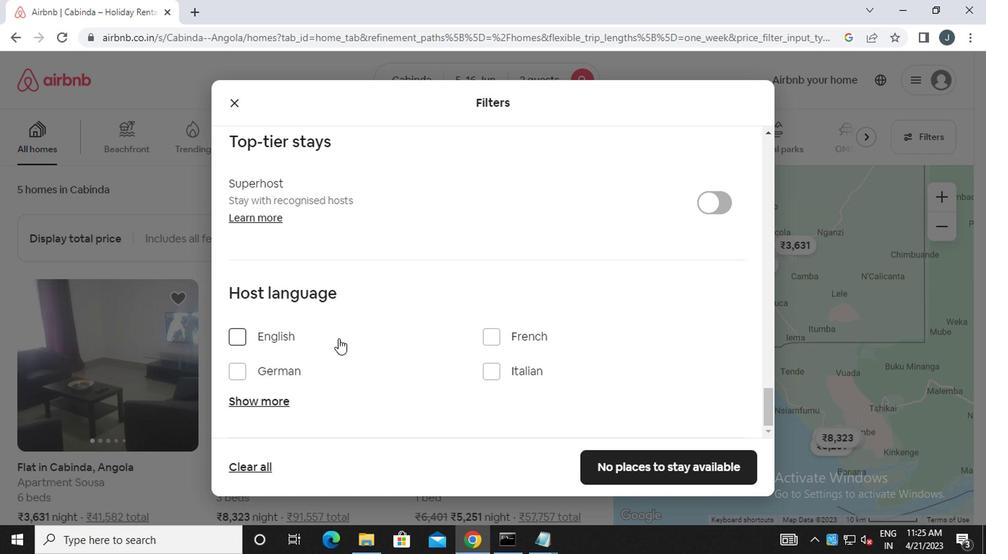 
Action: Mouse pressed left at (325, 338)
Screenshot: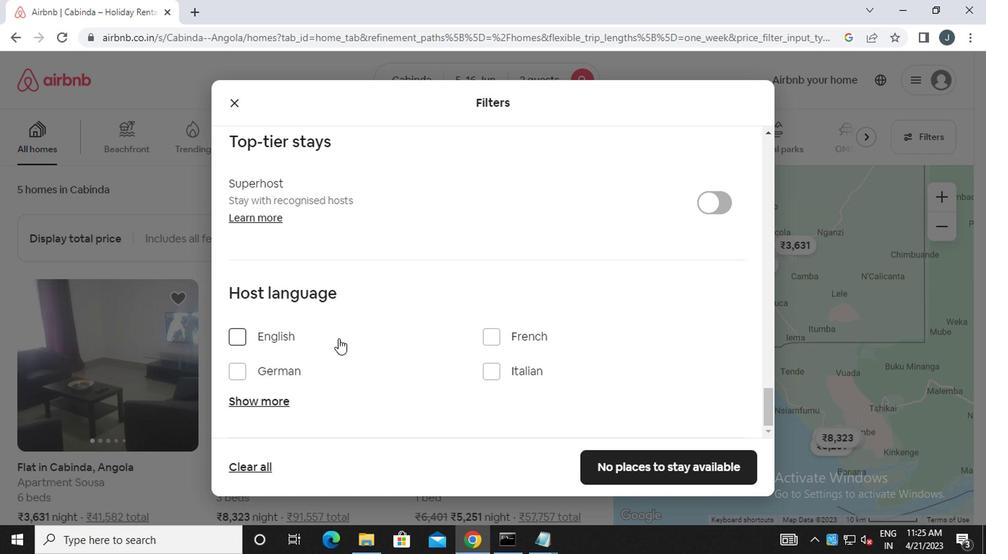 
Action: Mouse moved to (617, 465)
Screenshot: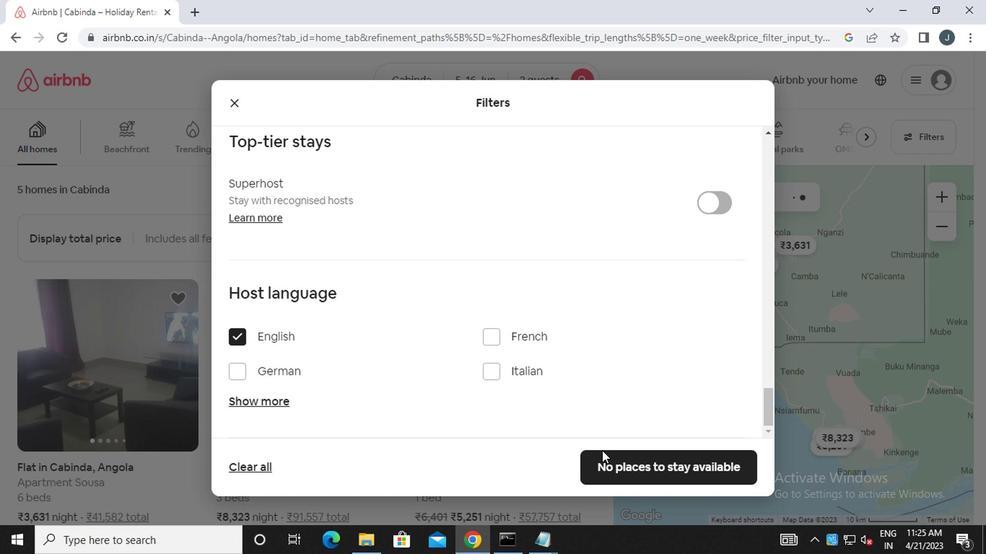 
Action: Mouse pressed left at (617, 465)
Screenshot: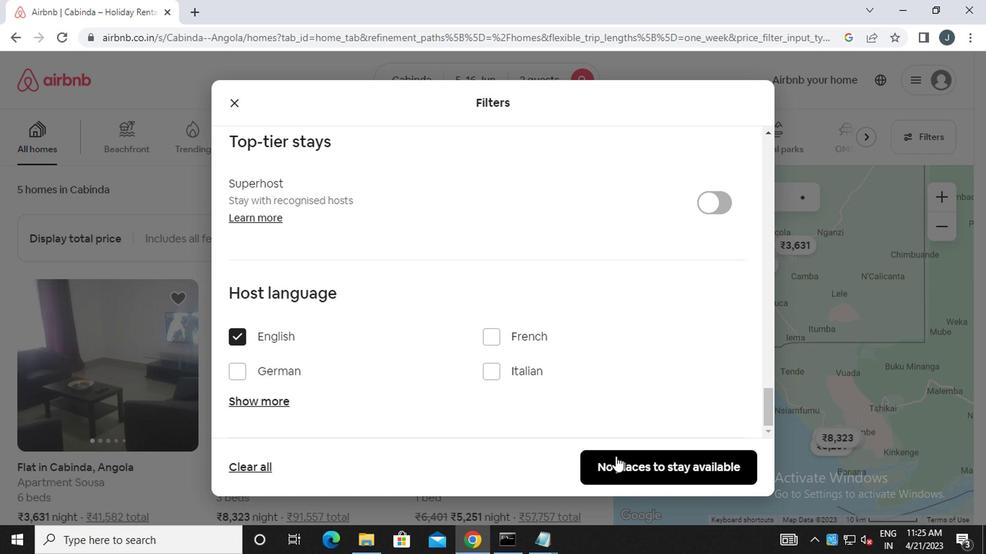 
Action: Mouse moved to (608, 464)
Screenshot: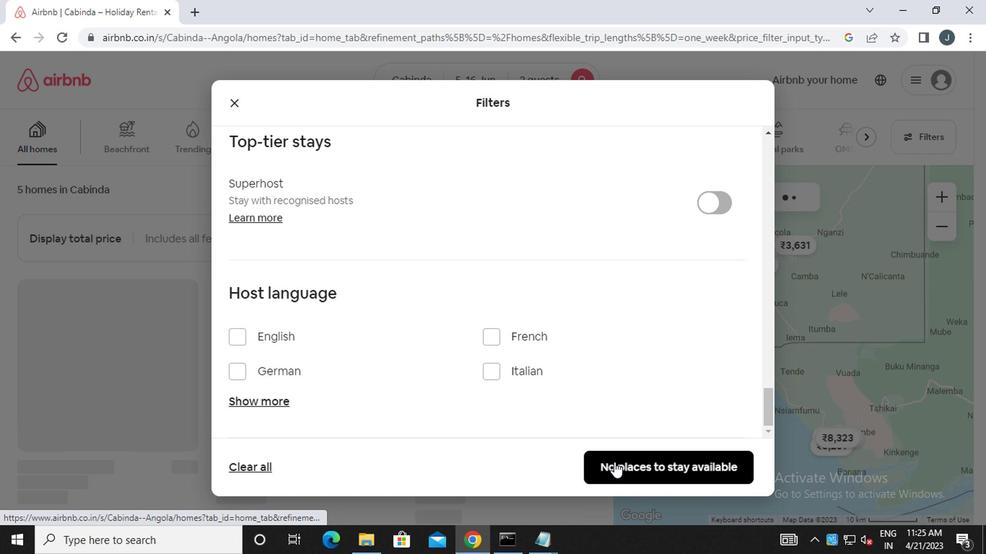 
